 Task: Search one way flight ticket for 4 adults, 2 children, 2 infants in seat and 1 infant on lap in economy from Champaign/urbana/savoy: University Of Illinois - Willard Airport to Raleigh: Raleigh-durham International Airport on 8-5-2023. Choice of flights is Emirates. Number of bags: 1 carry on bag. Price is upto 85000. Outbound departure time preference is 12:45.
Action: Mouse moved to (374, 350)
Screenshot: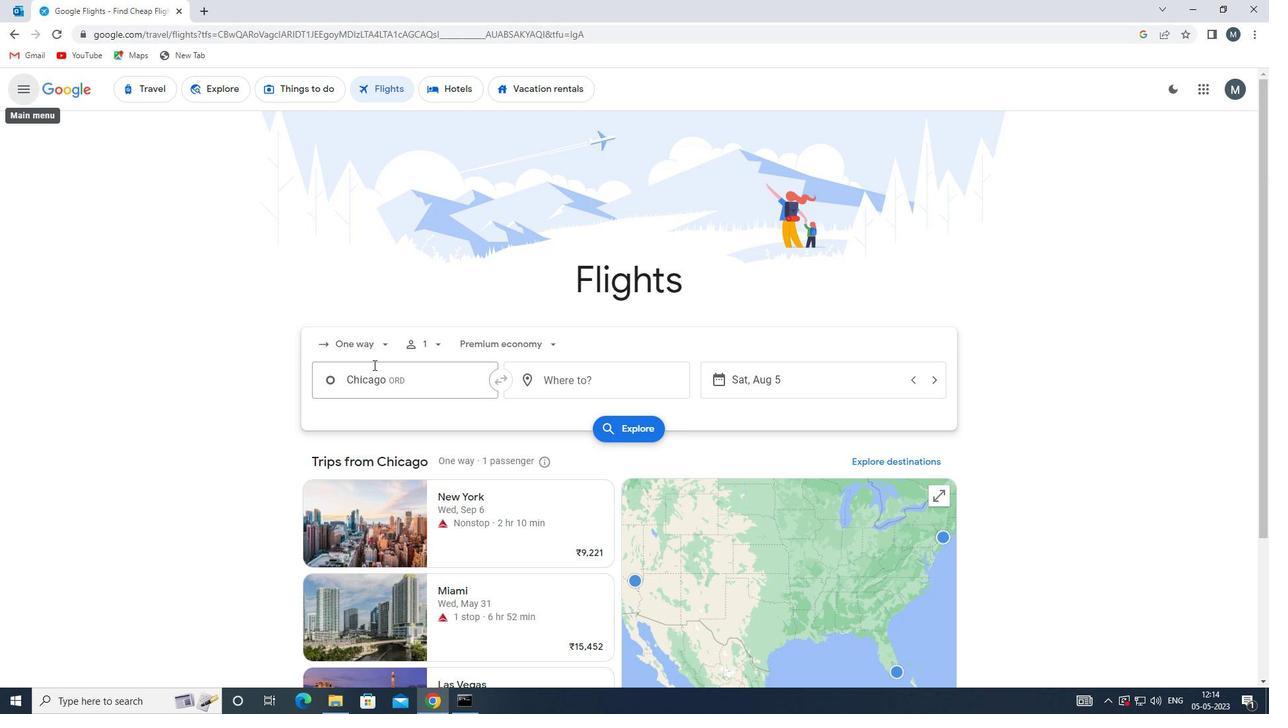 
Action: Mouse pressed left at (374, 350)
Screenshot: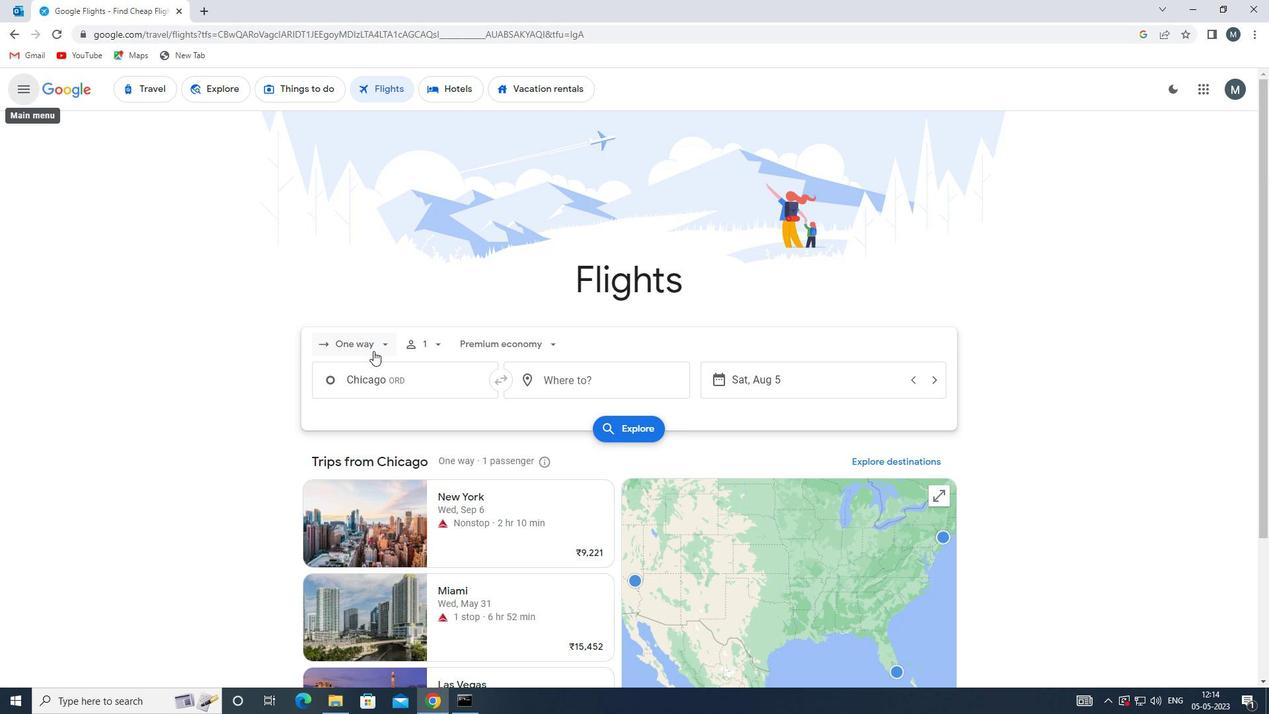 
Action: Mouse moved to (378, 409)
Screenshot: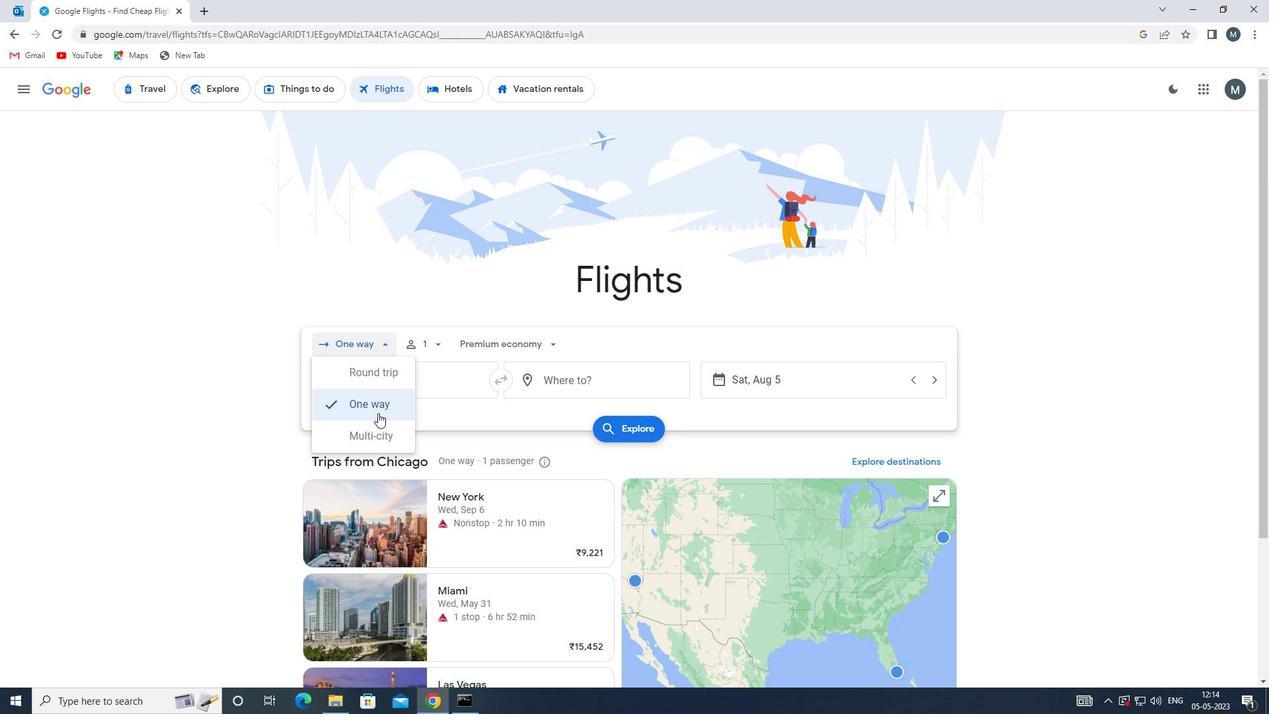 
Action: Mouse pressed left at (378, 409)
Screenshot: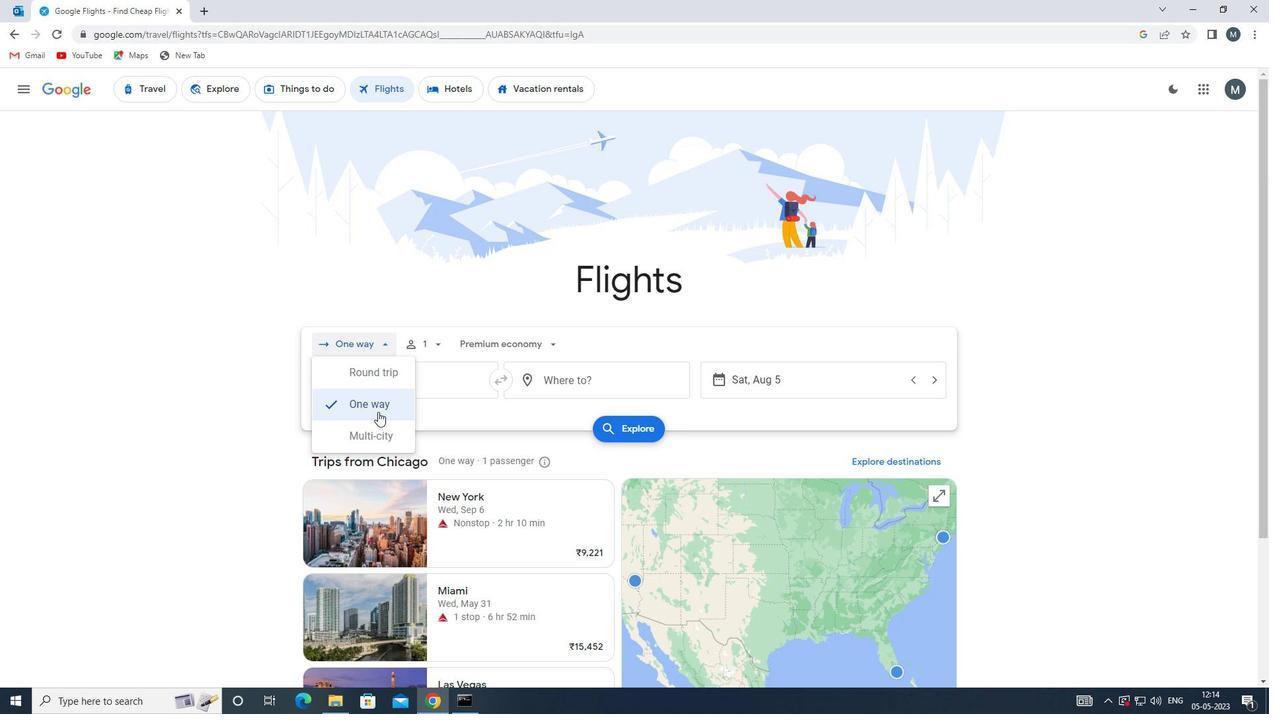 
Action: Mouse moved to (437, 339)
Screenshot: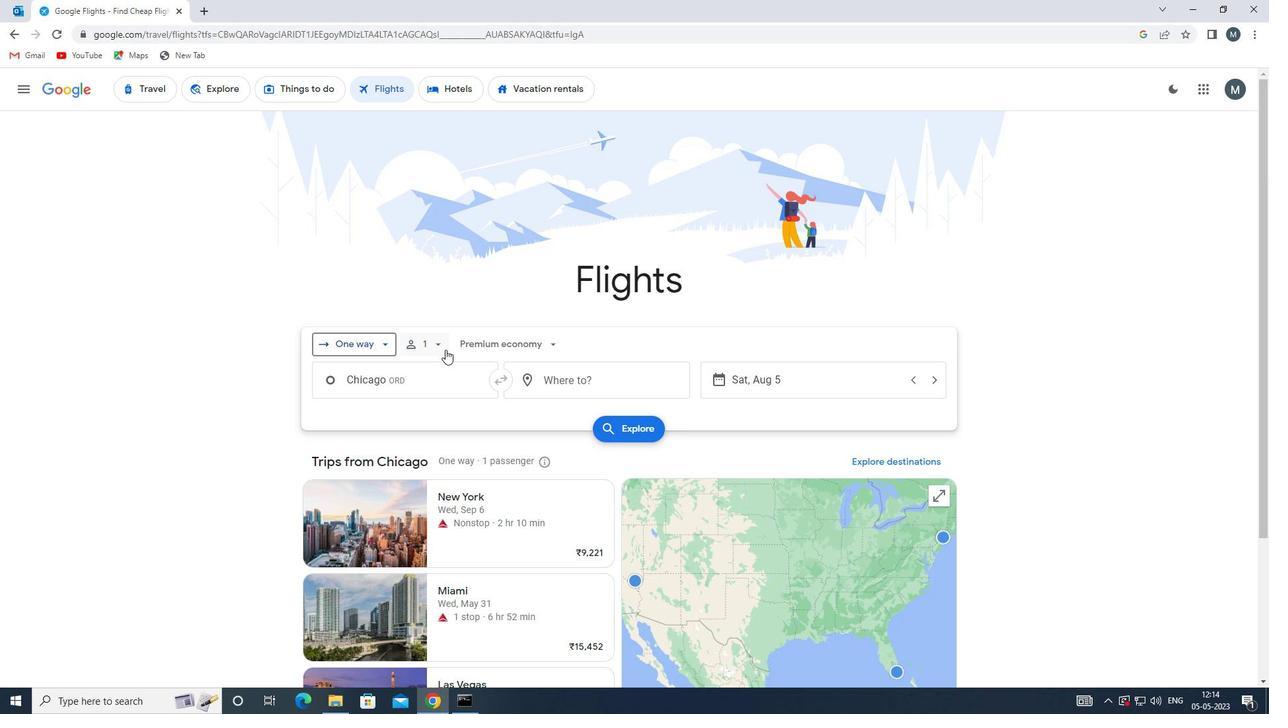 
Action: Mouse pressed left at (437, 339)
Screenshot: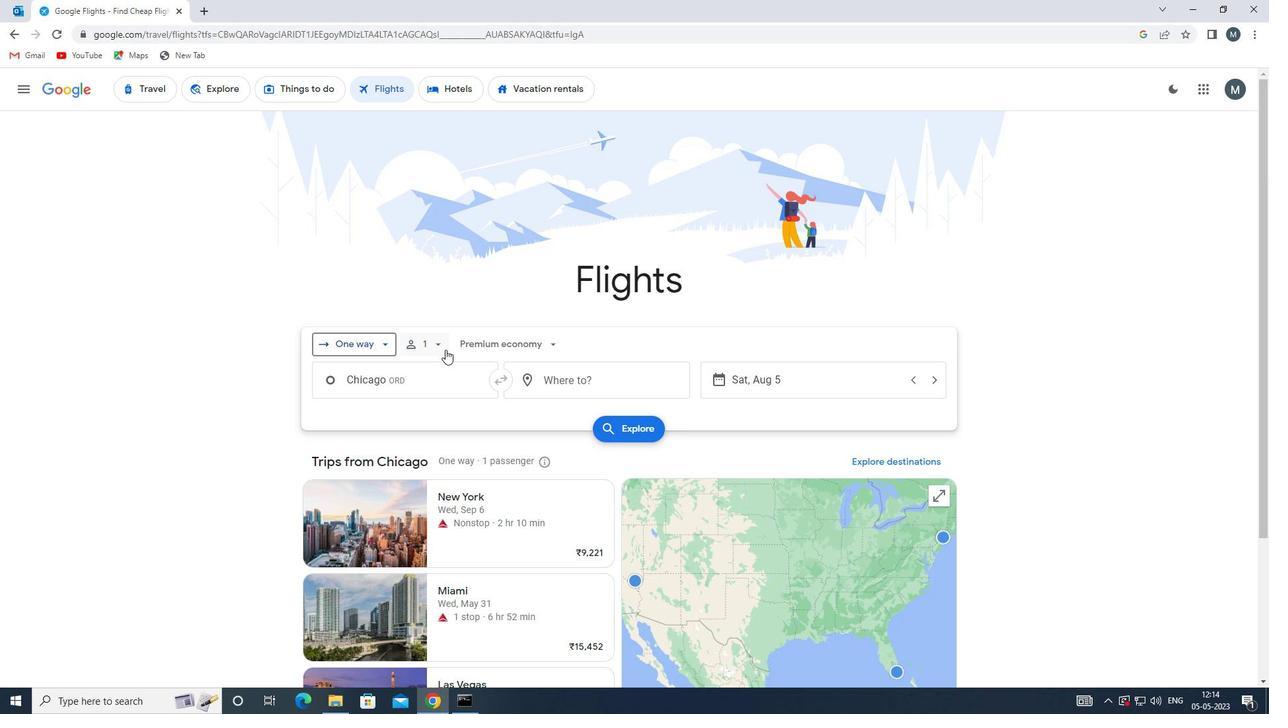 
Action: Mouse moved to (542, 378)
Screenshot: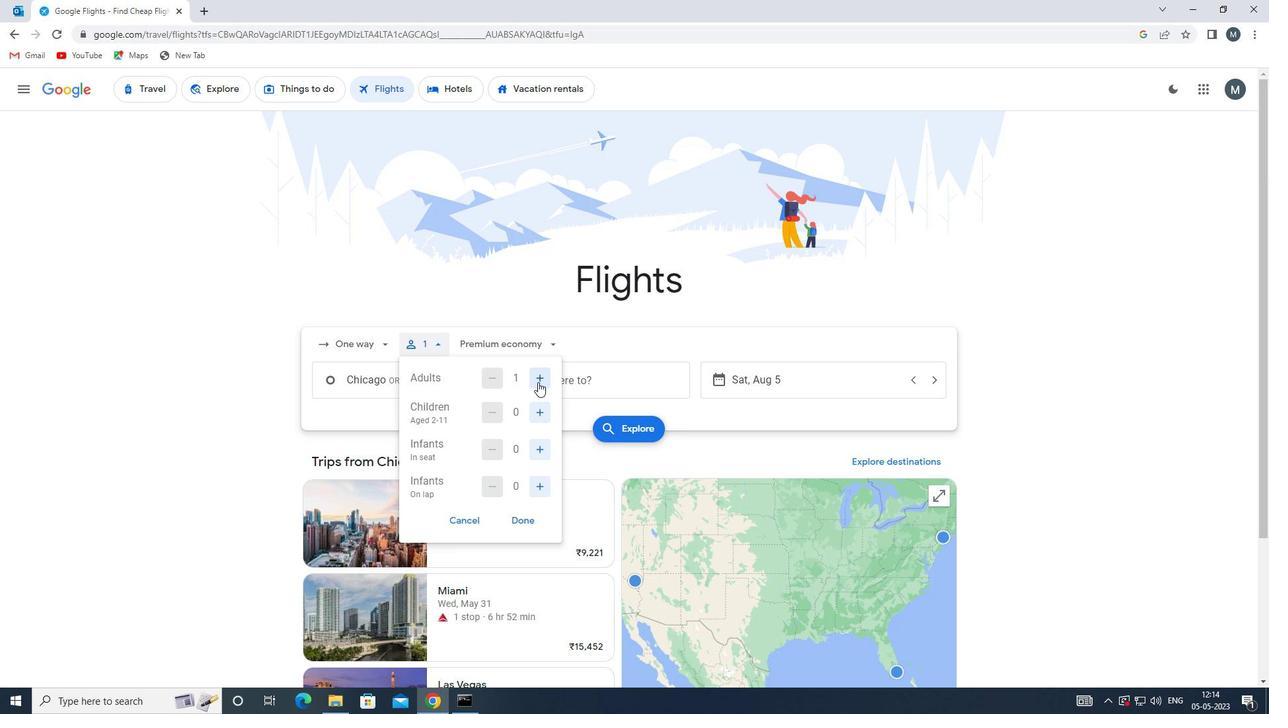 
Action: Mouse pressed left at (542, 378)
Screenshot: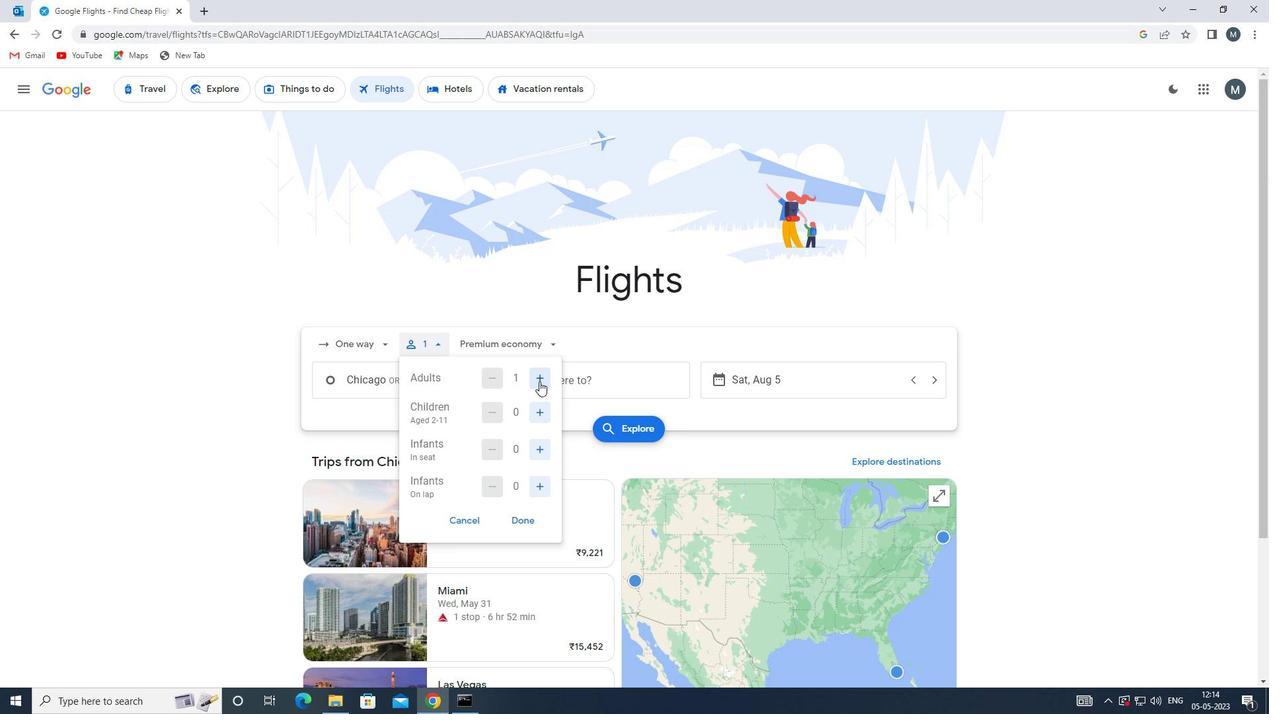 
Action: Mouse pressed left at (542, 378)
Screenshot: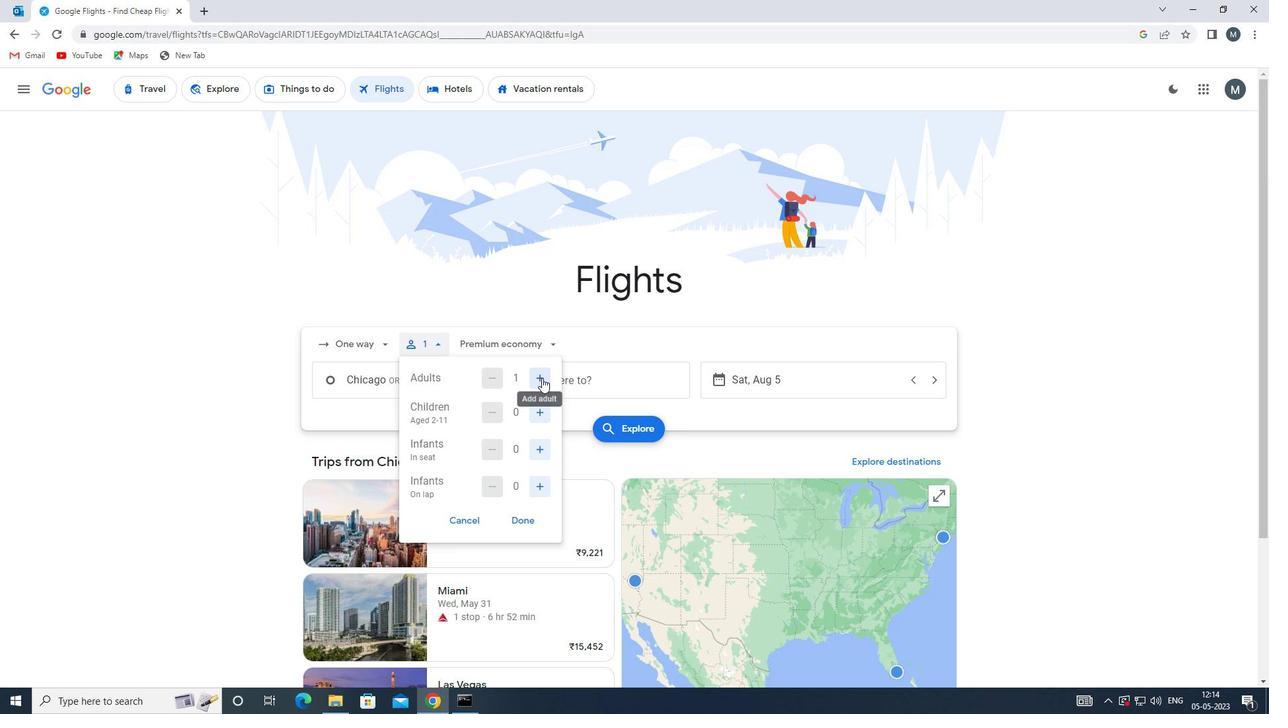 
Action: Mouse pressed left at (542, 378)
Screenshot: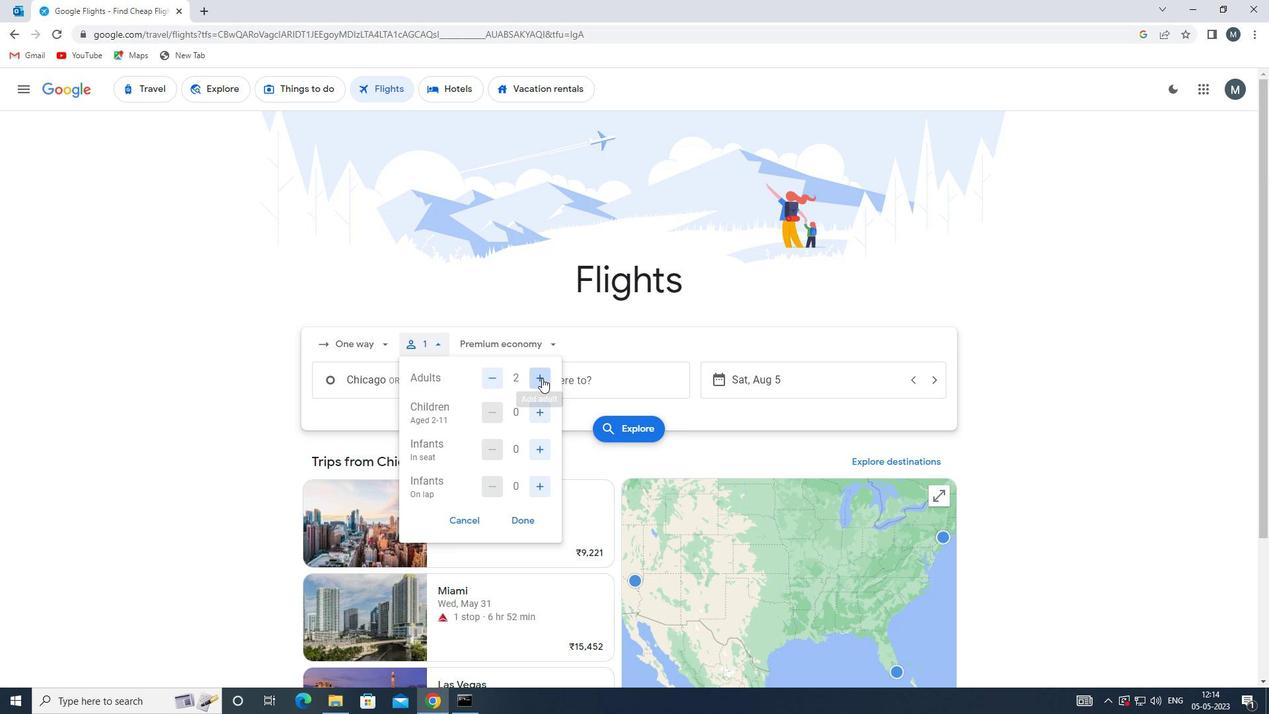 
Action: Mouse moved to (537, 404)
Screenshot: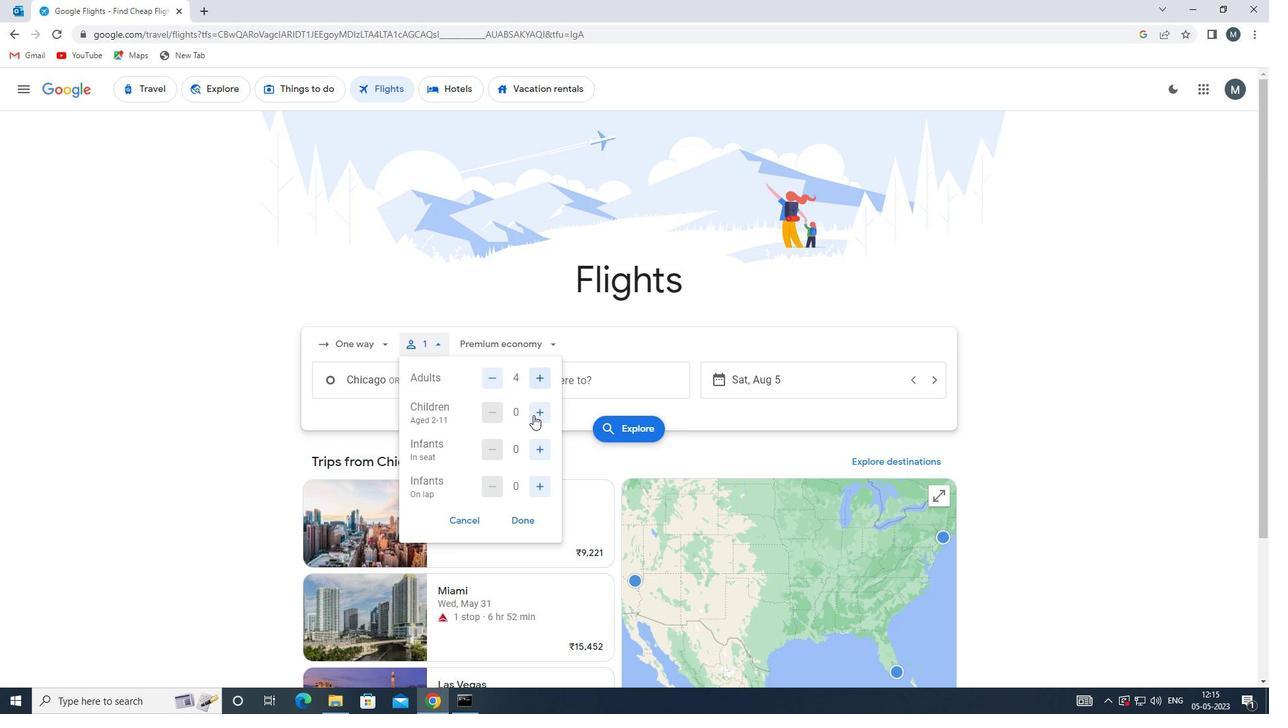 
Action: Mouse pressed left at (537, 404)
Screenshot: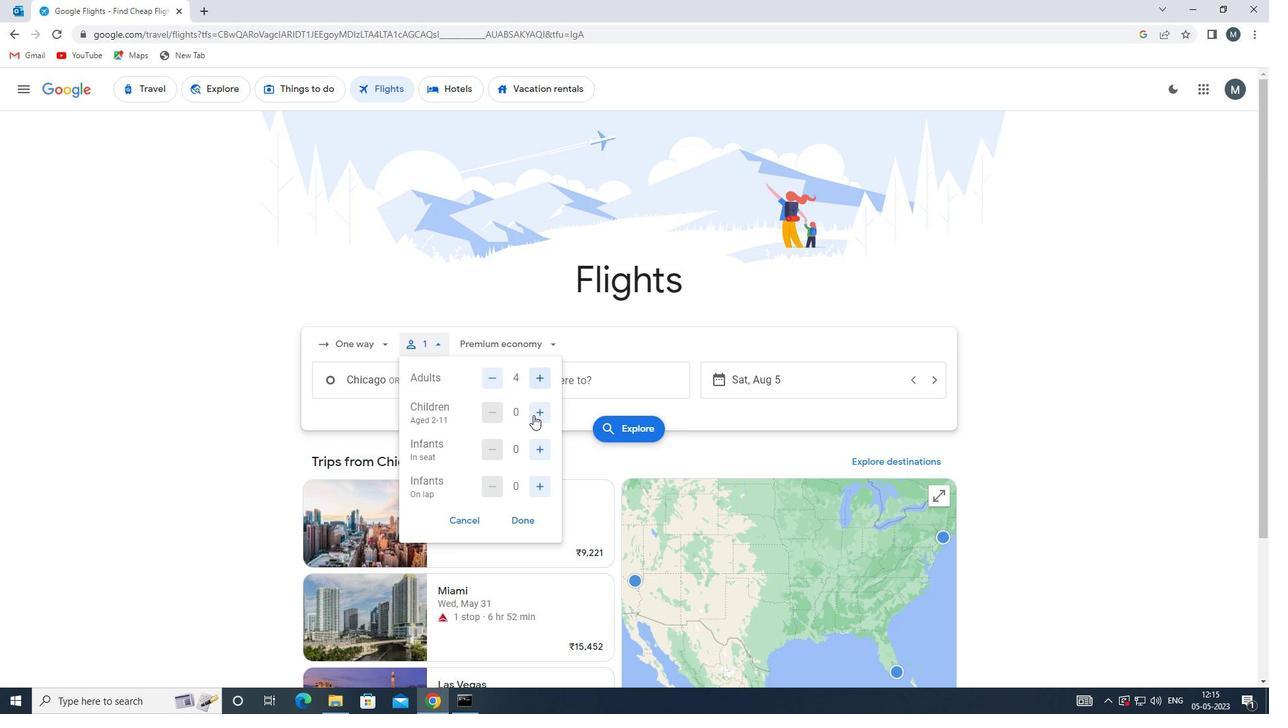 
Action: Mouse moved to (541, 407)
Screenshot: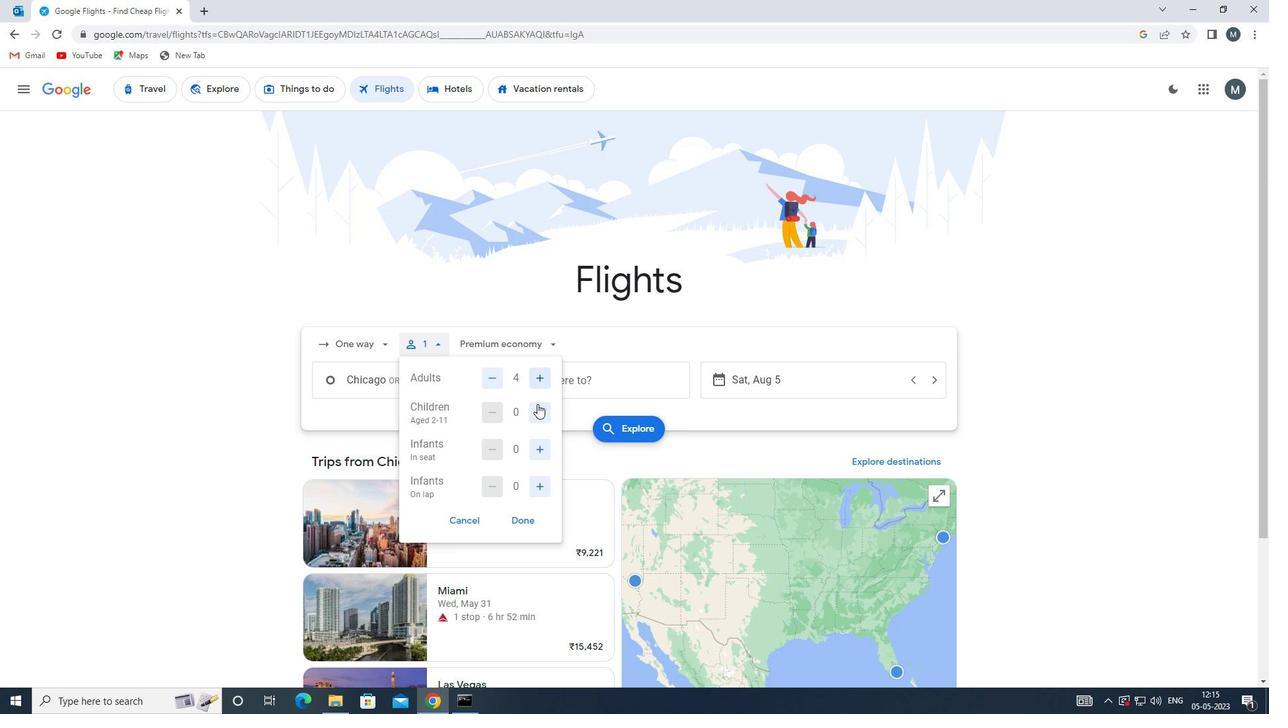 
Action: Mouse pressed left at (541, 407)
Screenshot: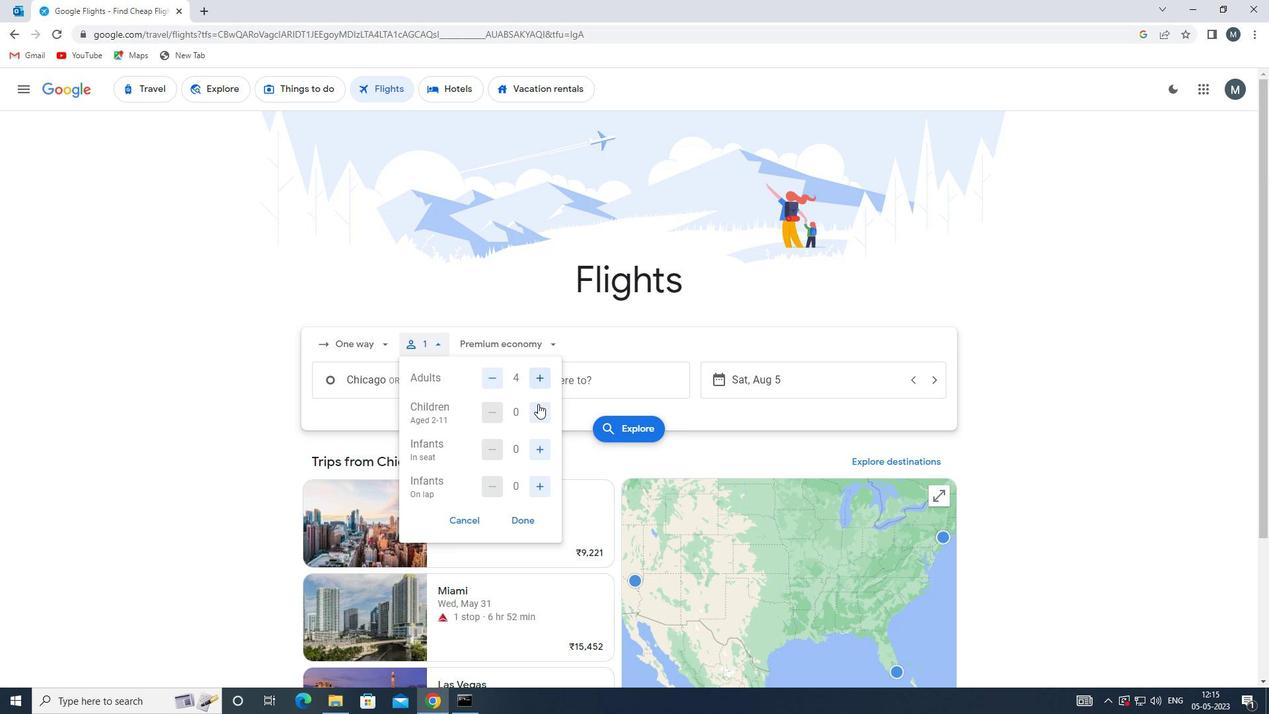 
Action: Mouse moved to (539, 443)
Screenshot: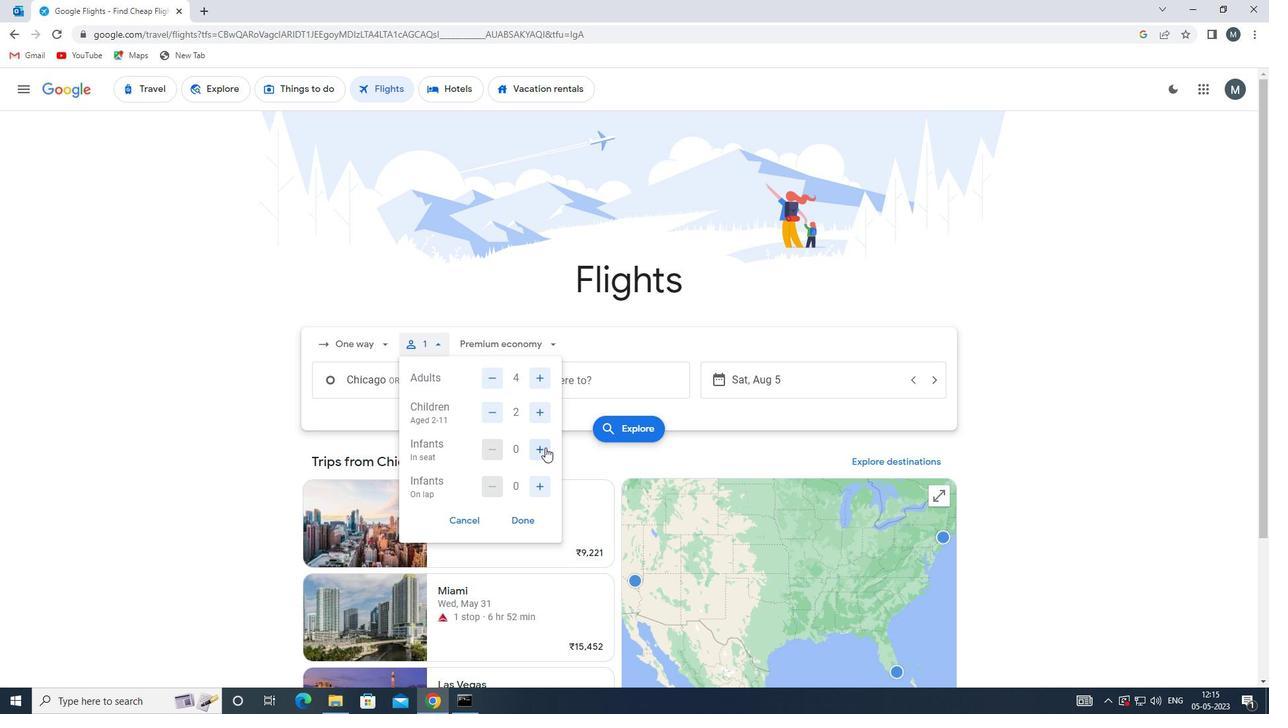 
Action: Mouse pressed left at (539, 443)
Screenshot: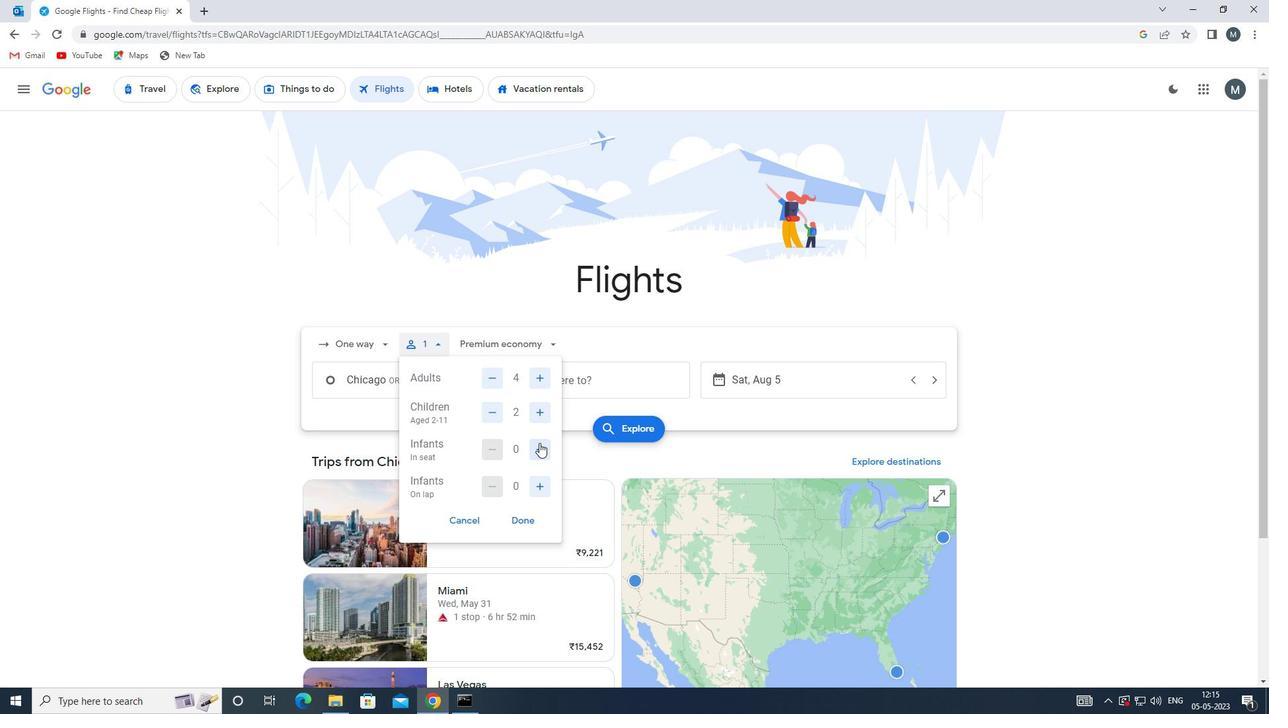
Action: Mouse moved to (539, 443)
Screenshot: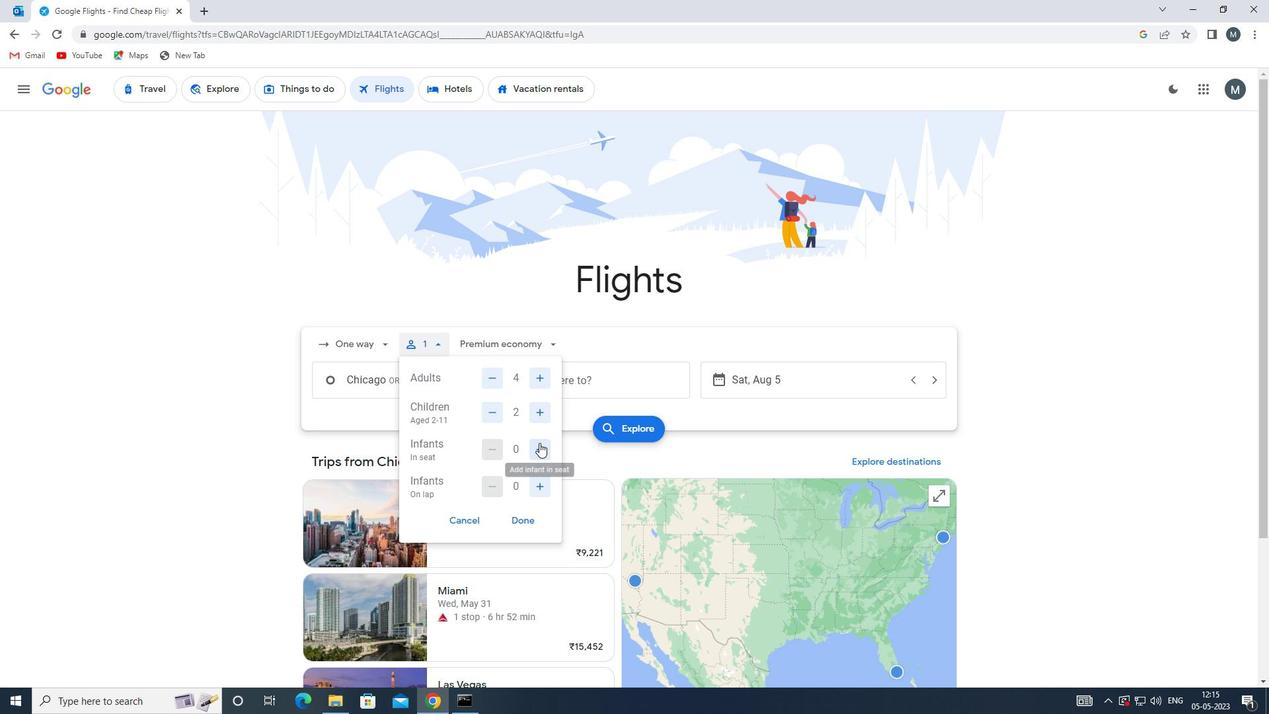 
Action: Mouse pressed left at (539, 443)
Screenshot: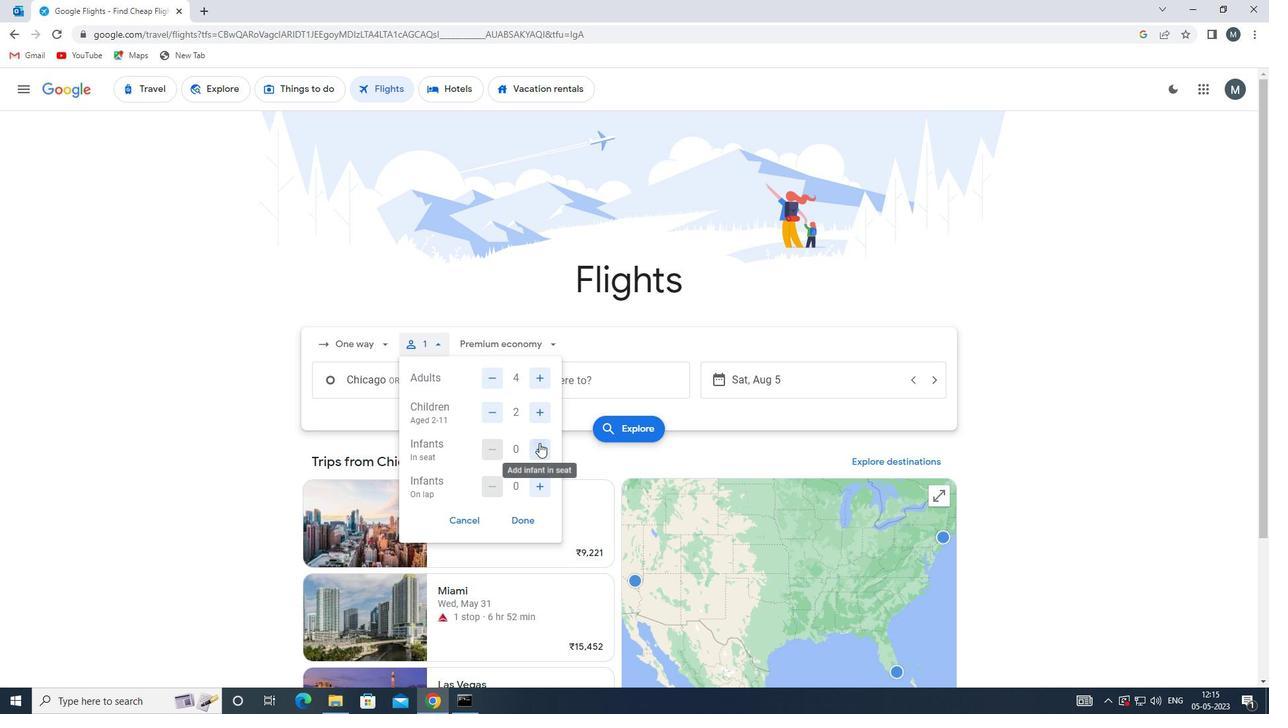 
Action: Mouse moved to (535, 482)
Screenshot: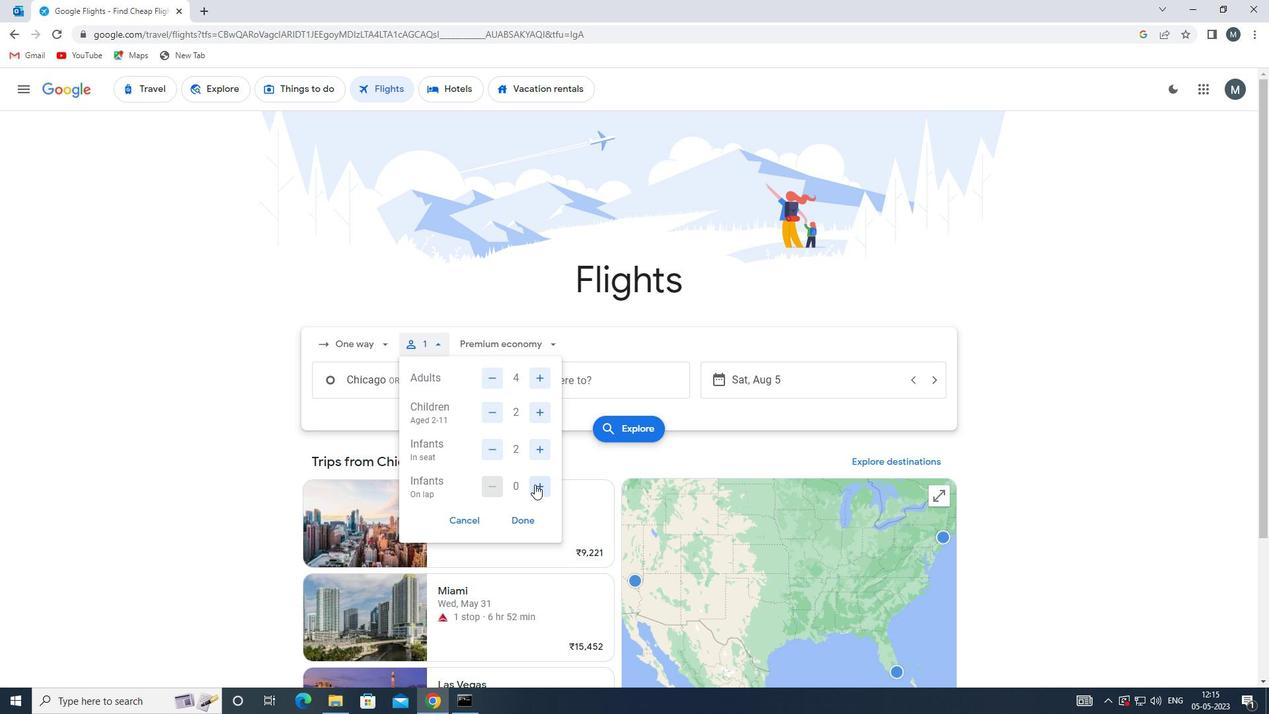 
Action: Mouse pressed left at (535, 482)
Screenshot: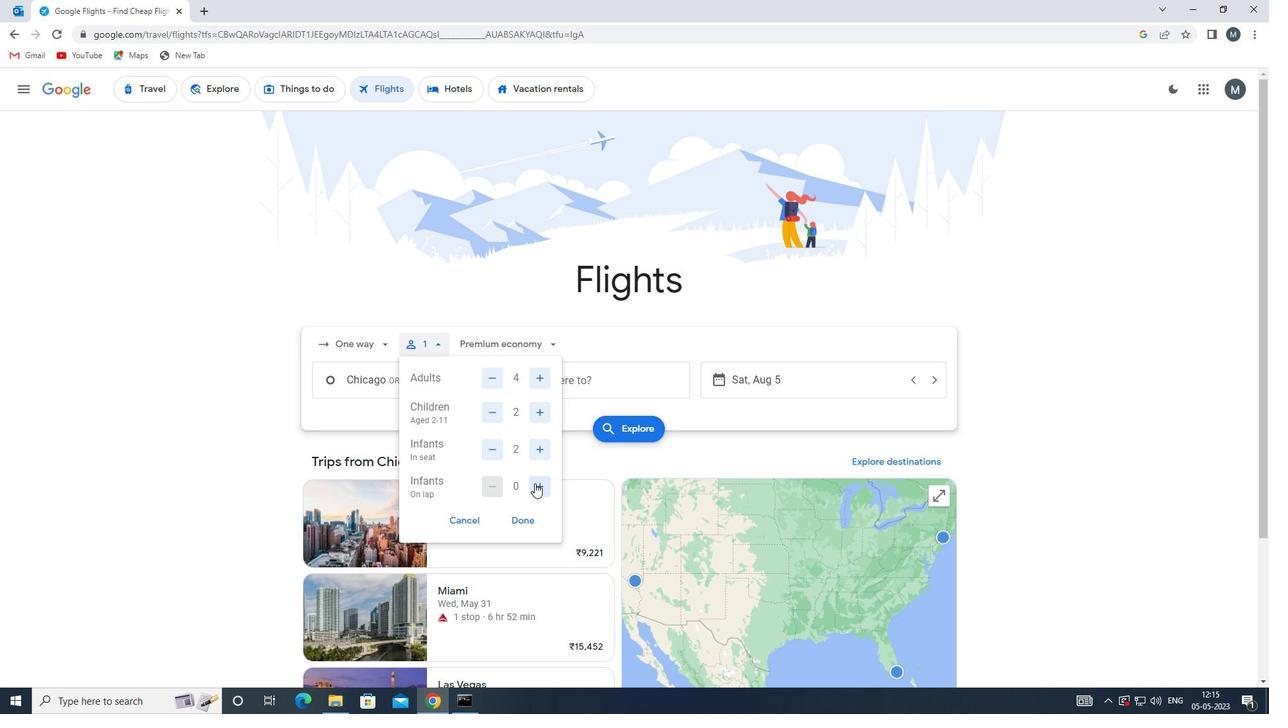 
Action: Mouse moved to (532, 521)
Screenshot: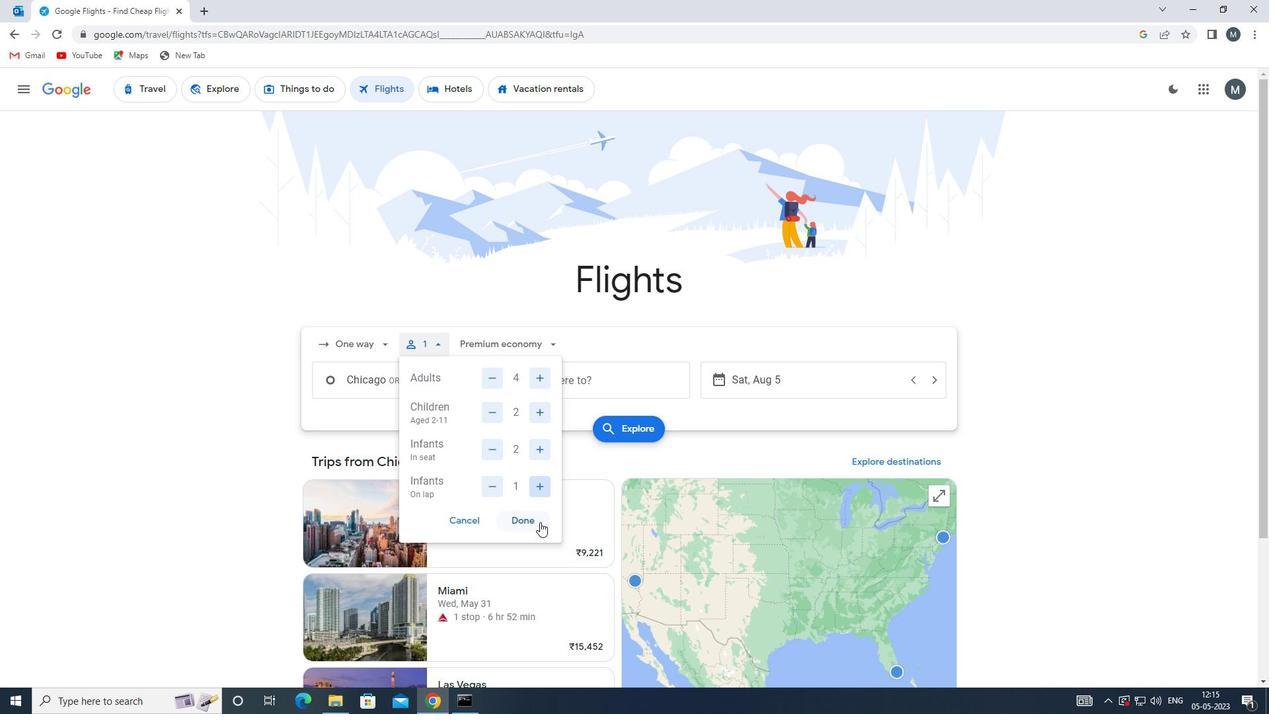 
Action: Mouse pressed left at (532, 521)
Screenshot: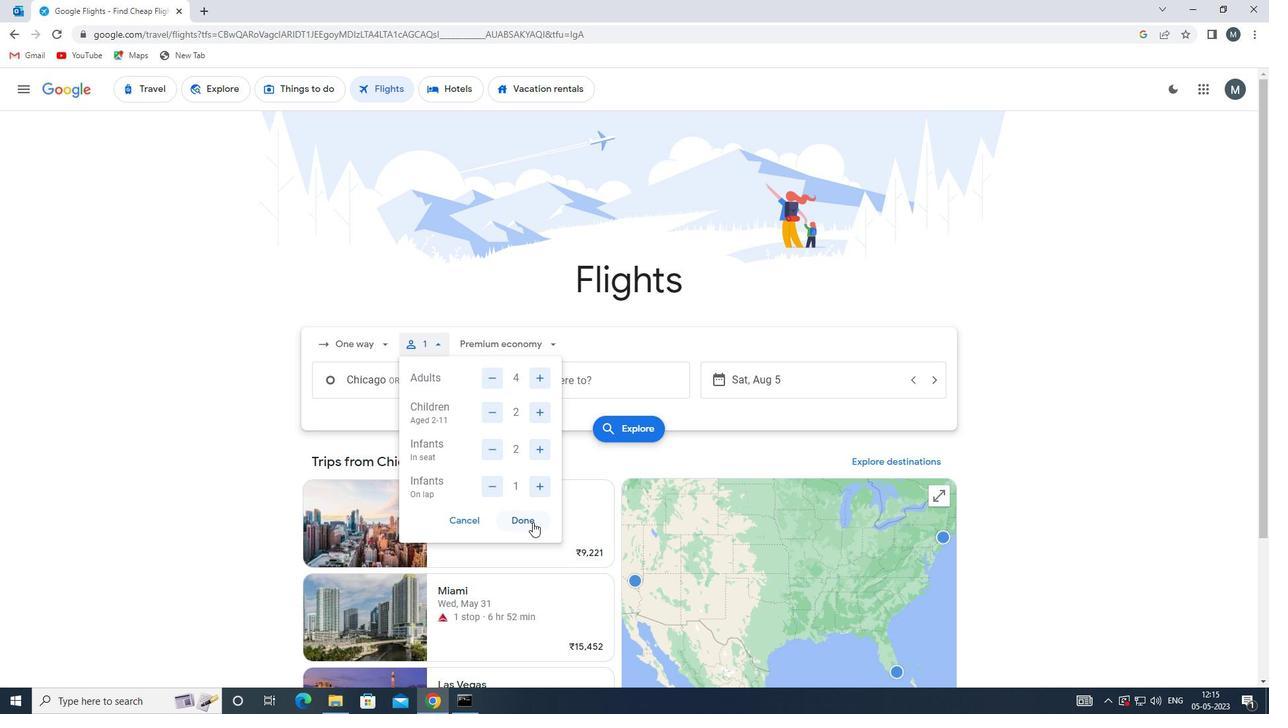 
Action: Mouse moved to (521, 345)
Screenshot: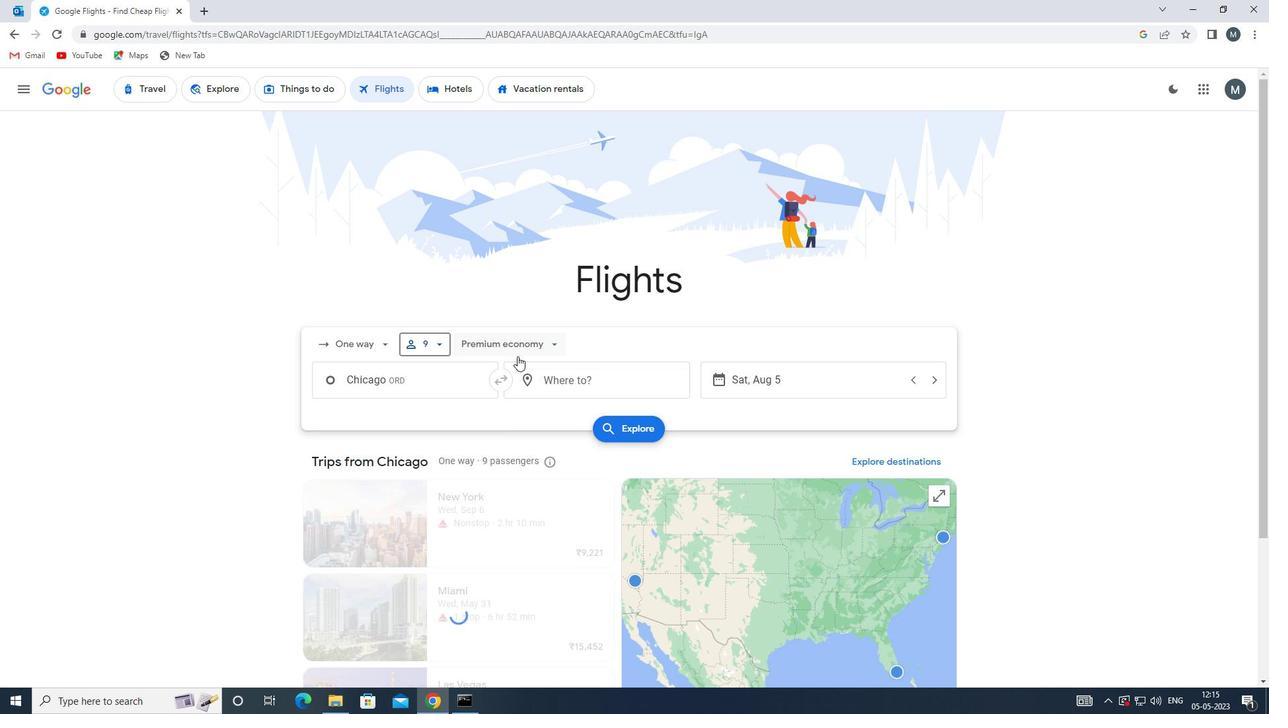 
Action: Mouse pressed left at (521, 345)
Screenshot: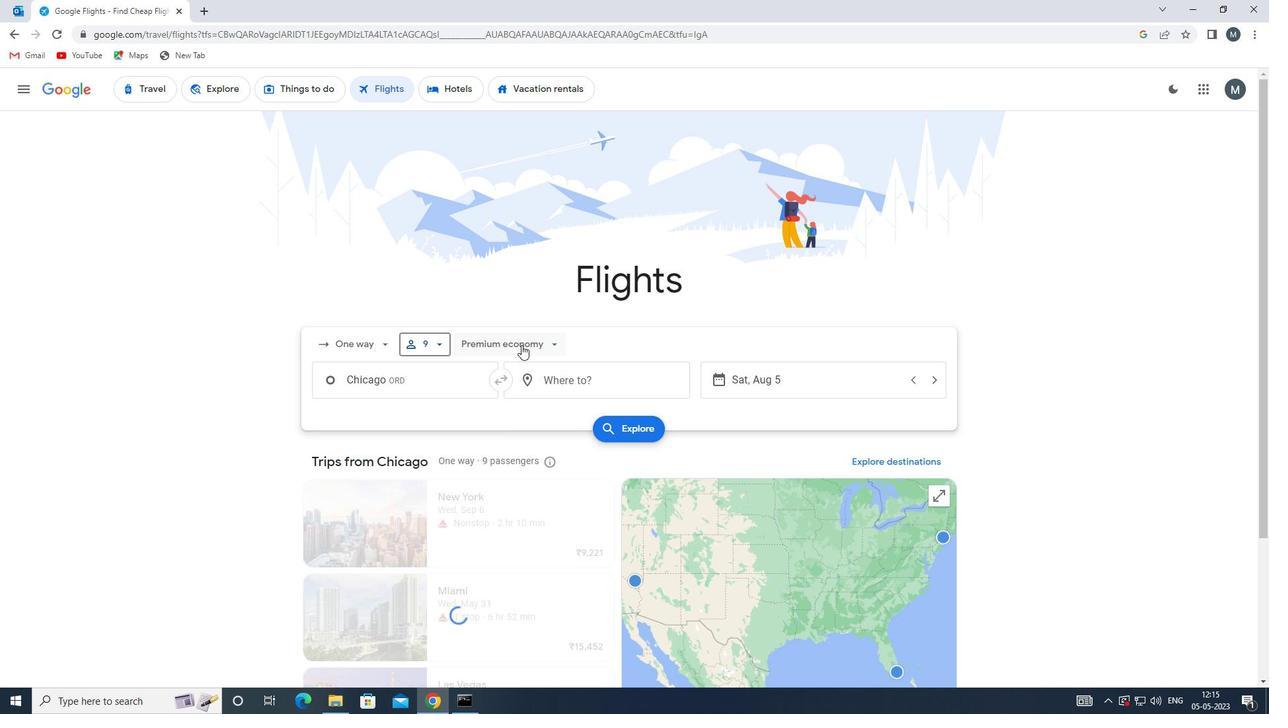 
Action: Mouse moved to (523, 372)
Screenshot: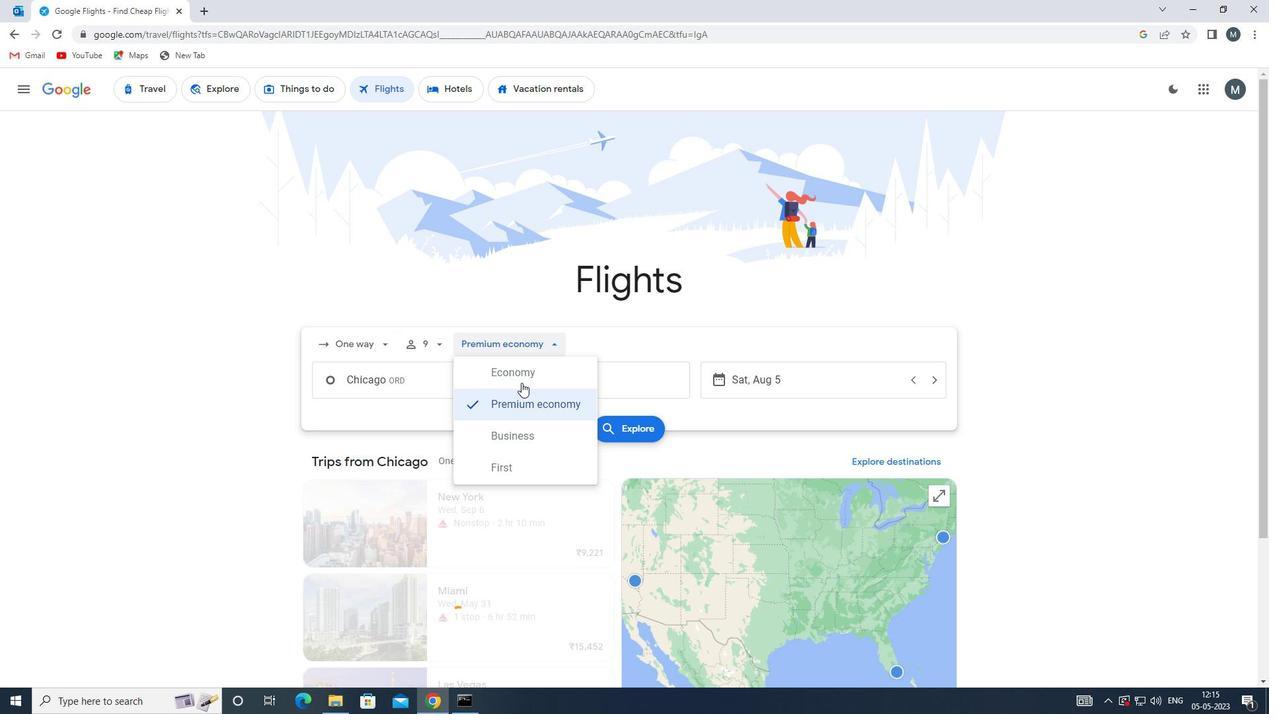 
Action: Mouse pressed left at (523, 372)
Screenshot: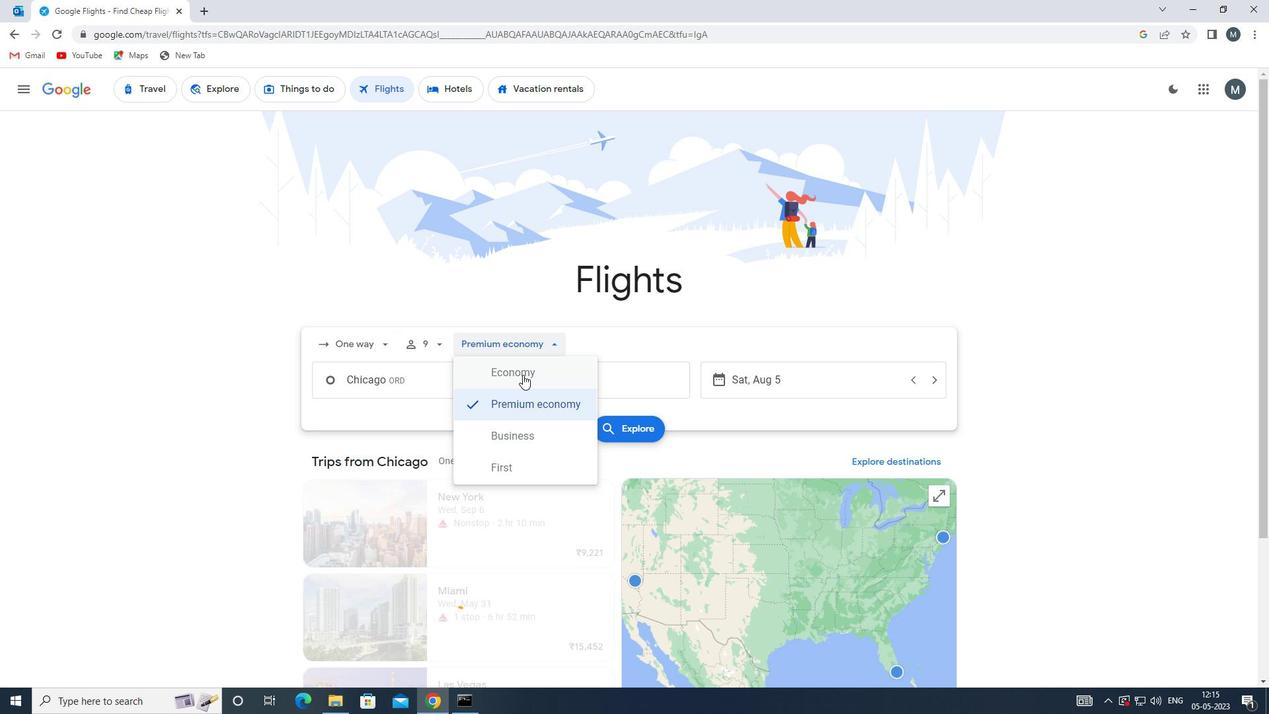 
Action: Mouse moved to (433, 390)
Screenshot: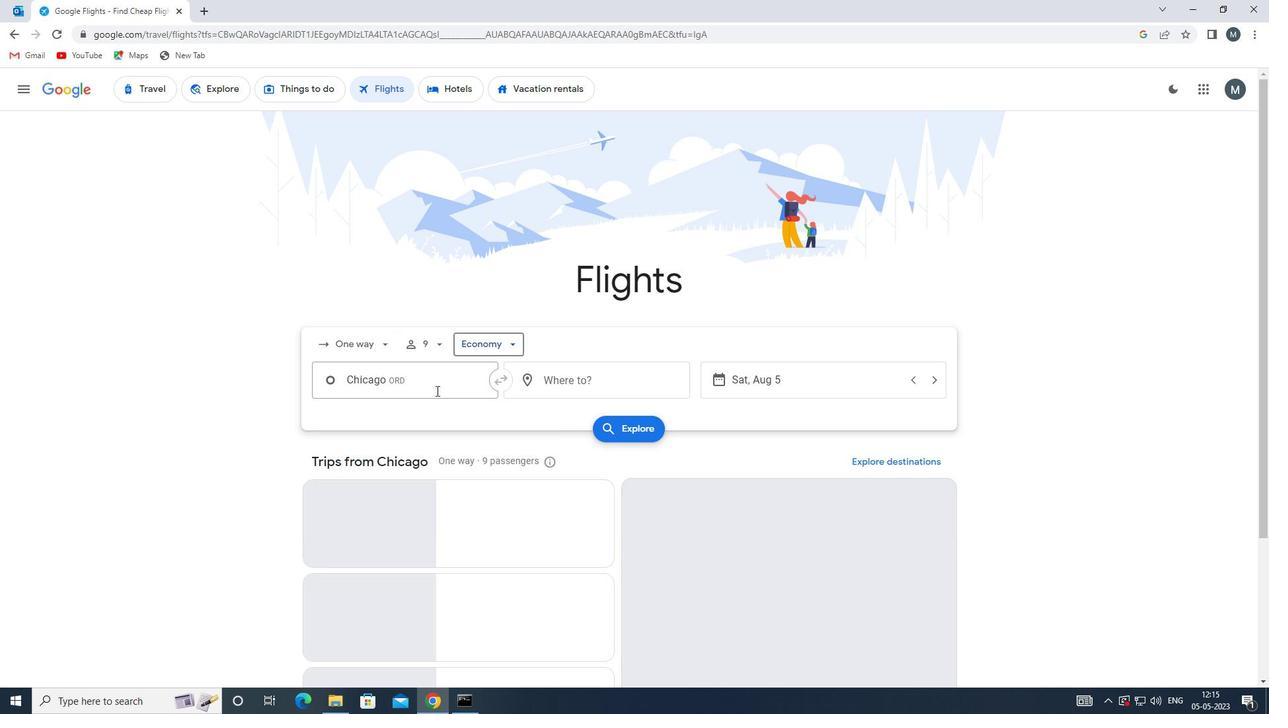 
Action: Mouse pressed left at (433, 390)
Screenshot: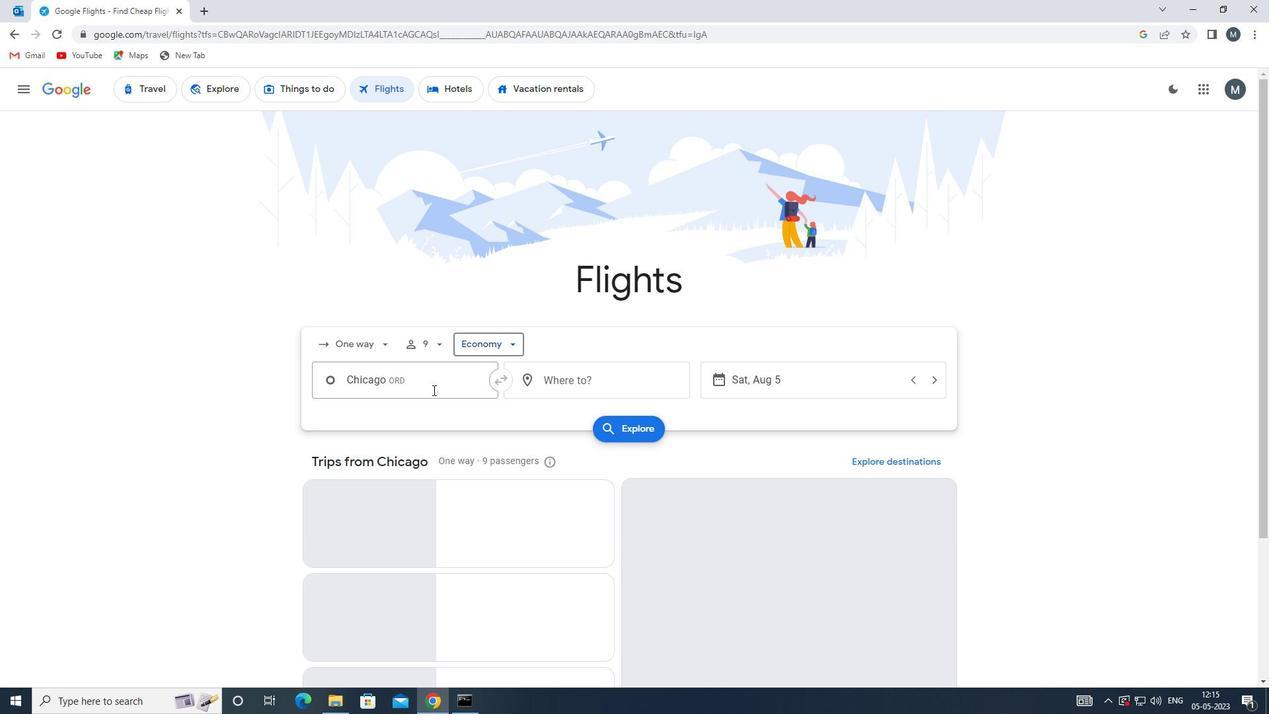 
Action: Mouse moved to (437, 449)
Screenshot: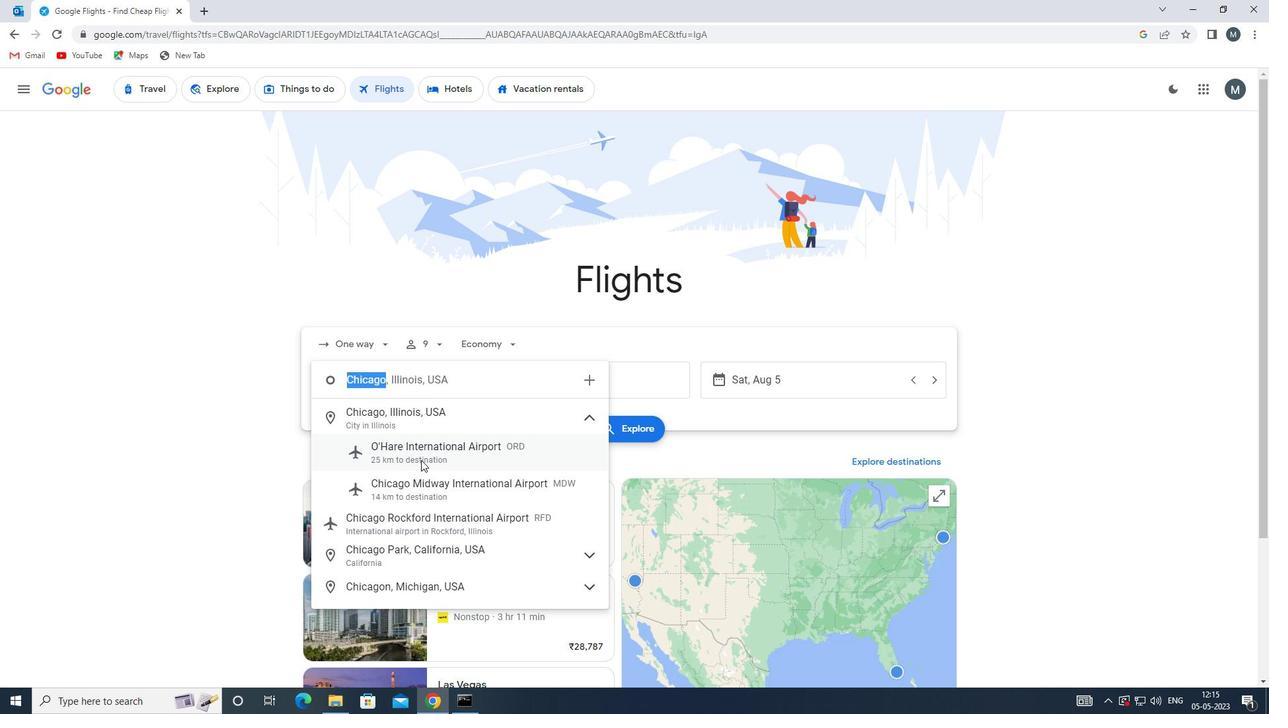 
Action: Mouse pressed left at (437, 449)
Screenshot: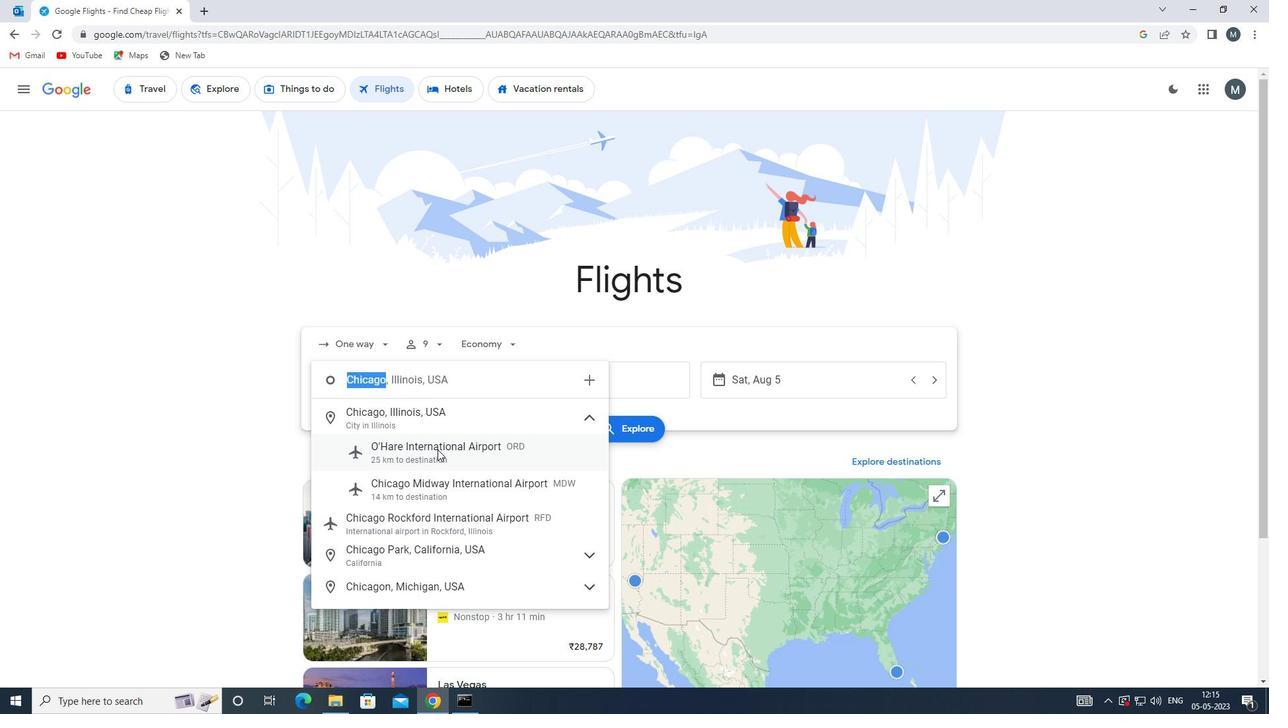 
Action: Mouse moved to (630, 392)
Screenshot: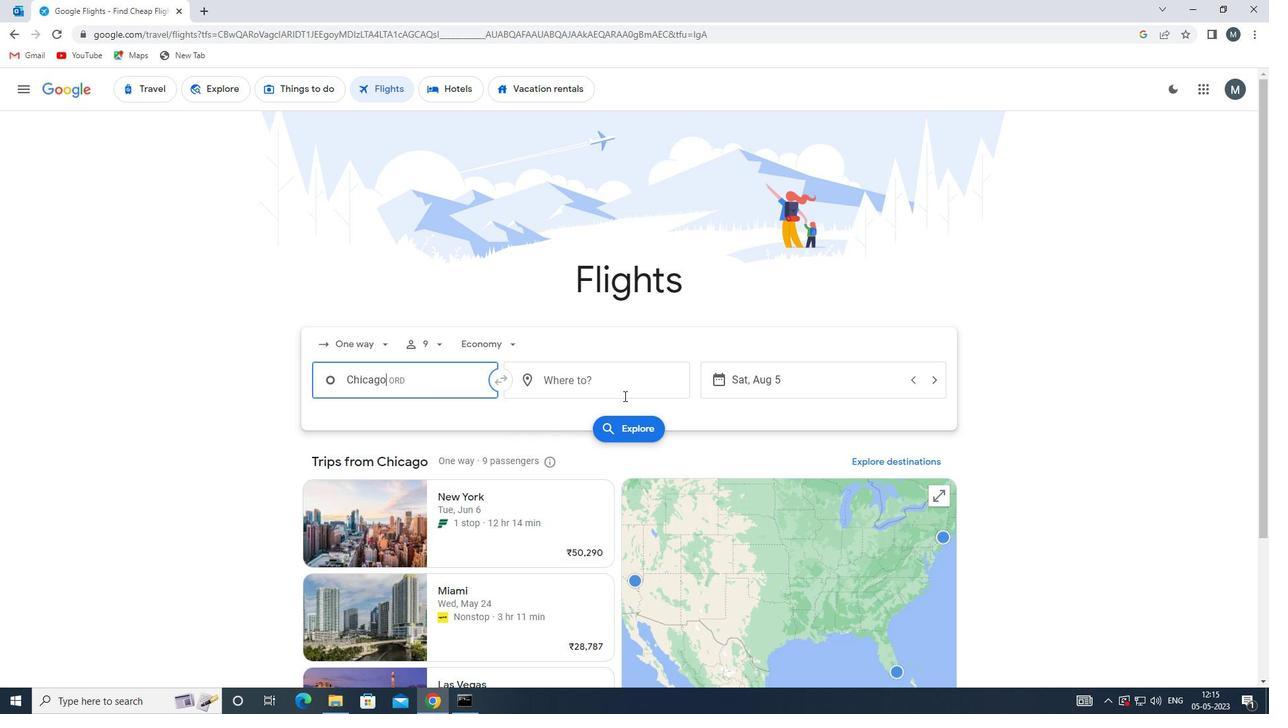 
Action: Mouse pressed left at (630, 392)
Screenshot: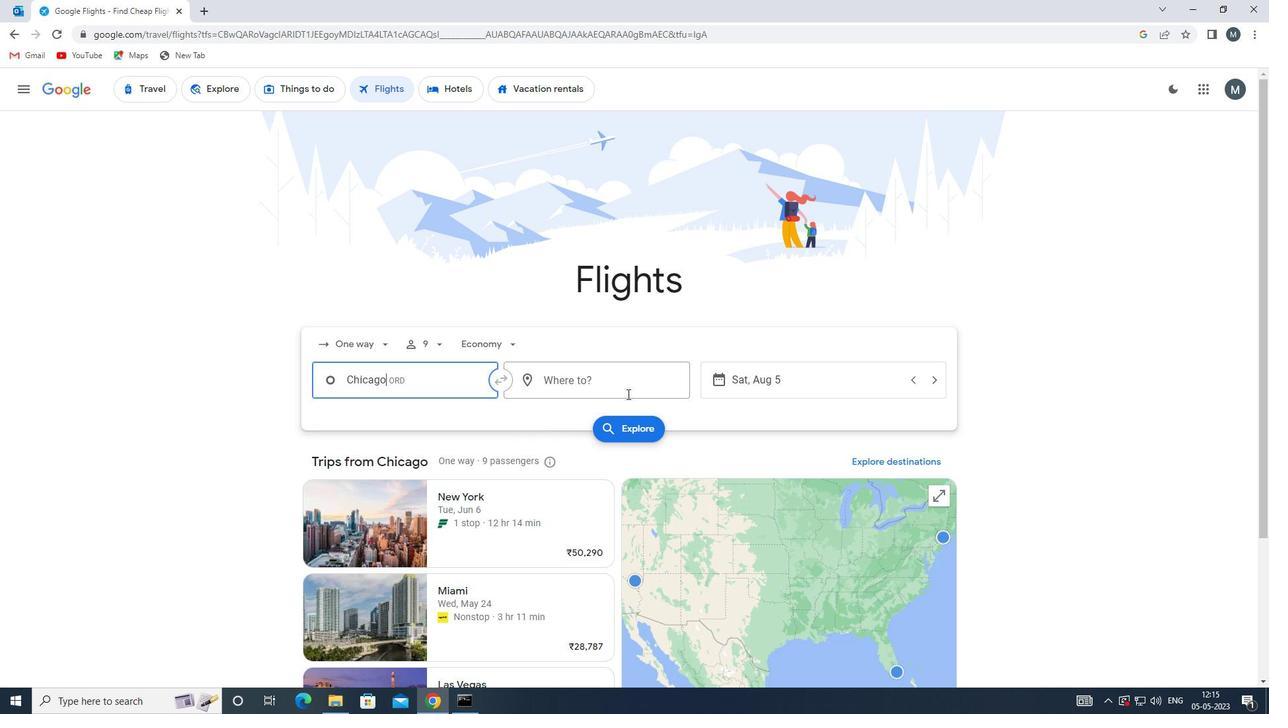 
Action: Key pressed rdu
Screenshot: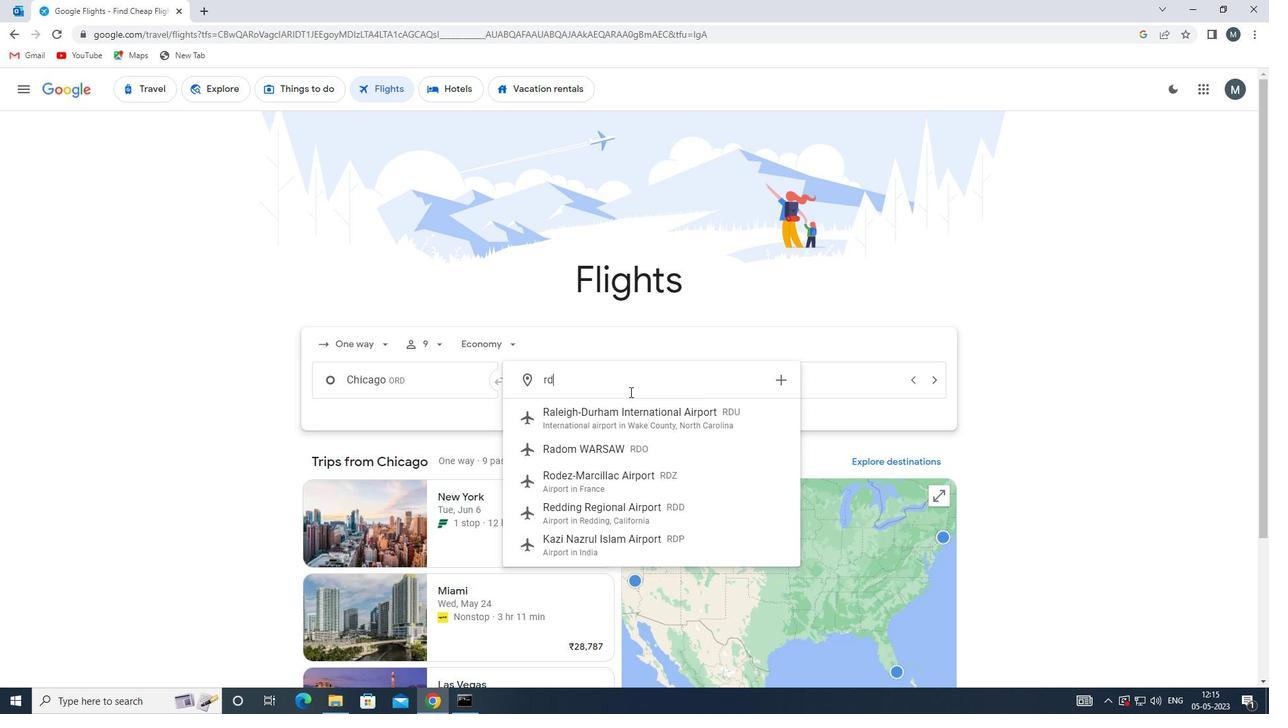
Action: Mouse moved to (606, 410)
Screenshot: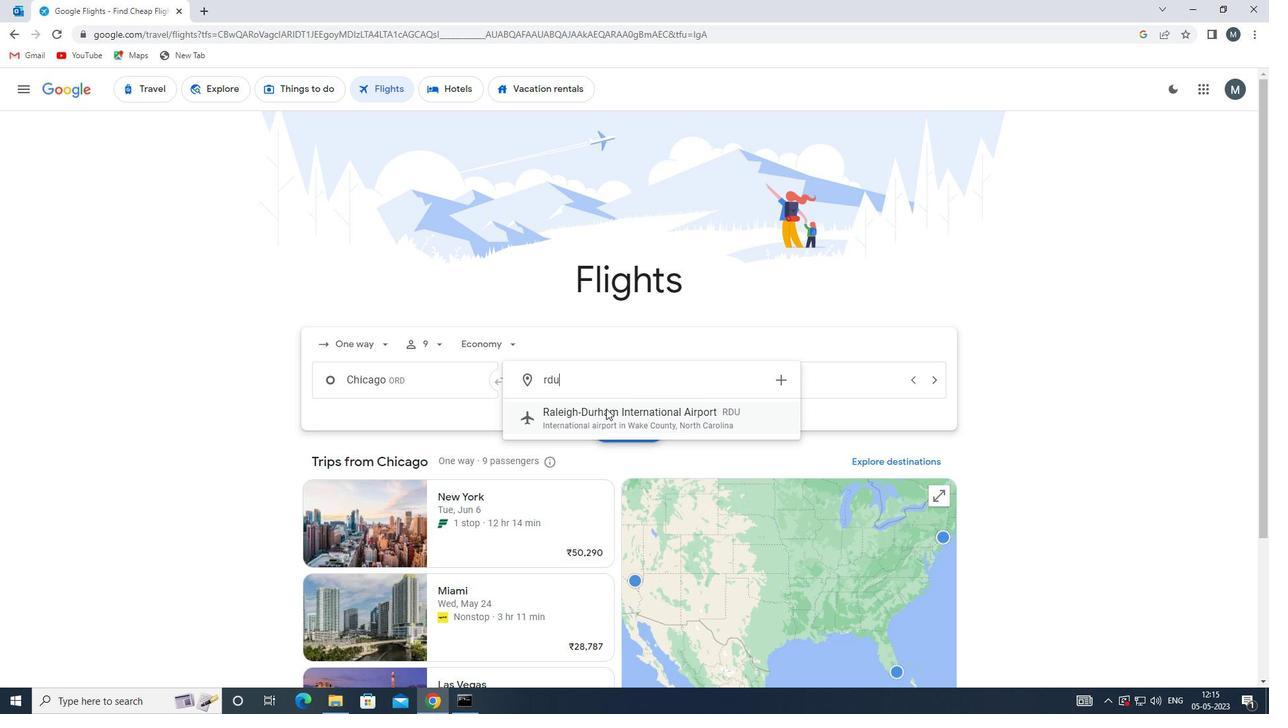 
Action: Mouse pressed left at (606, 410)
Screenshot: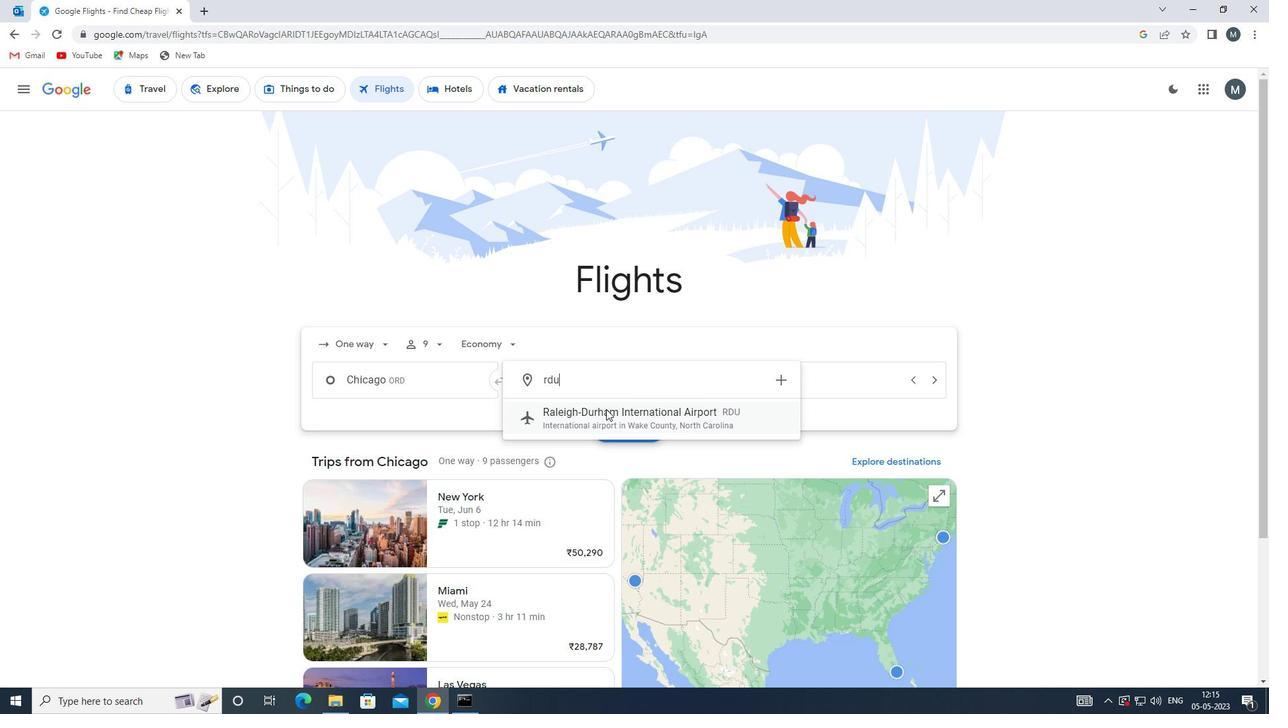 
Action: Mouse moved to (746, 381)
Screenshot: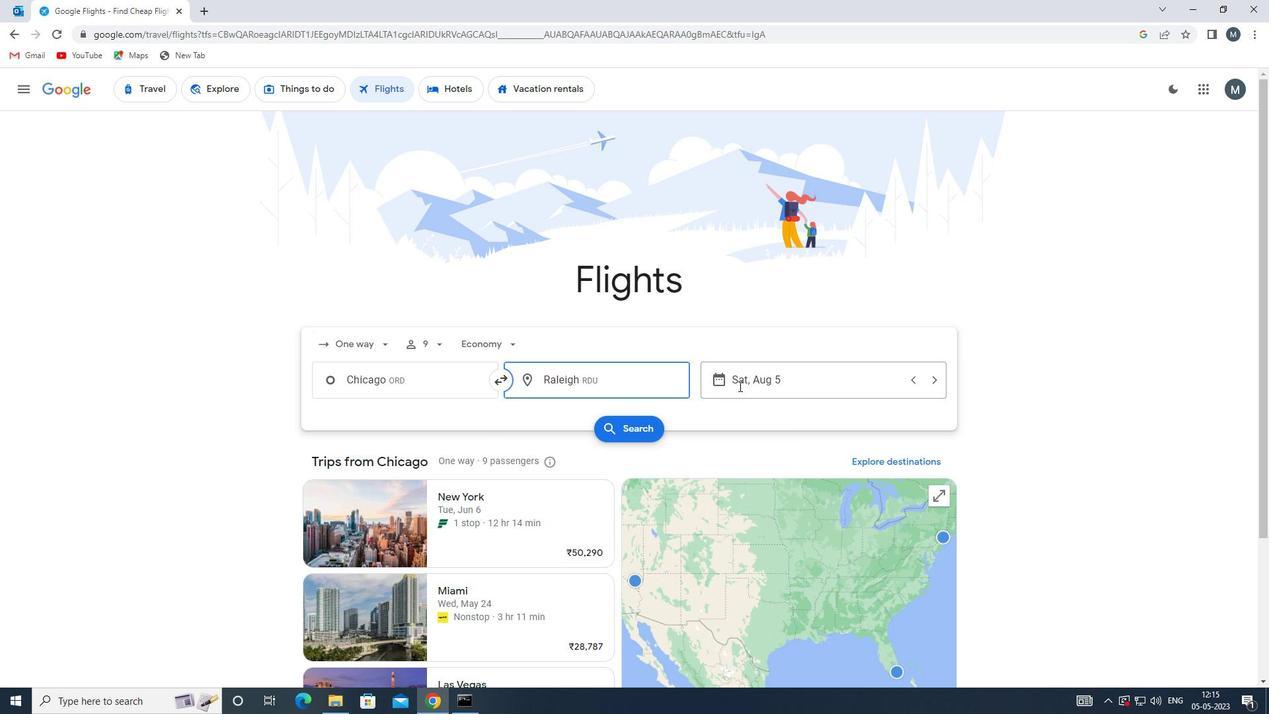 
Action: Mouse pressed left at (746, 381)
Screenshot: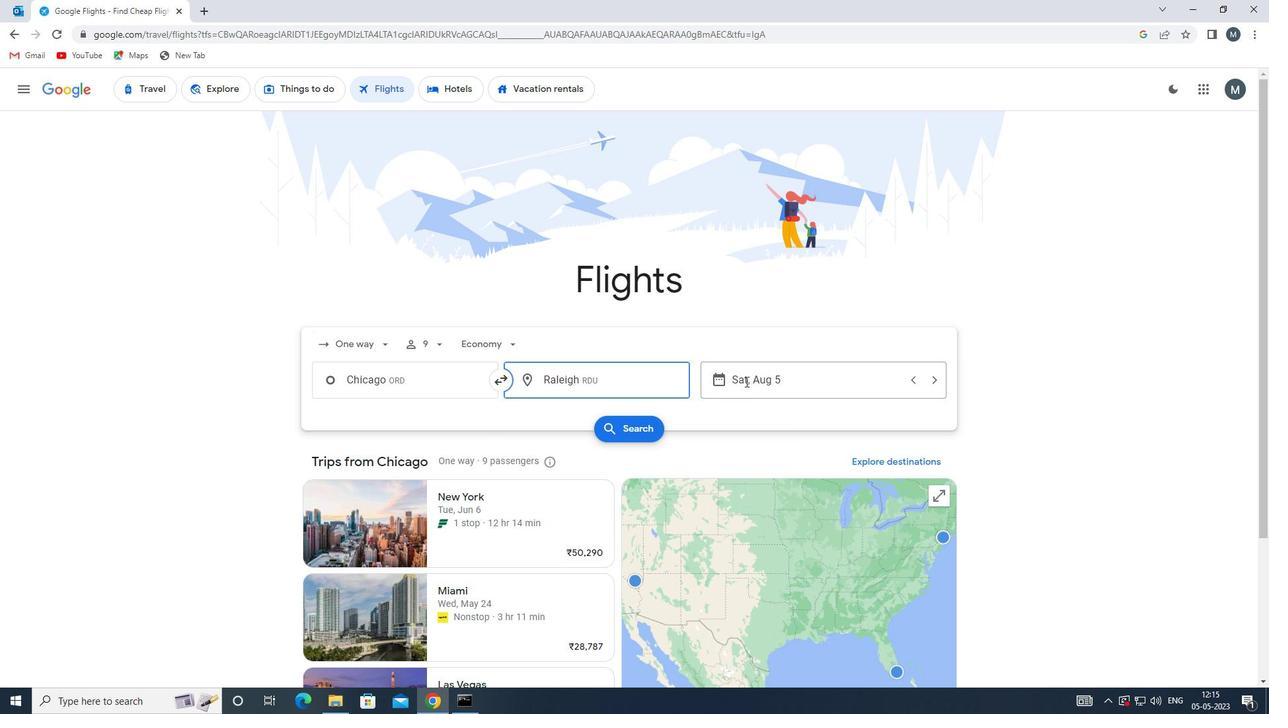 
Action: Mouse moved to (664, 447)
Screenshot: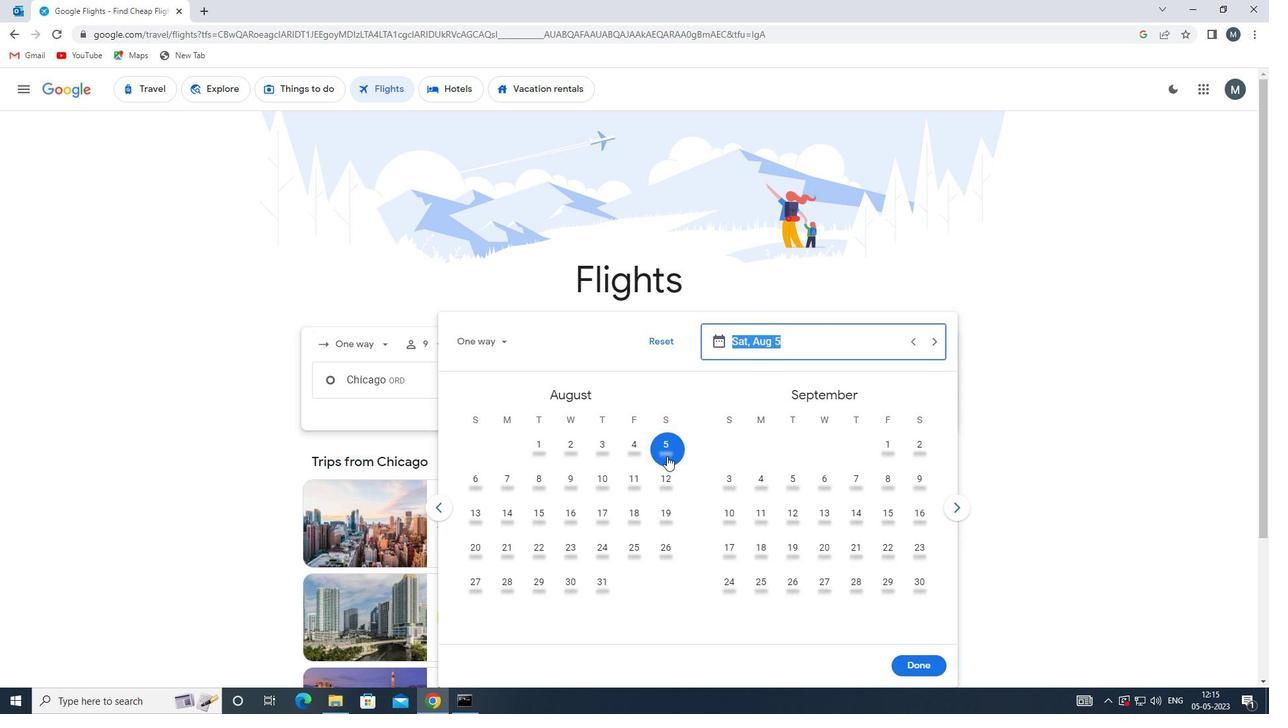 
Action: Mouse pressed left at (664, 447)
Screenshot: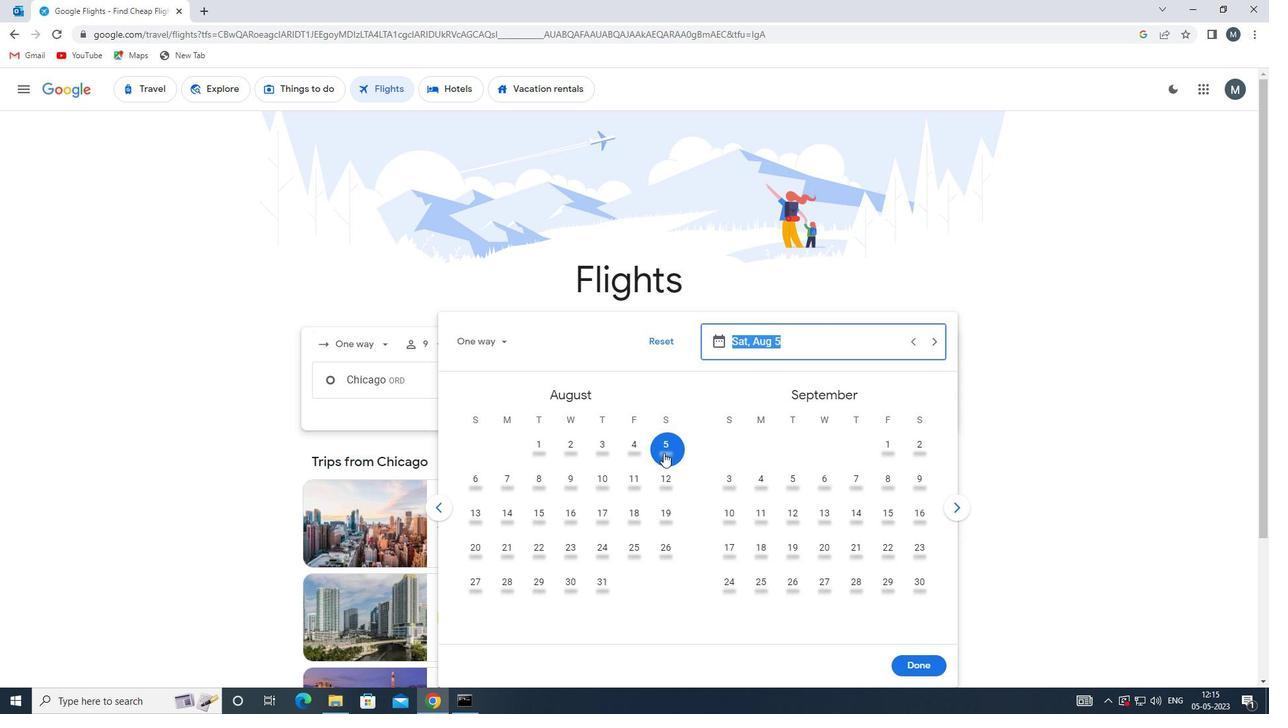 
Action: Mouse moved to (907, 656)
Screenshot: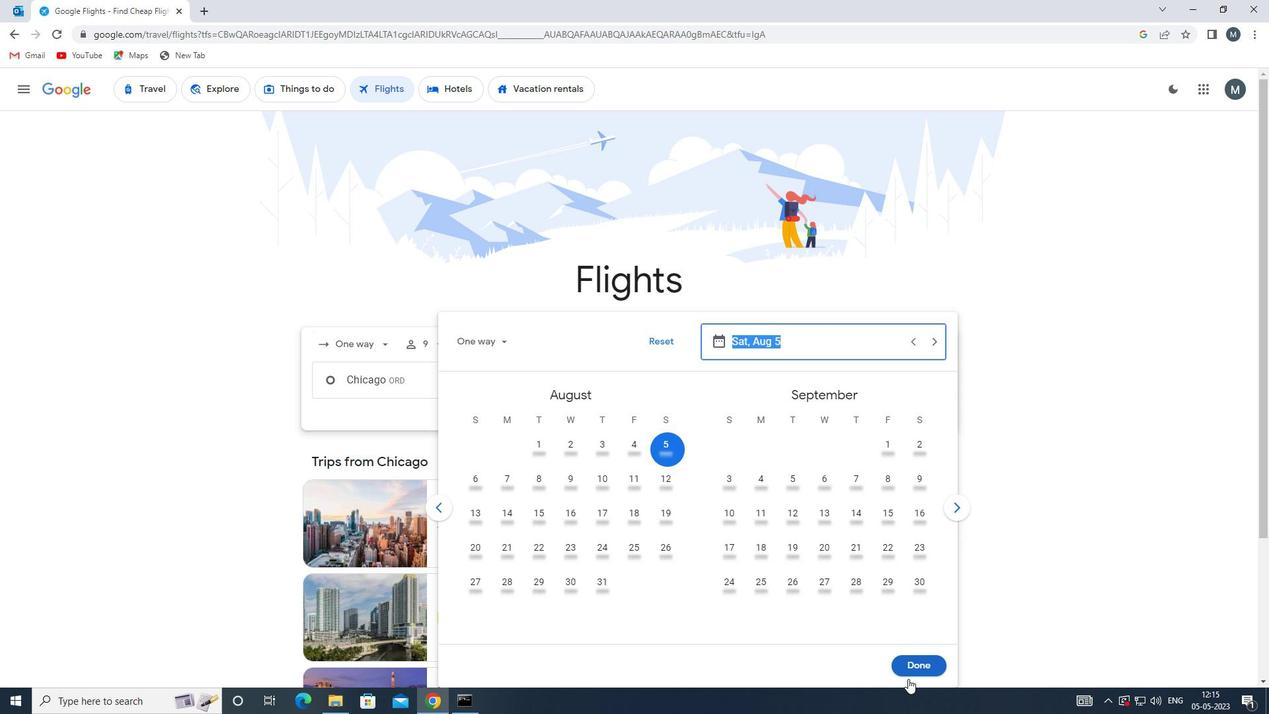 
Action: Mouse pressed left at (907, 656)
Screenshot: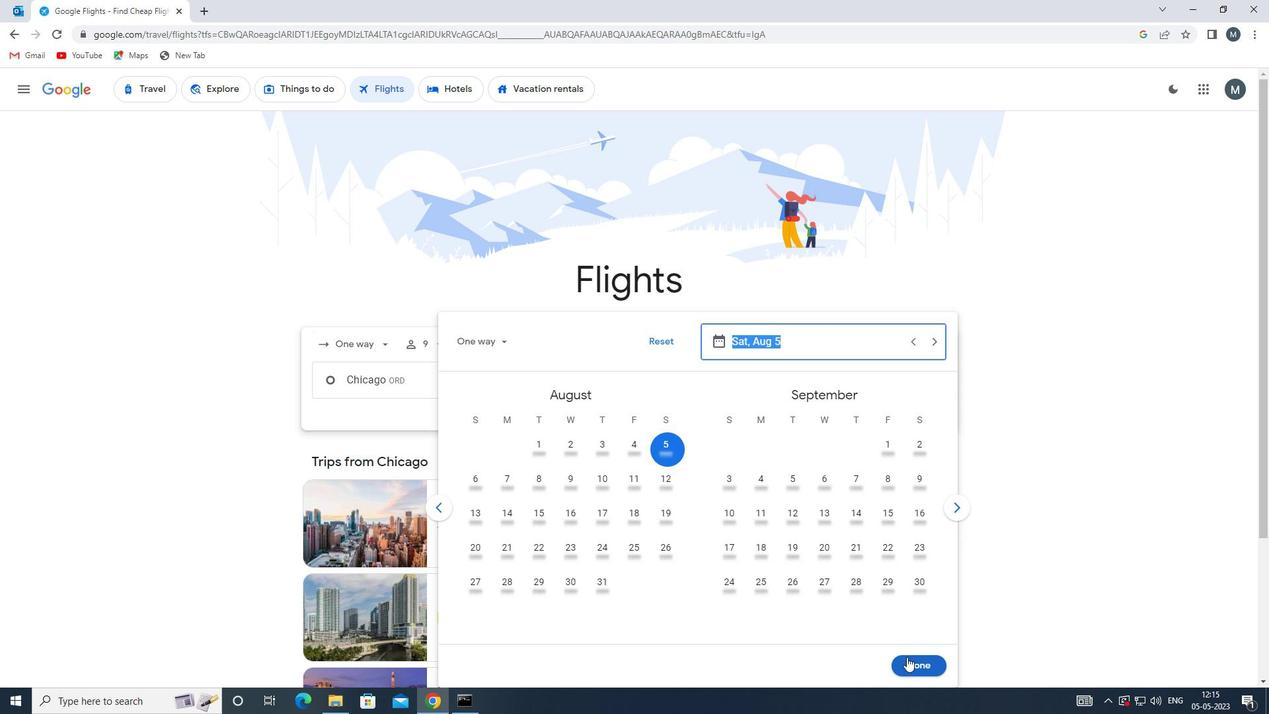 
Action: Mouse moved to (630, 429)
Screenshot: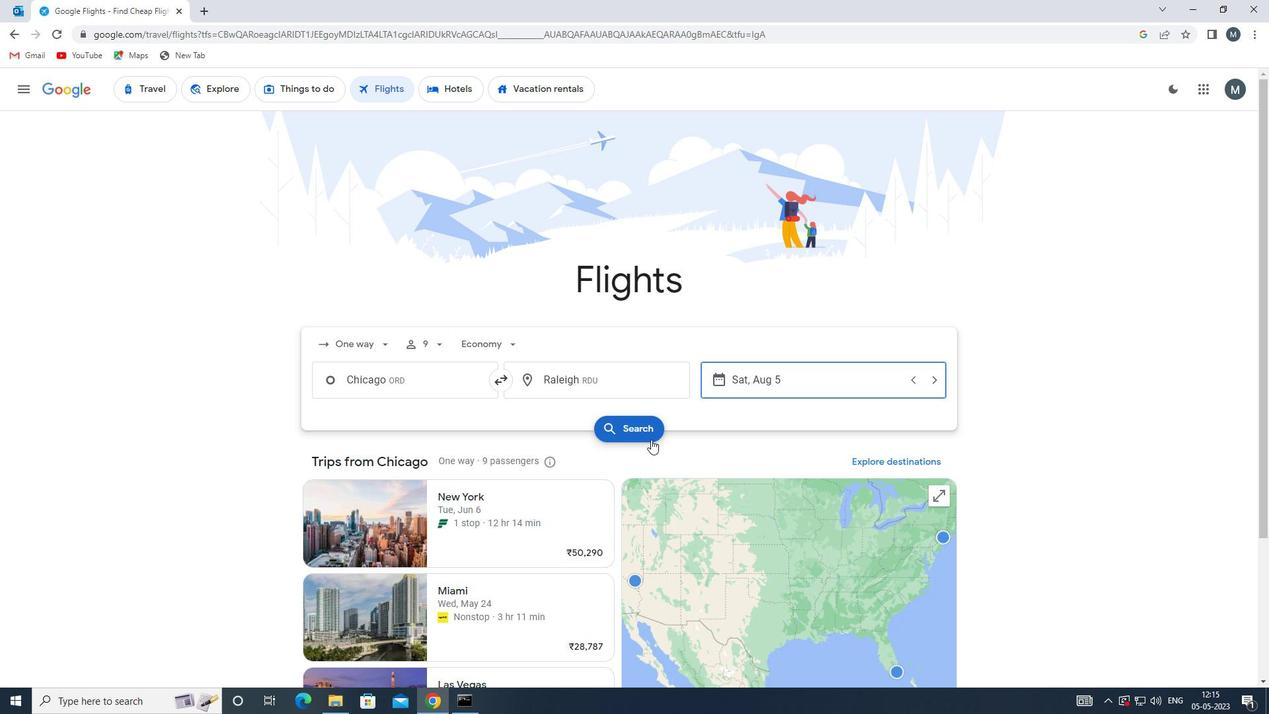 
Action: Mouse pressed left at (630, 429)
Screenshot: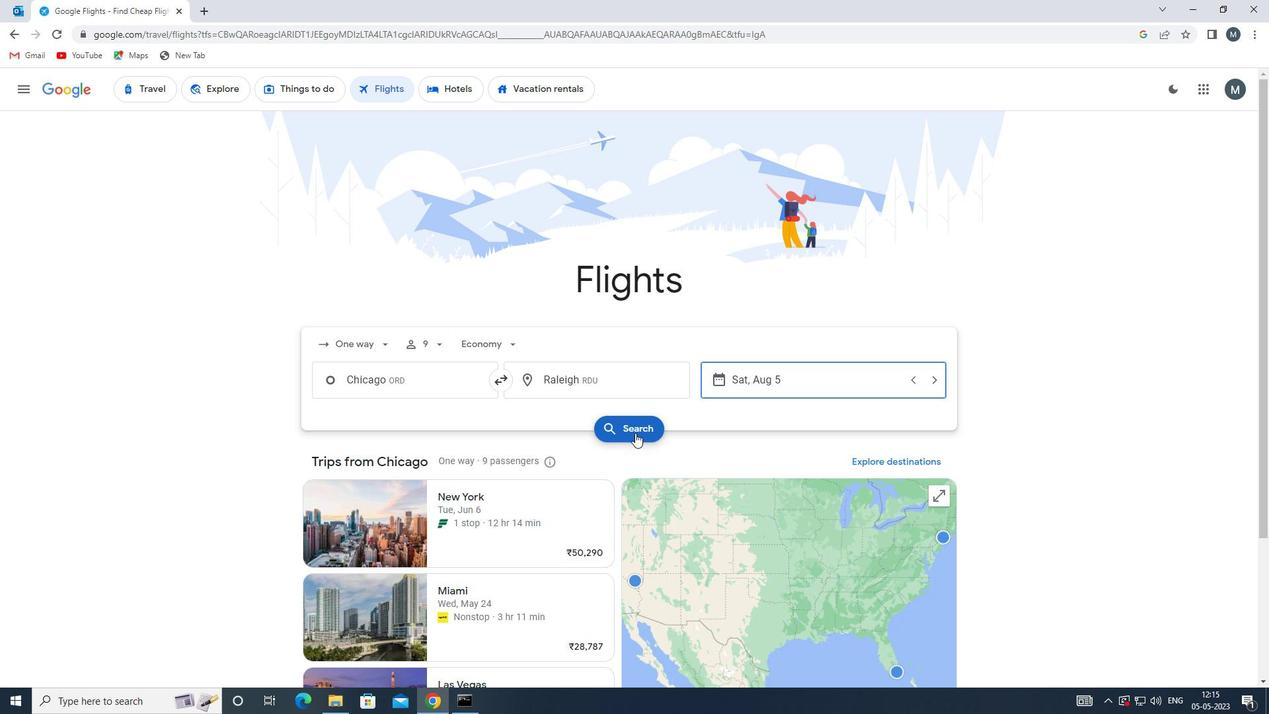 
Action: Mouse moved to (314, 203)
Screenshot: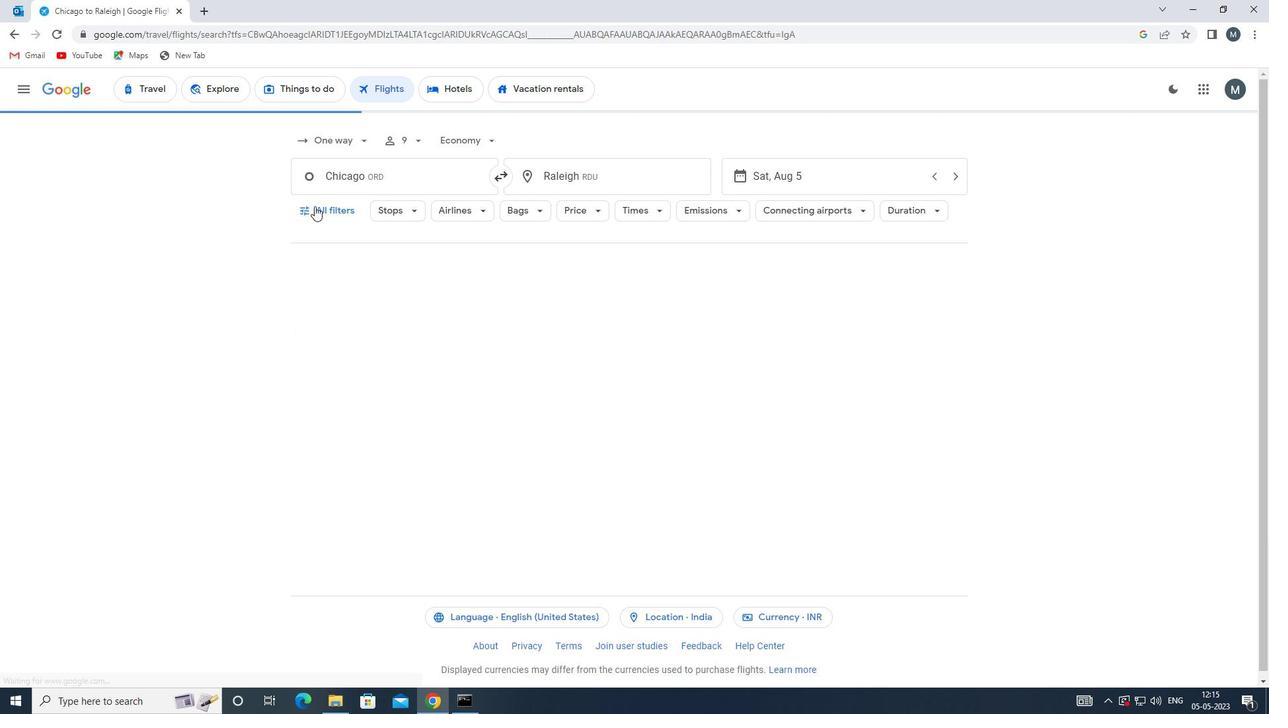
Action: Mouse pressed left at (314, 203)
Screenshot: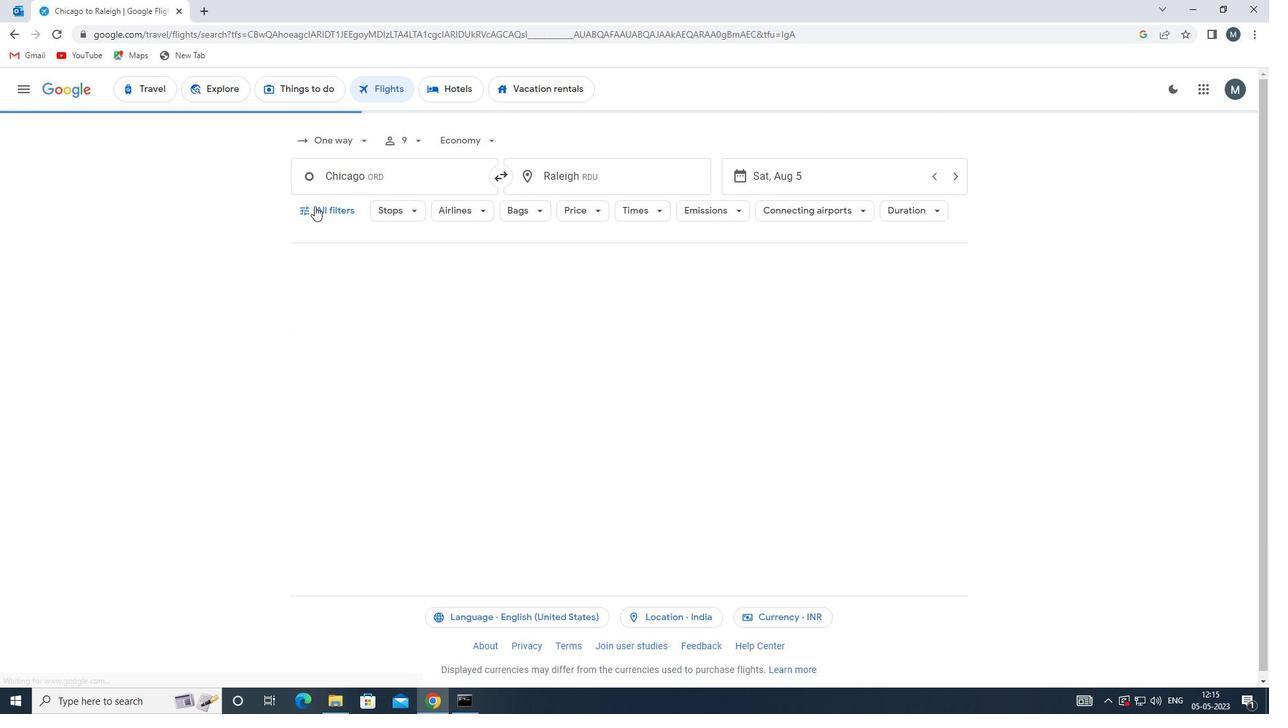 
Action: Mouse moved to (354, 323)
Screenshot: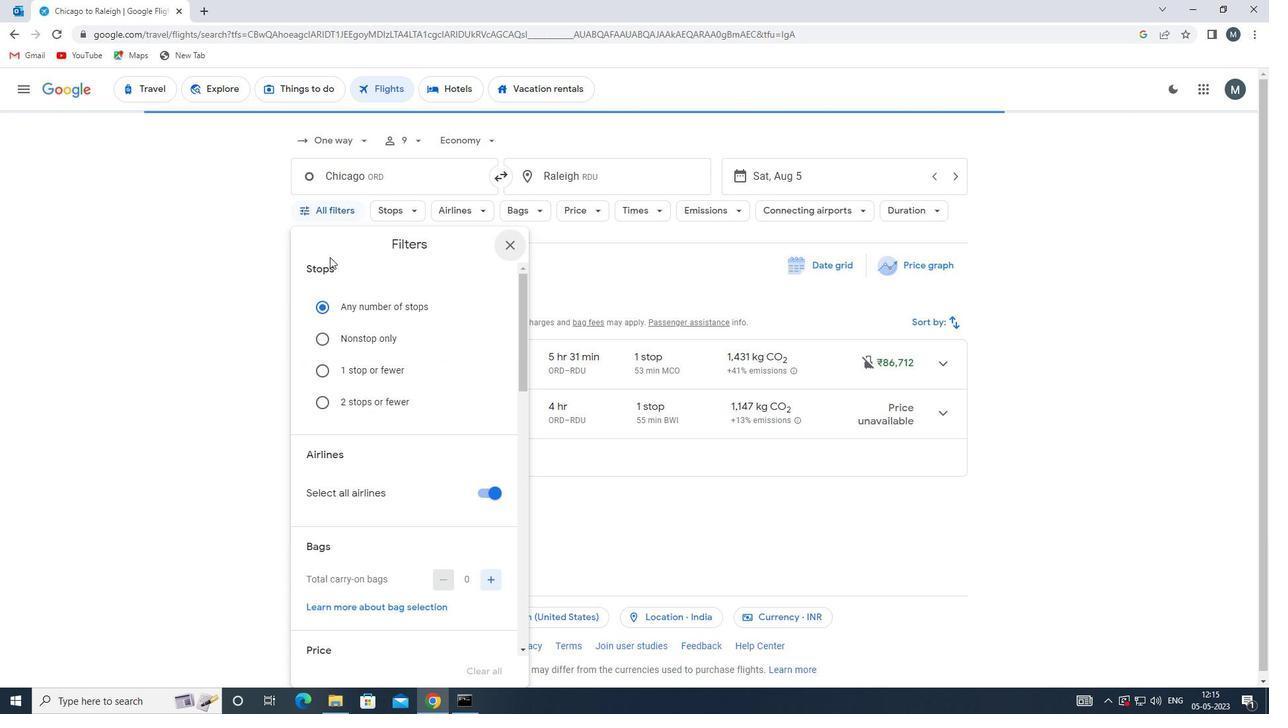 
Action: Mouse scrolled (354, 322) with delta (0, 0)
Screenshot: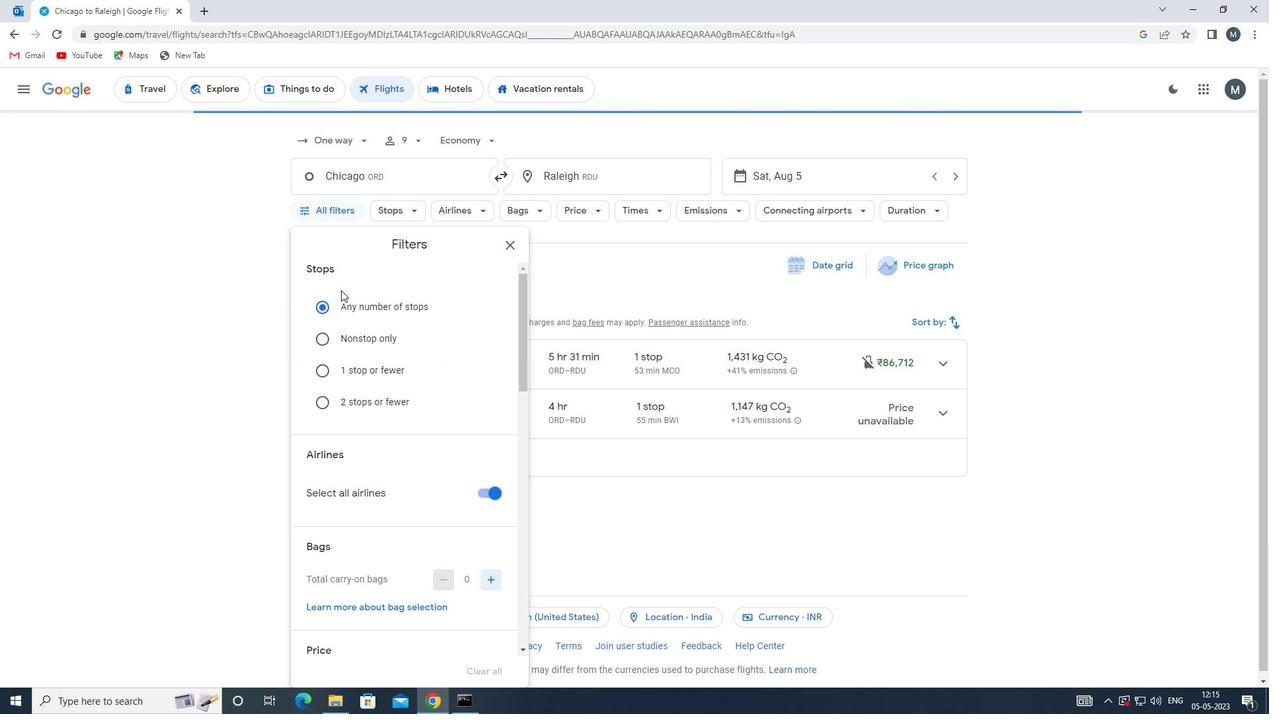 
Action: Mouse moved to (354, 324)
Screenshot: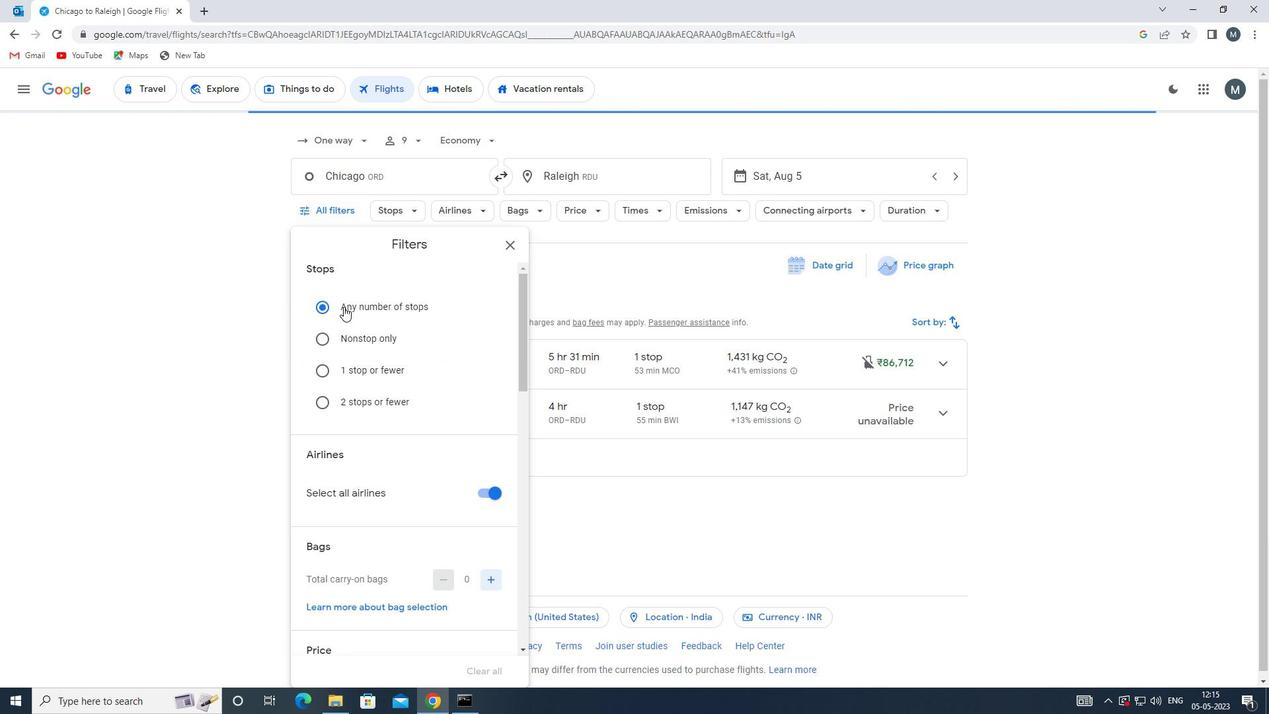 
Action: Mouse scrolled (354, 324) with delta (0, 0)
Screenshot: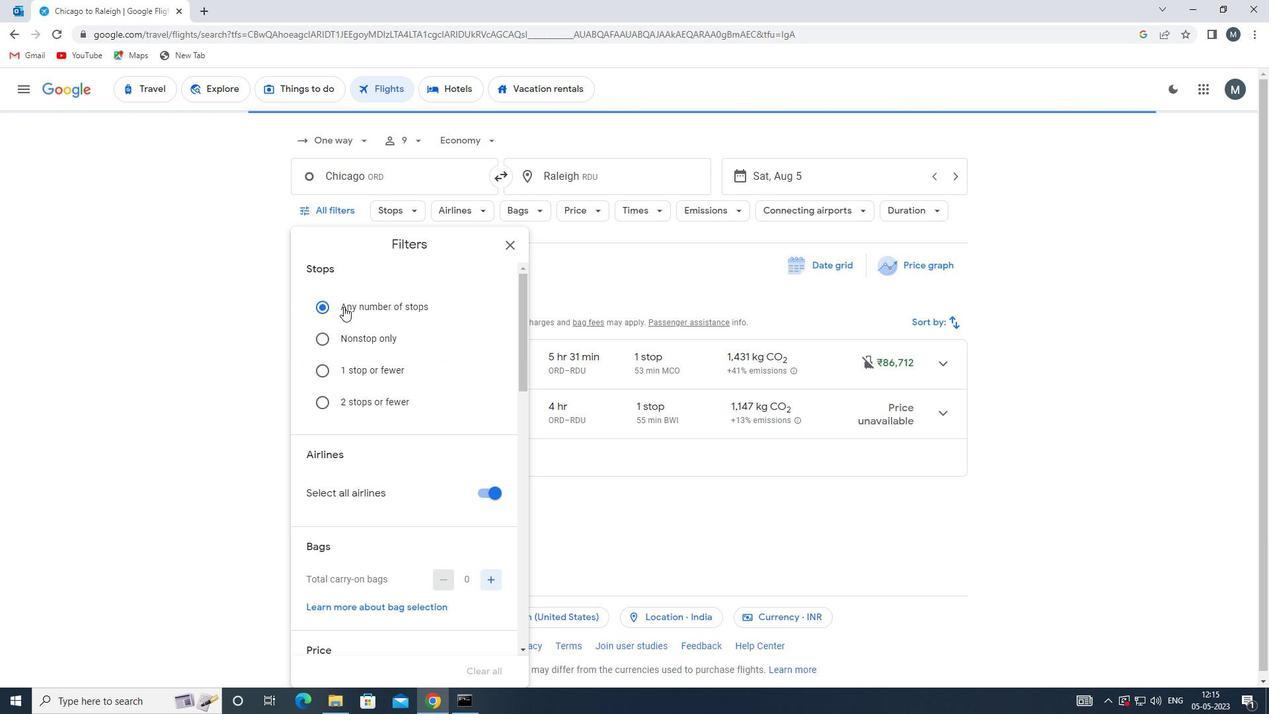 
Action: Mouse moved to (487, 365)
Screenshot: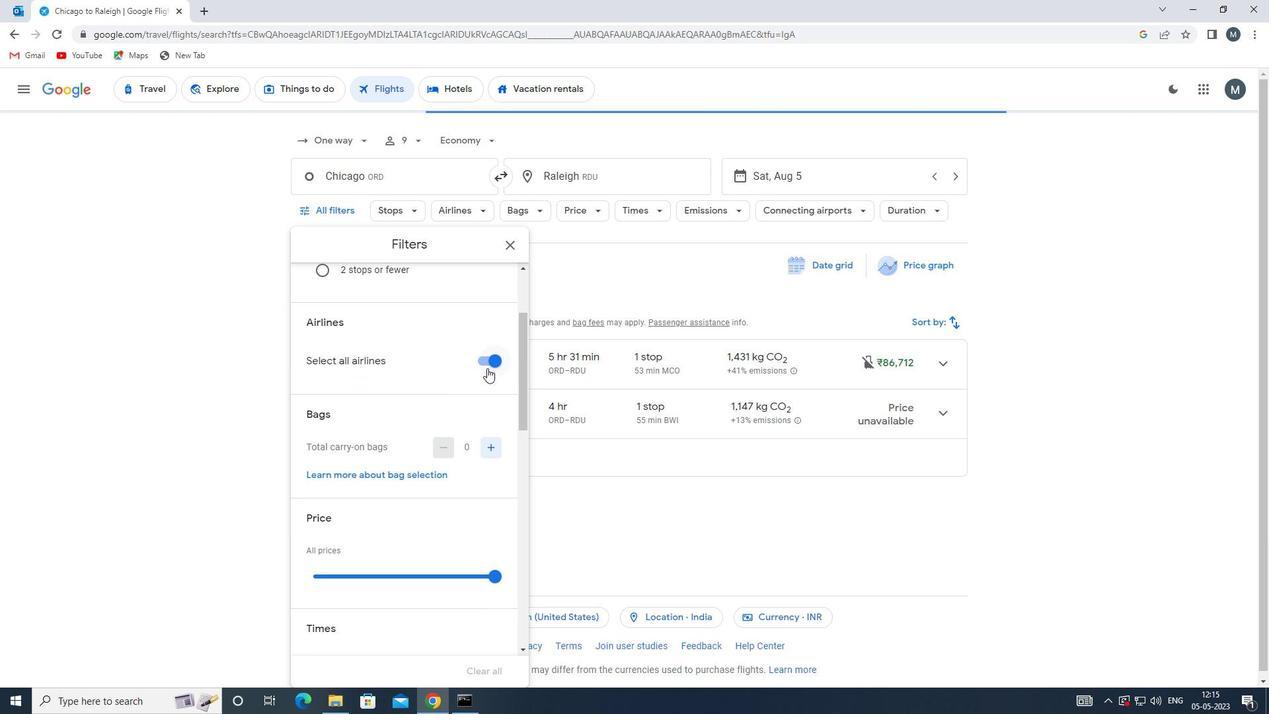 
Action: Mouse pressed left at (487, 365)
Screenshot: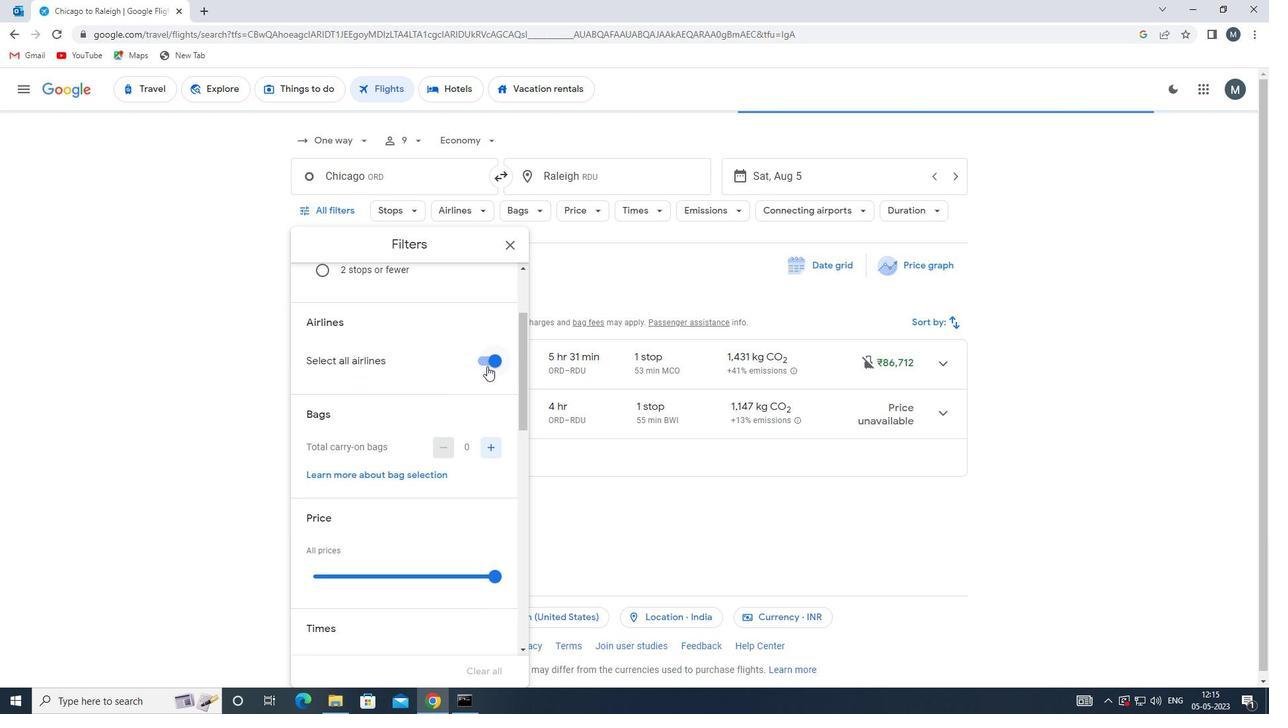 
Action: Mouse moved to (371, 408)
Screenshot: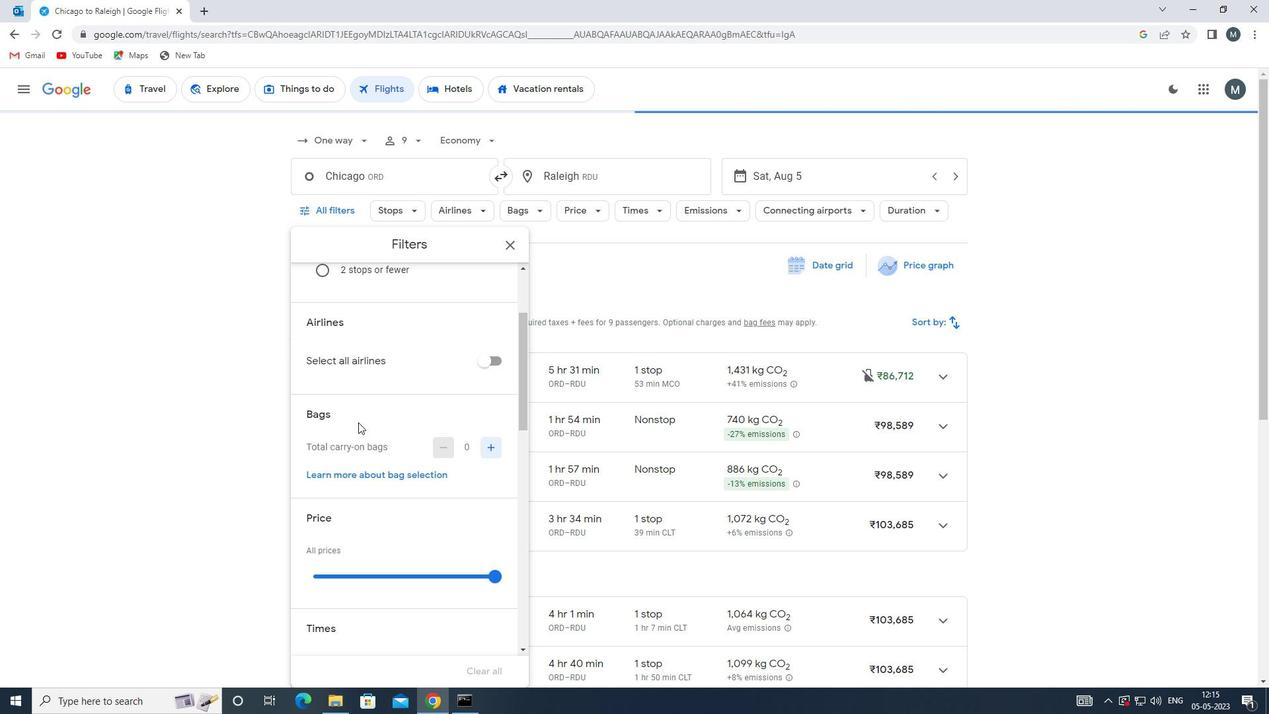 
Action: Mouse scrolled (371, 408) with delta (0, 0)
Screenshot: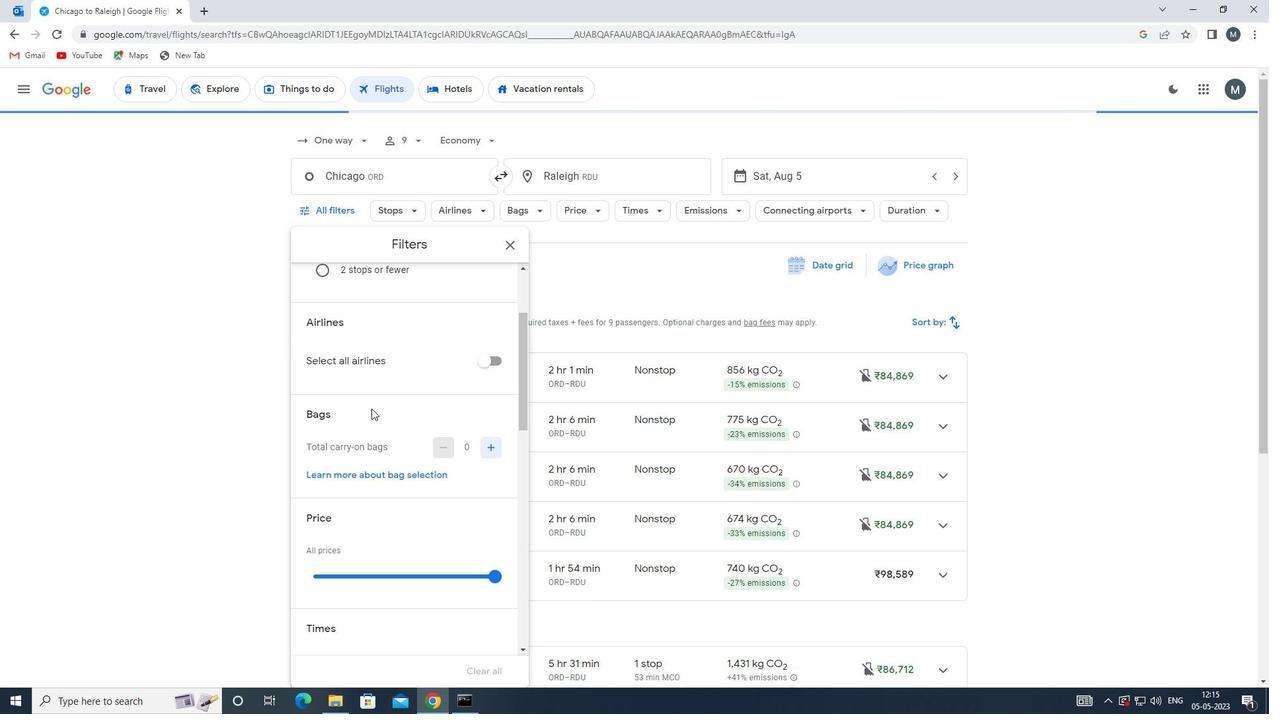 
Action: Mouse moved to (376, 404)
Screenshot: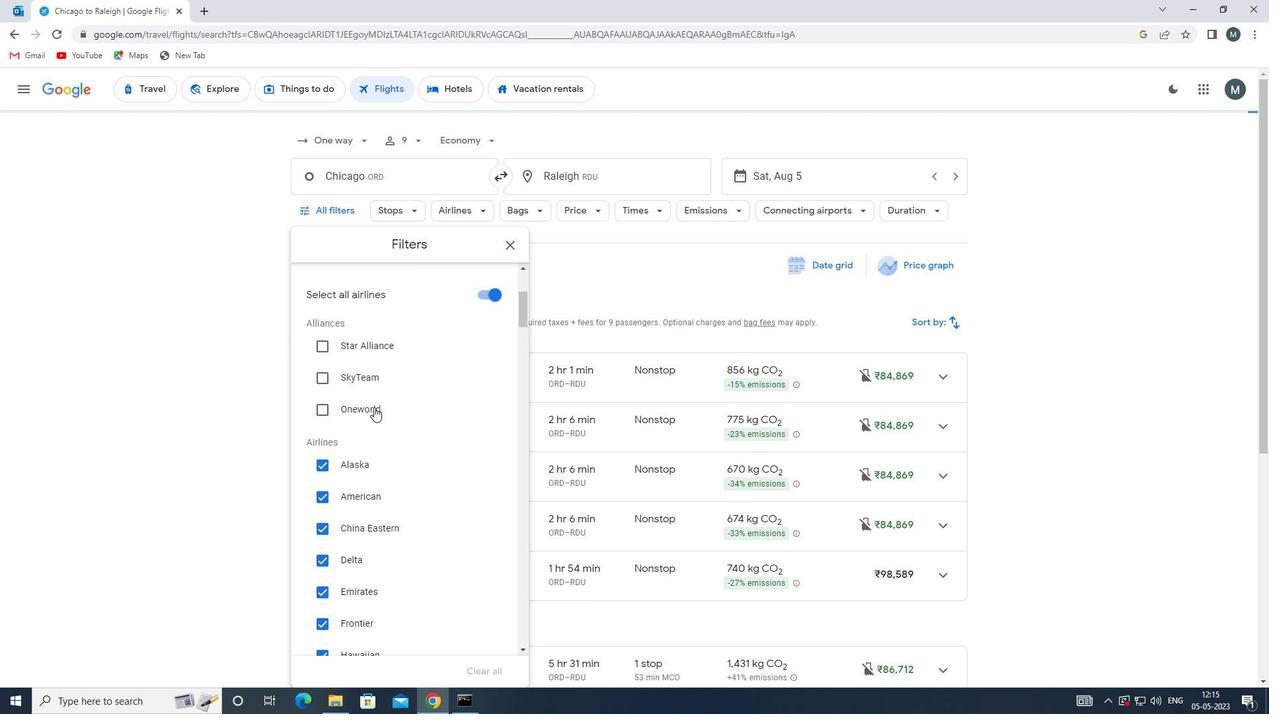 
Action: Mouse scrolled (376, 403) with delta (0, 0)
Screenshot: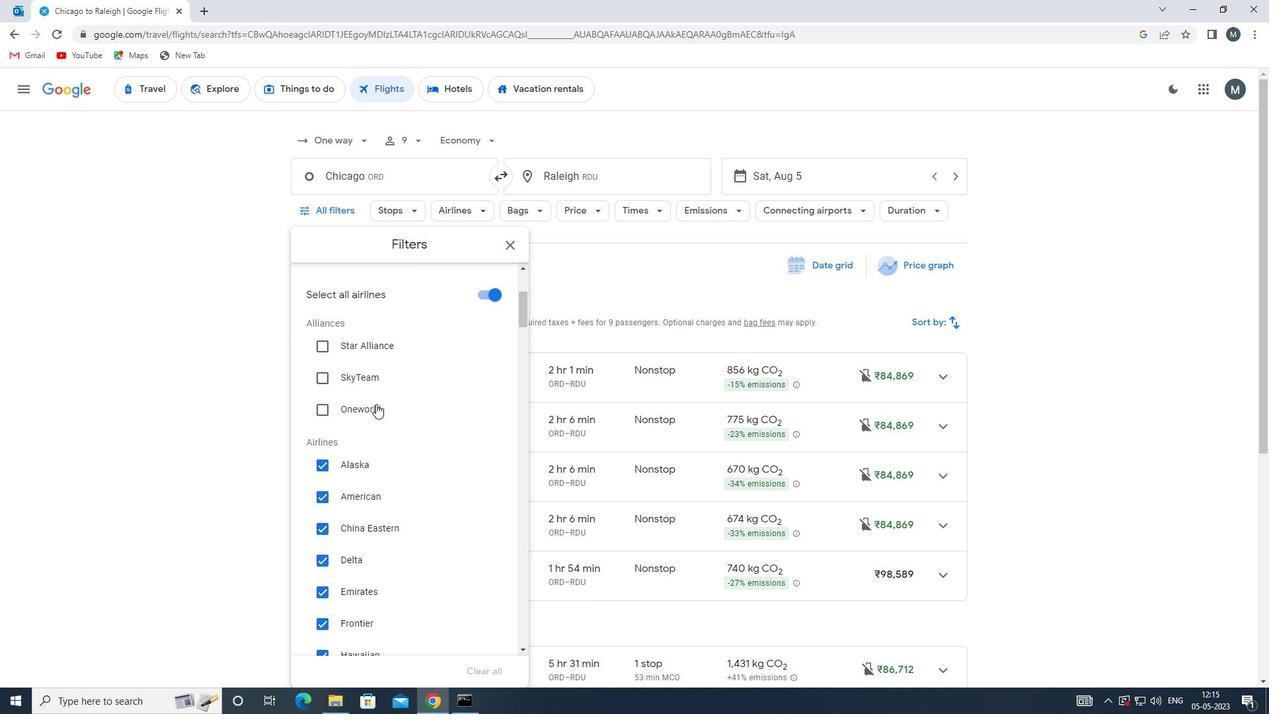 
Action: Mouse scrolled (376, 404) with delta (0, 0)
Screenshot: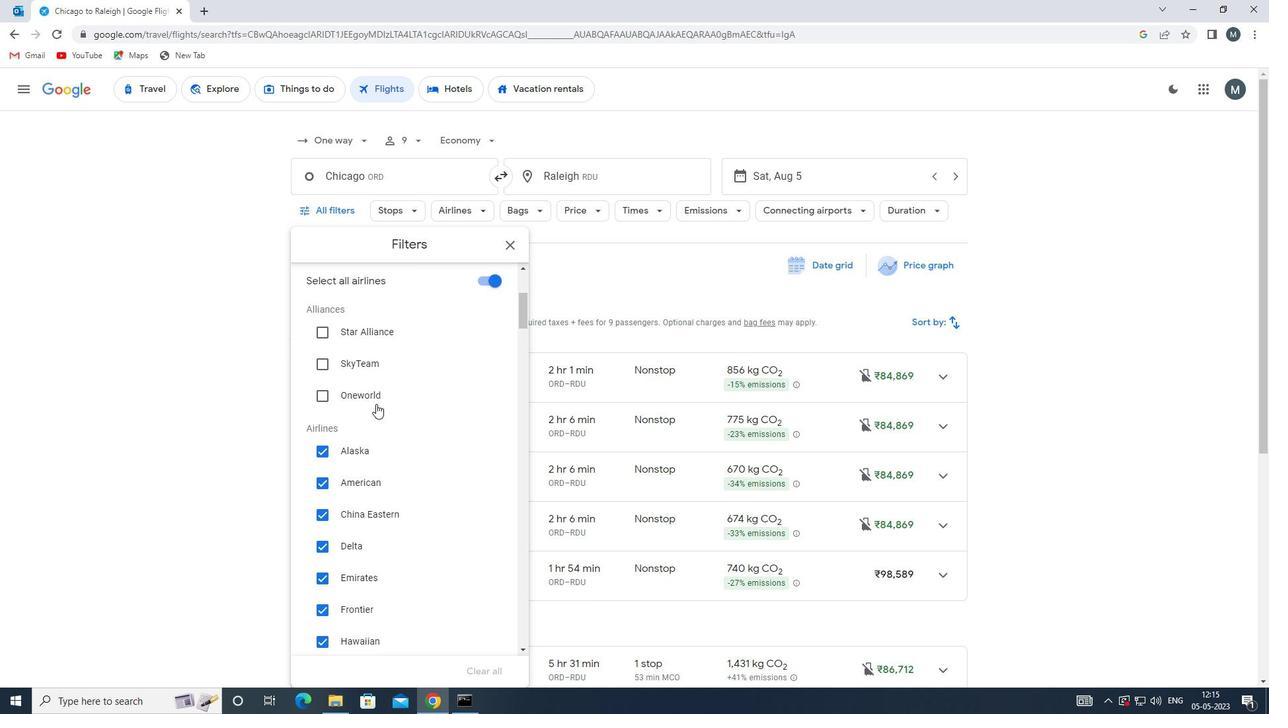 
Action: Mouse moved to (492, 292)
Screenshot: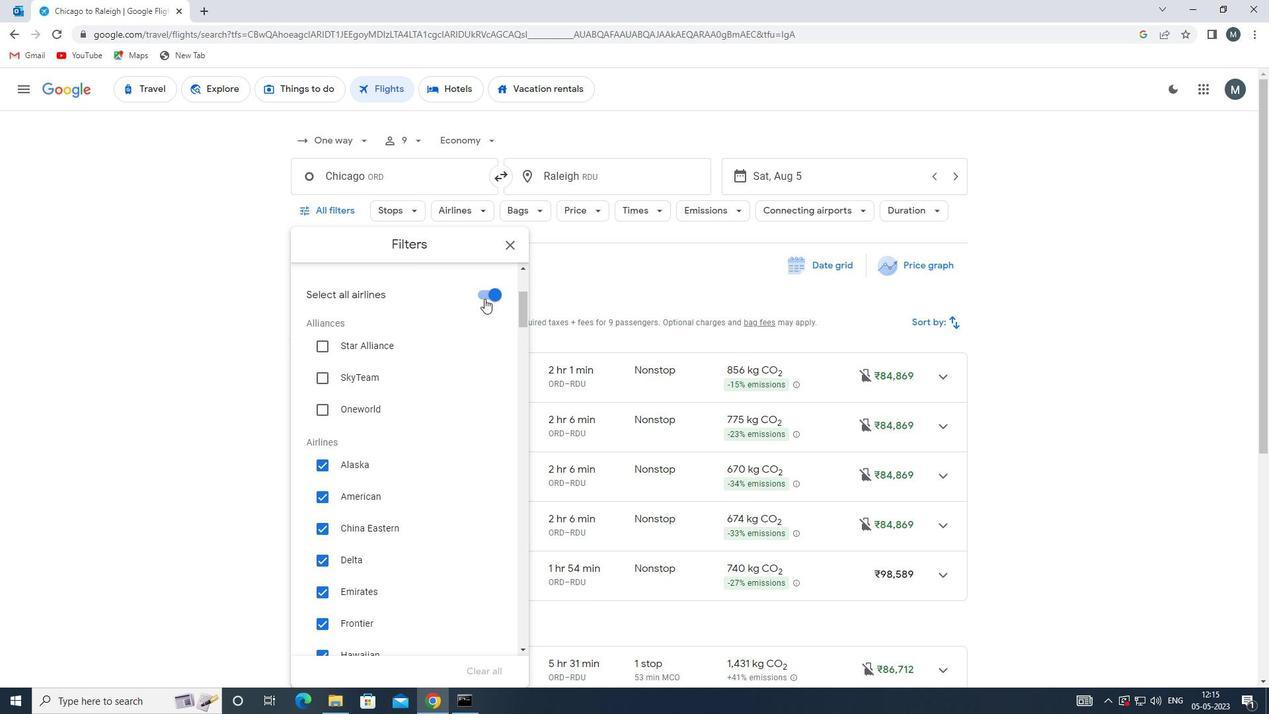 
Action: Mouse pressed left at (492, 292)
Screenshot: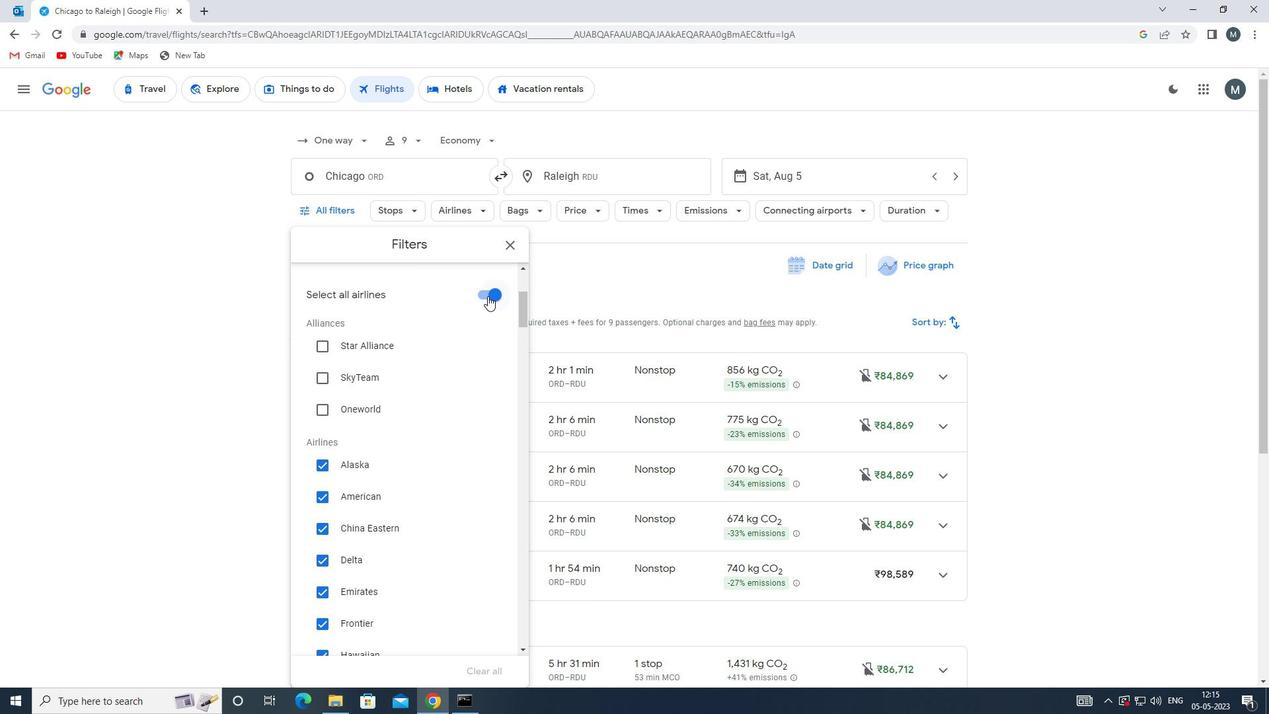 
Action: Mouse moved to (414, 406)
Screenshot: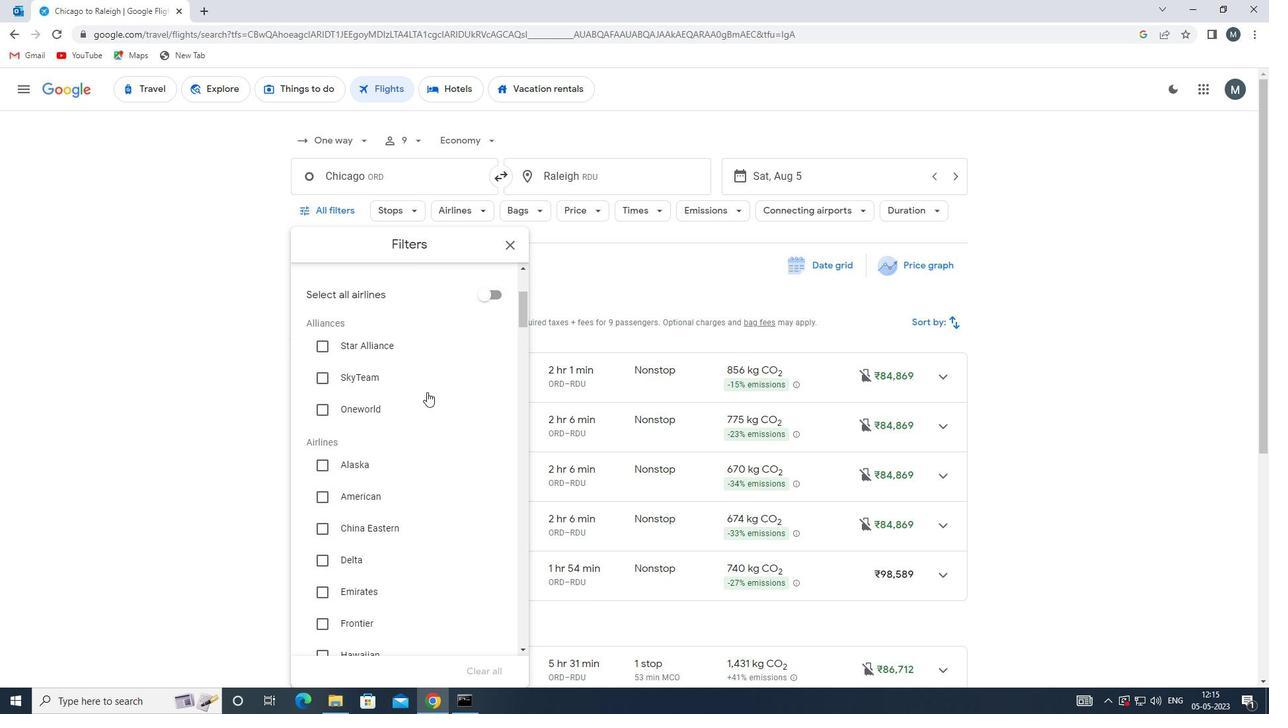 
Action: Mouse scrolled (414, 405) with delta (0, 0)
Screenshot: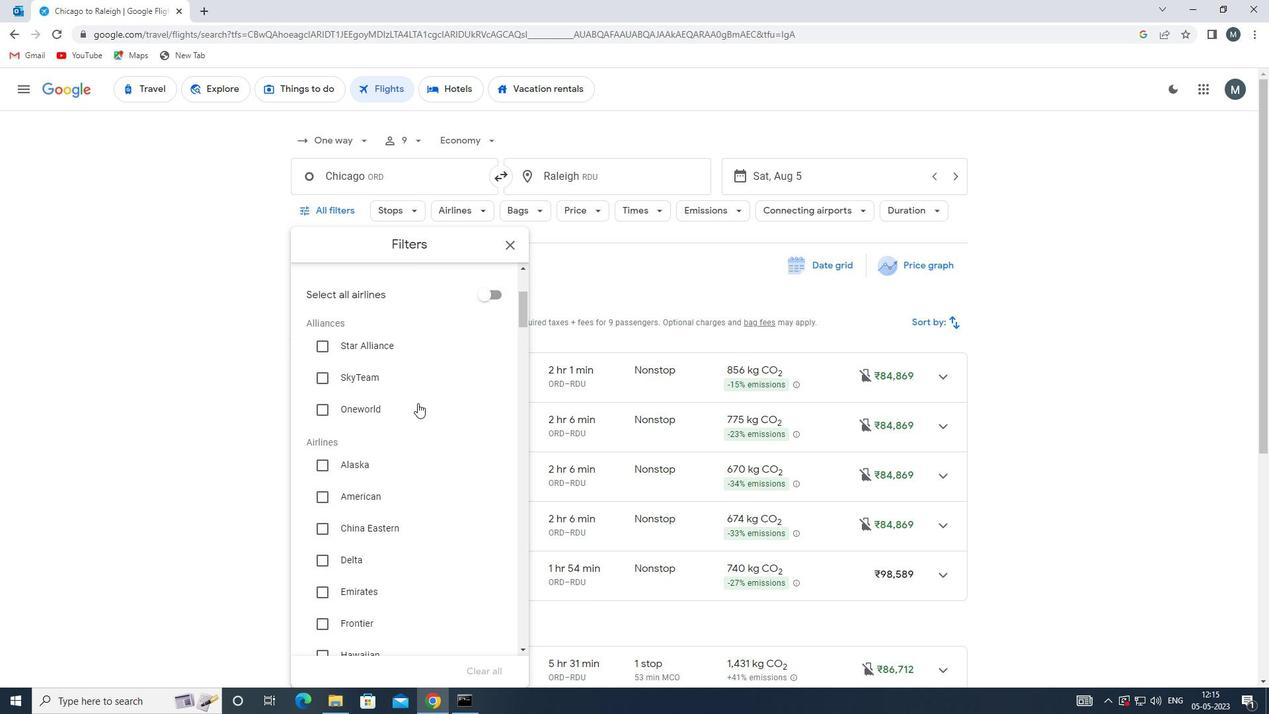 
Action: Mouse moved to (400, 437)
Screenshot: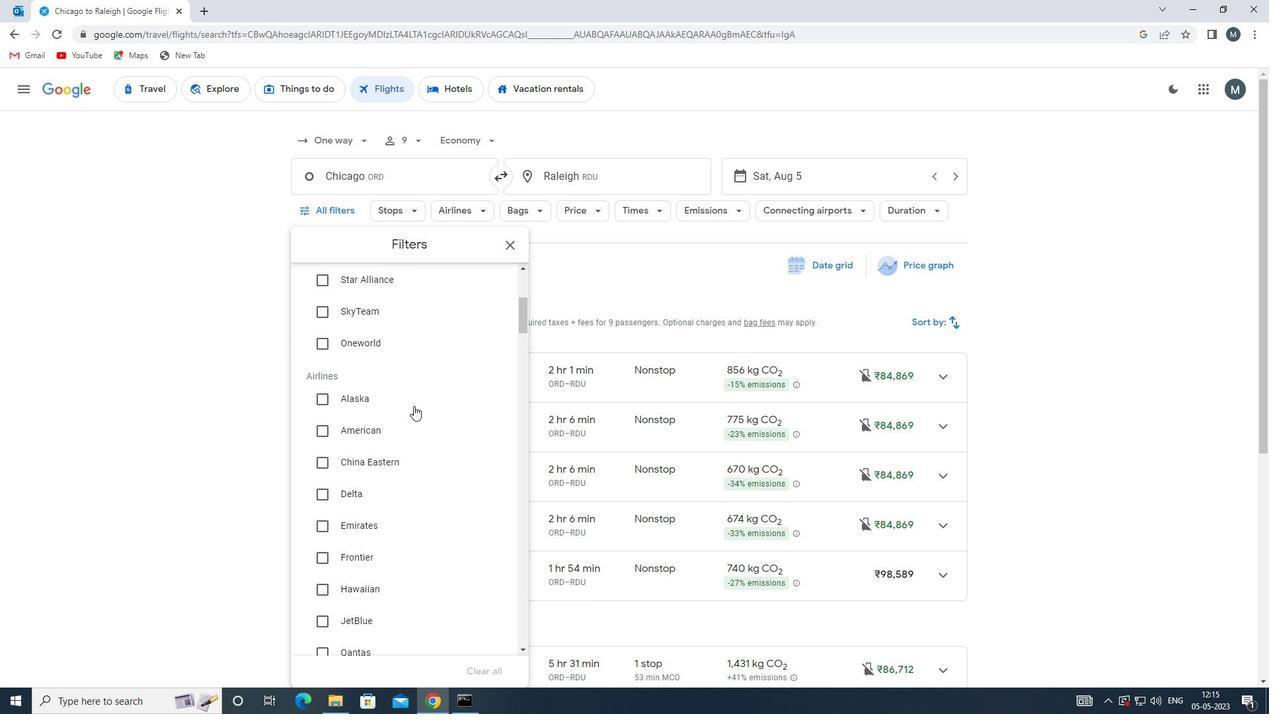 
Action: Mouse scrolled (400, 437) with delta (0, 0)
Screenshot: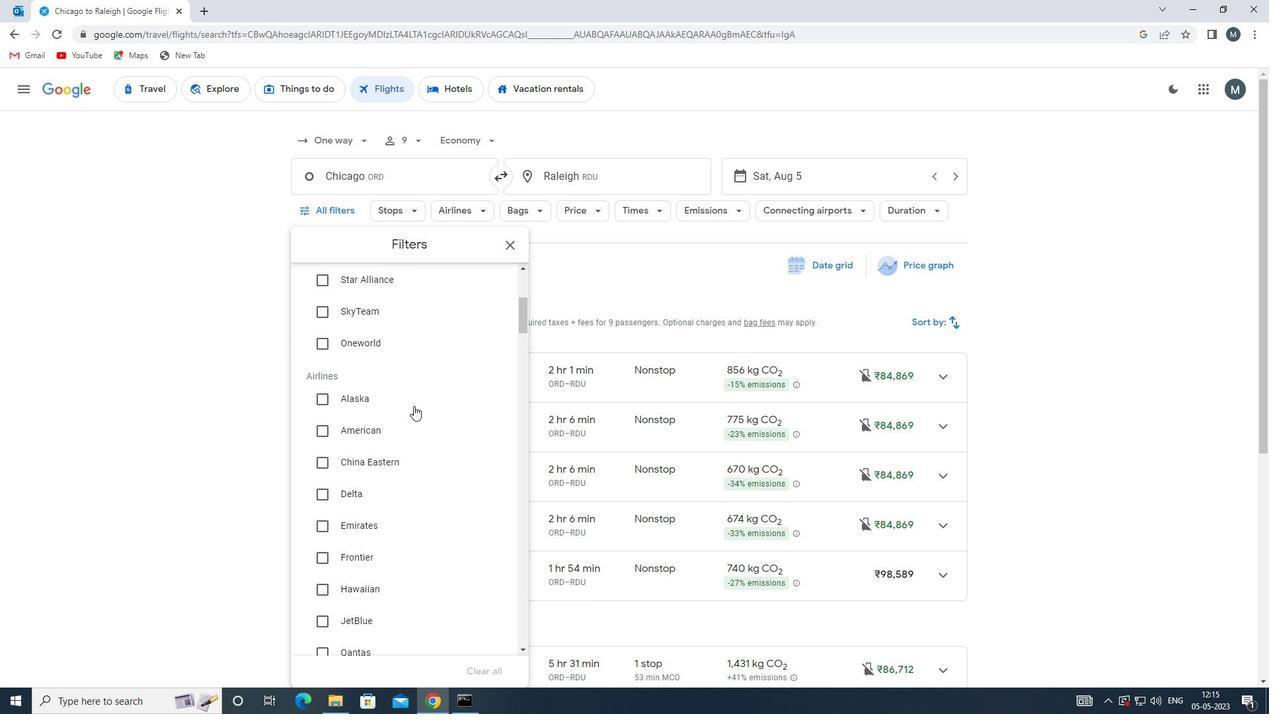 
Action: Mouse moved to (386, 459)
Screenshot: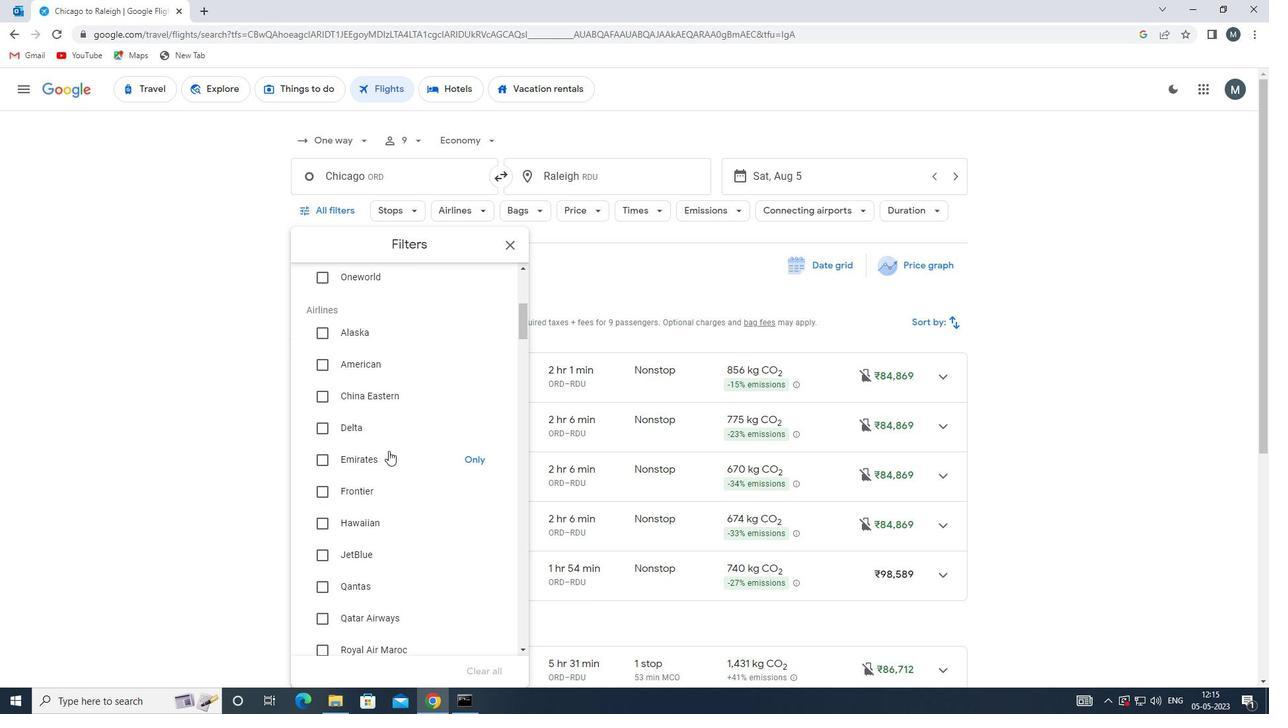 
Action: Mouse pressed left at (386, 459)
Screenshot: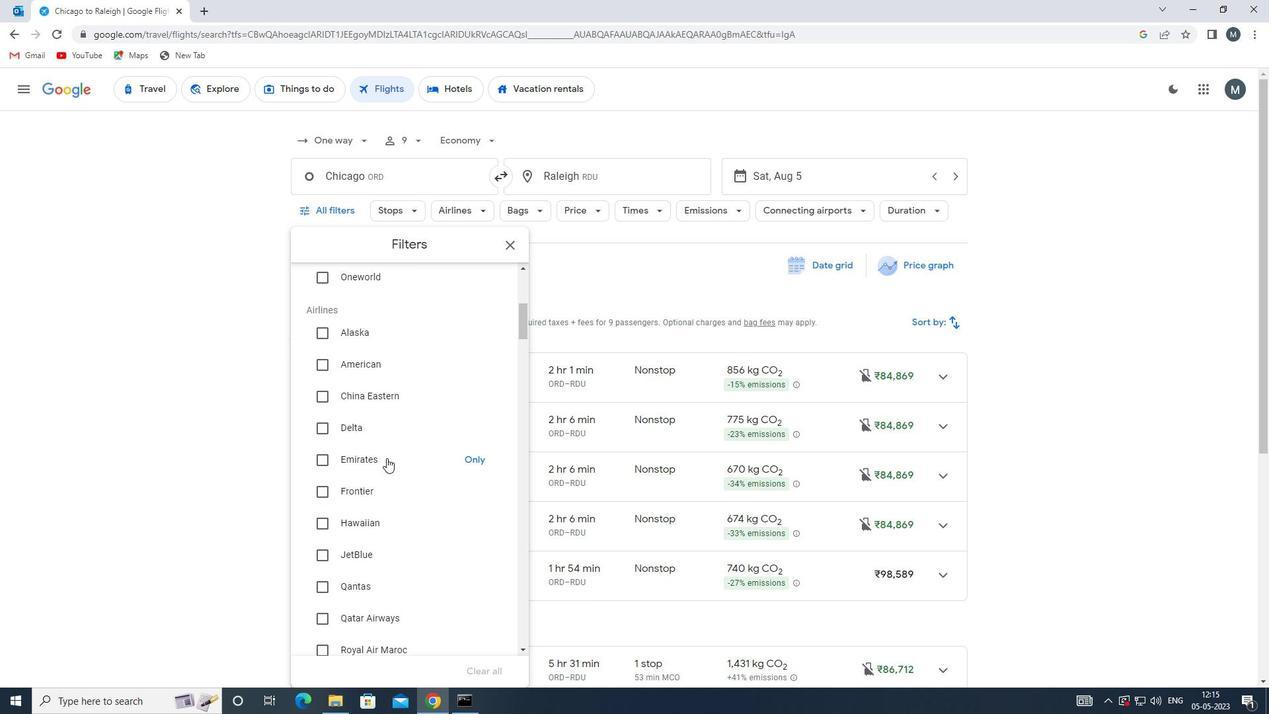 
Action: Mouse moved to (398, 444)
Screenshot: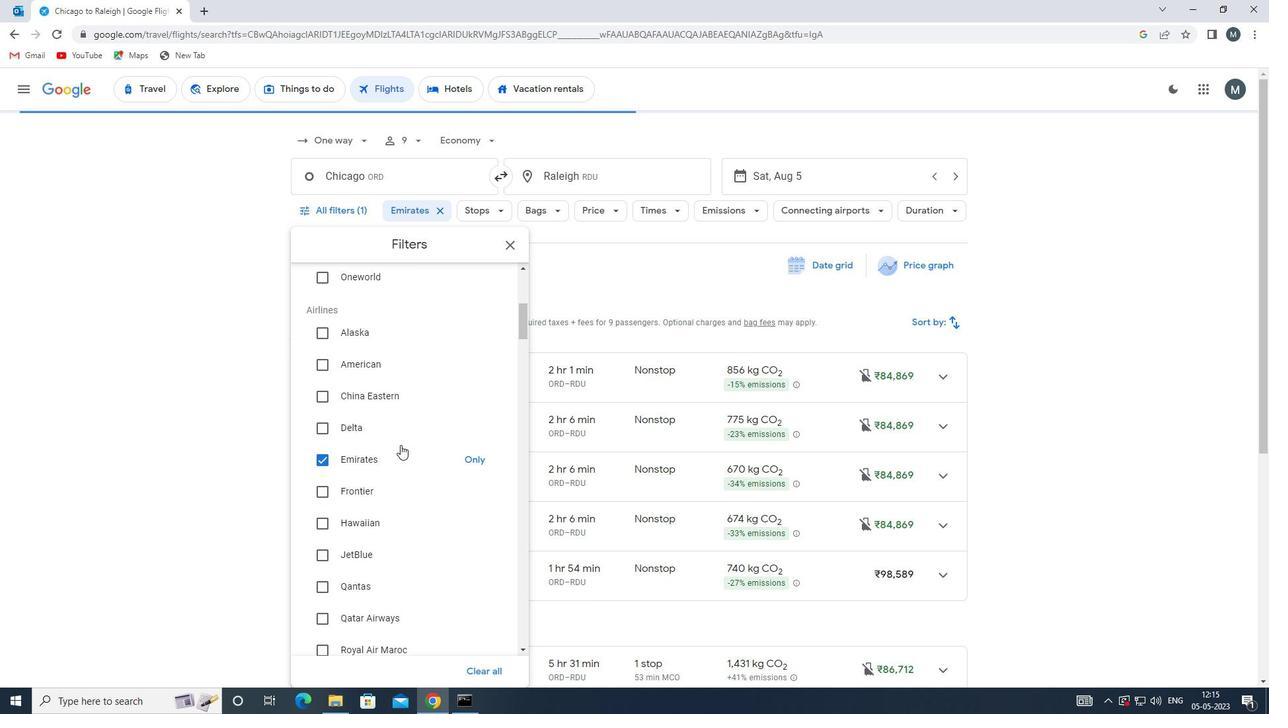 
Action: Mouse scrolled (398, 443) with delta (0, 0)
Screenshot: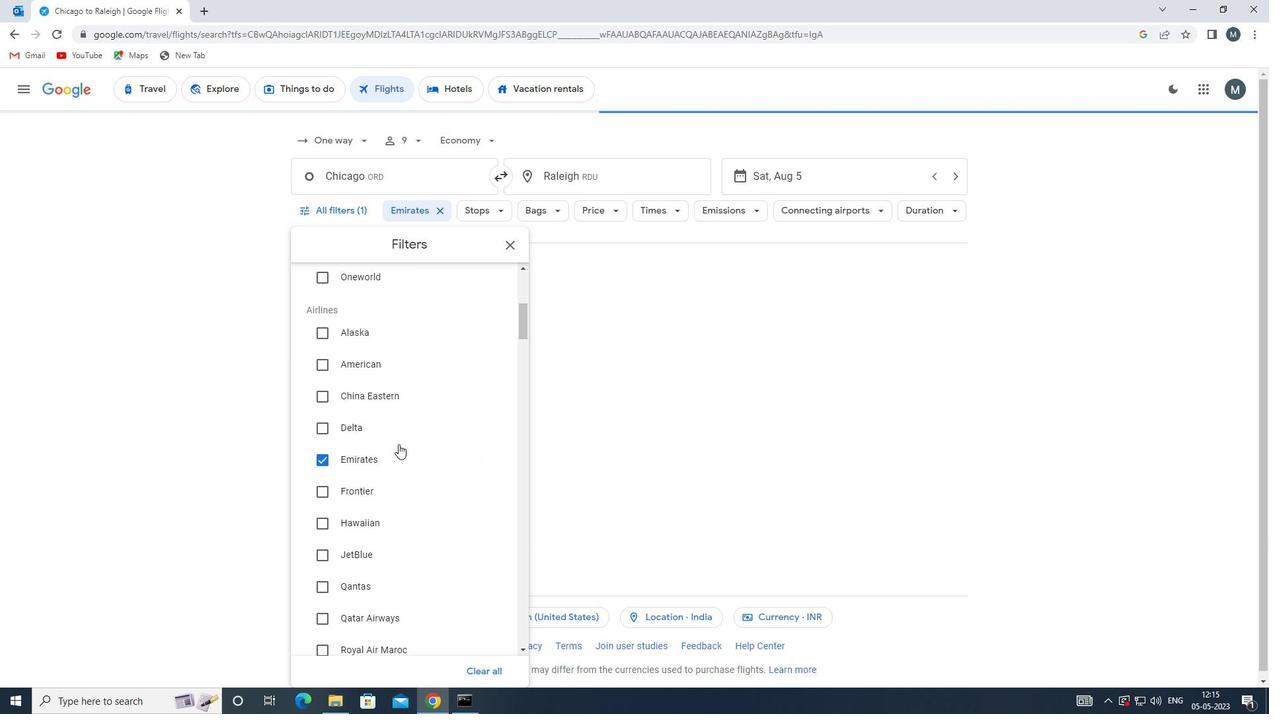 
Action: Mouse moved to (399, 443)
Screenshot: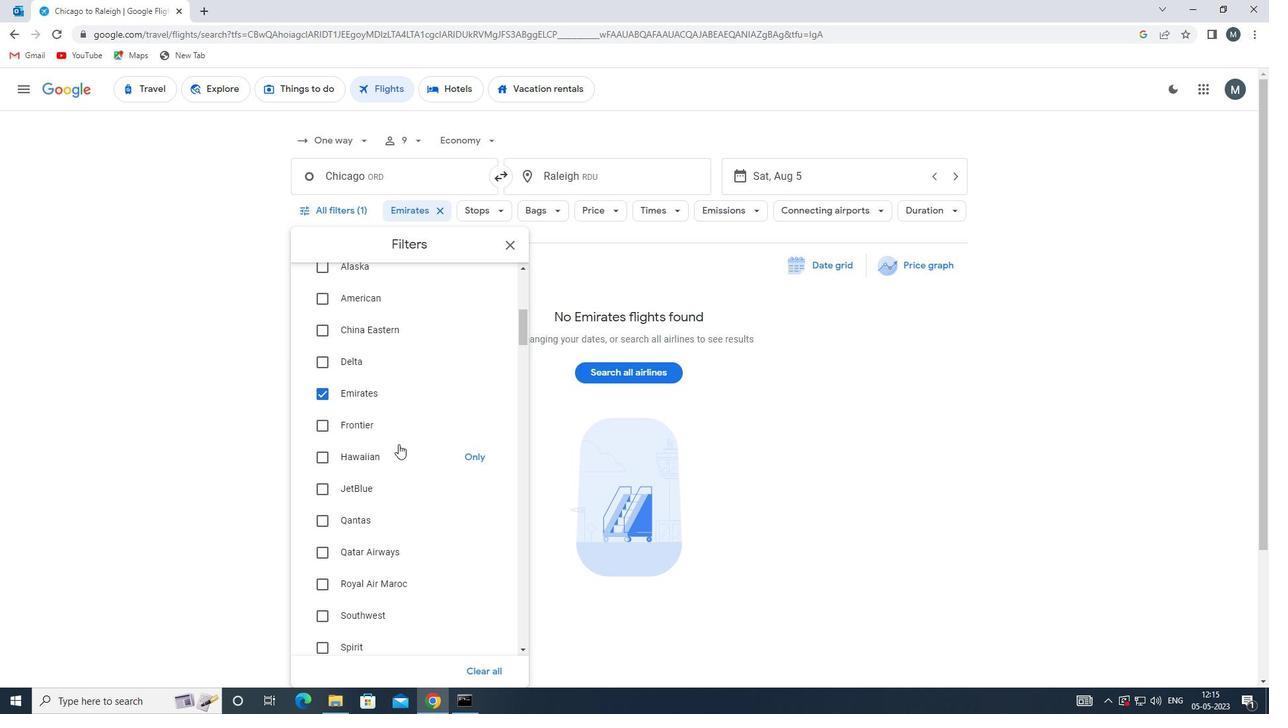 
Action: Mouse scrolled (399, 442) with delta (0, 0)
Screenshot: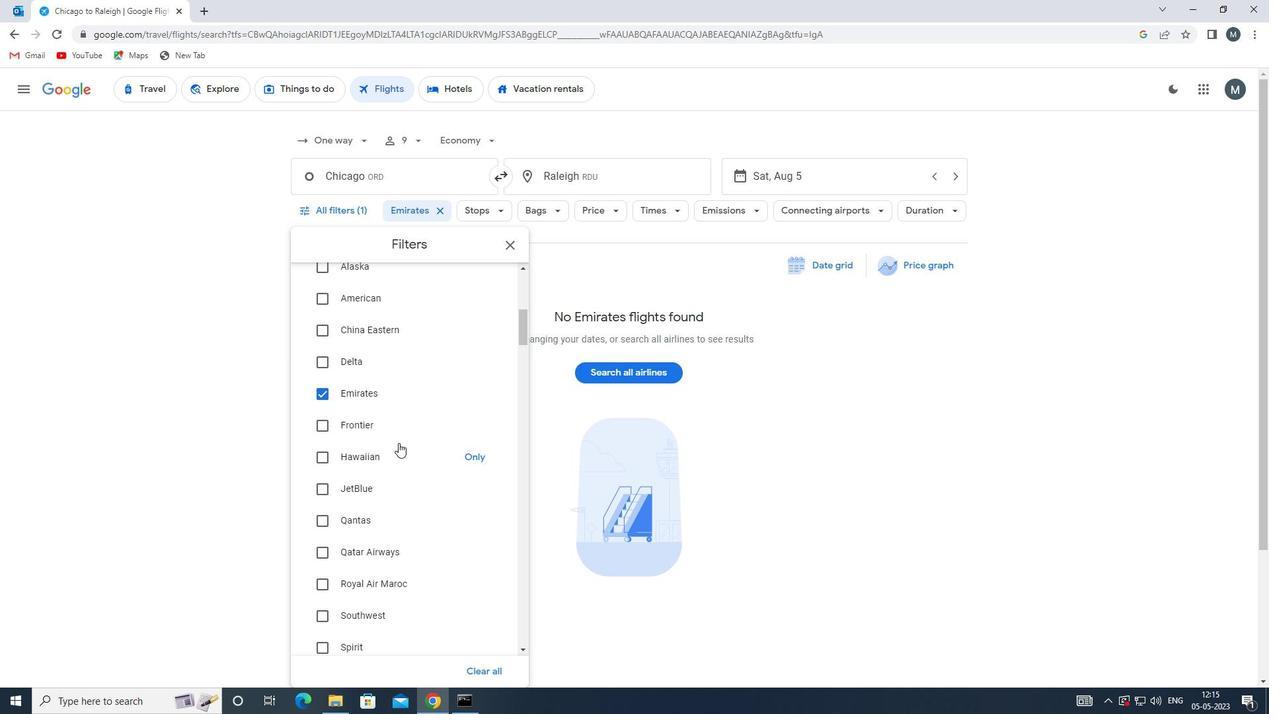 
Action: Mouse scrolled (399, 442) with delta (0, 0)
Screenshot: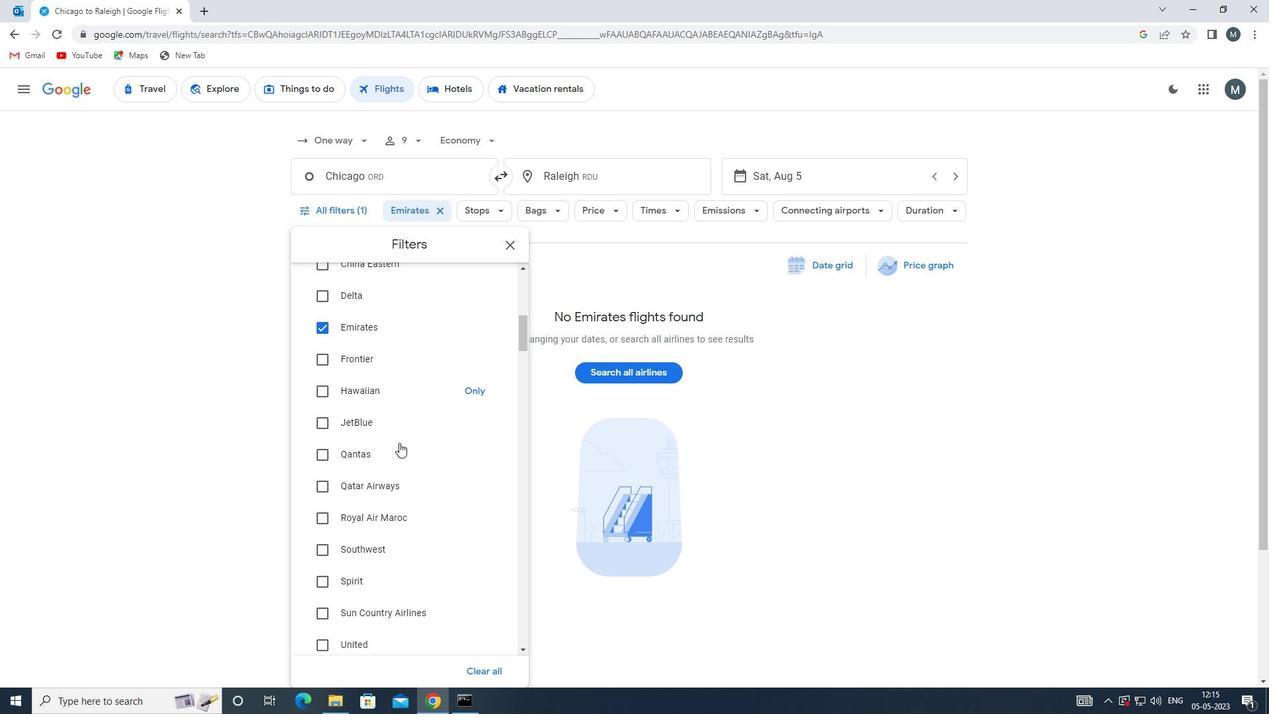 
Action: Mouse scrolled (399, 442) with delta (0, 0)
Screenshot: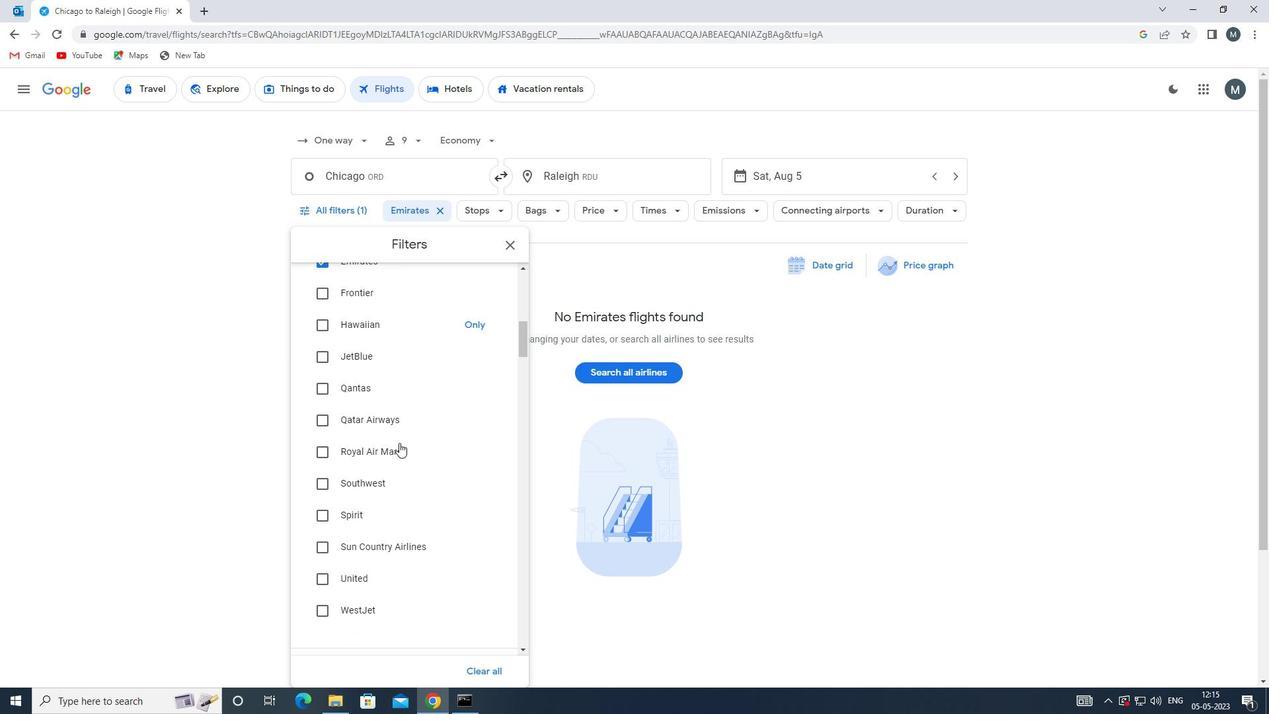 
Action: Mouse scrolled (399, 442) with delta (0, 0)
Screenshot: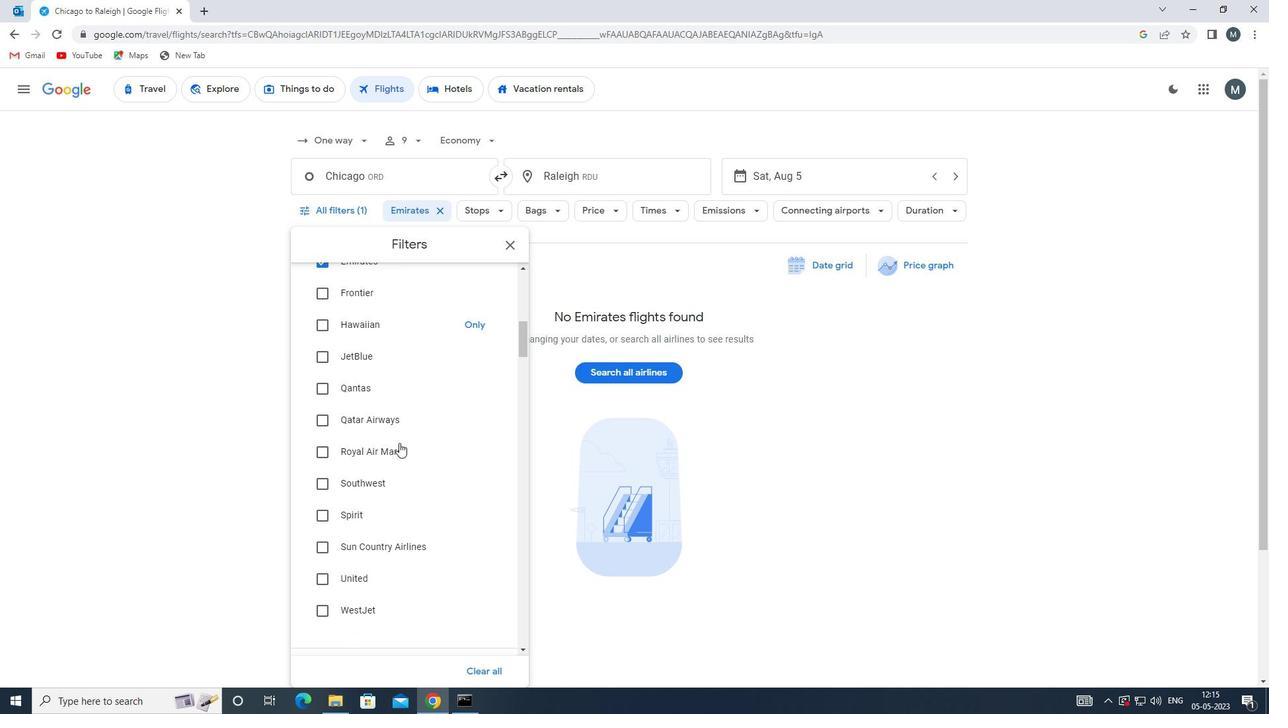 
Action: Mouse scrolled (399, 442) with delta (0, 0)
Screenshot: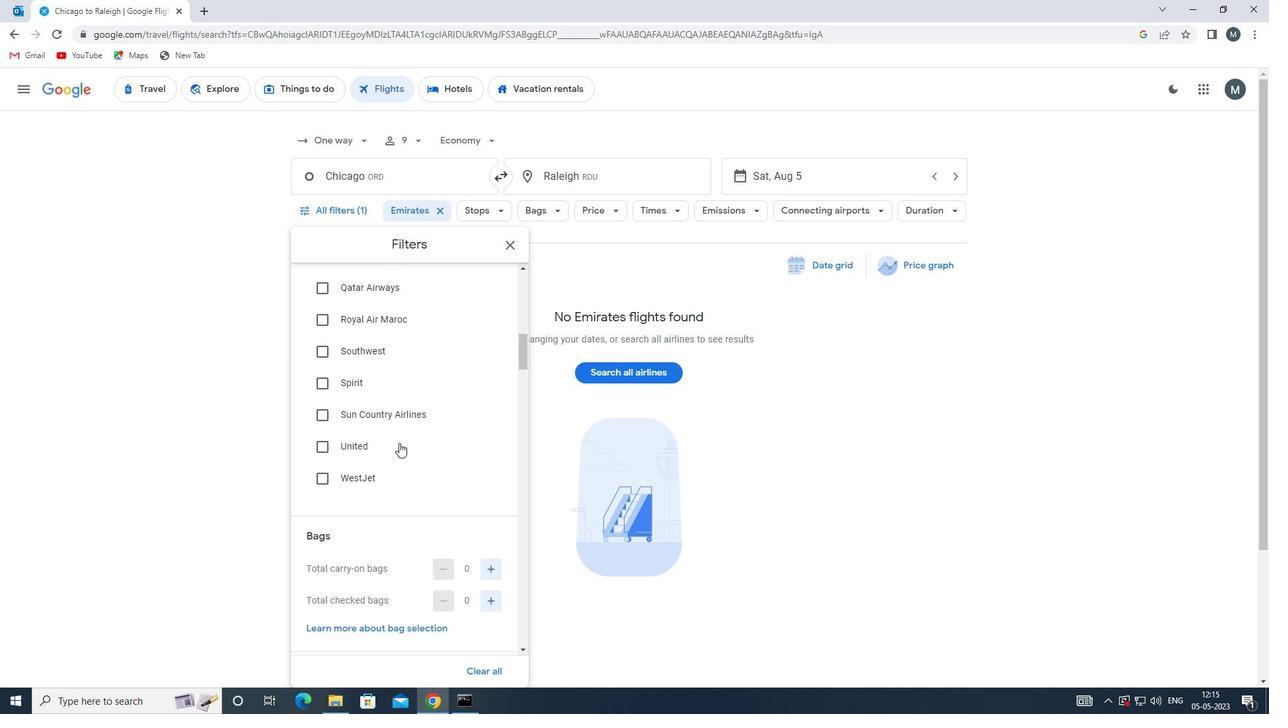 
Action: Mouse moved to (400, 445)
Screenshot: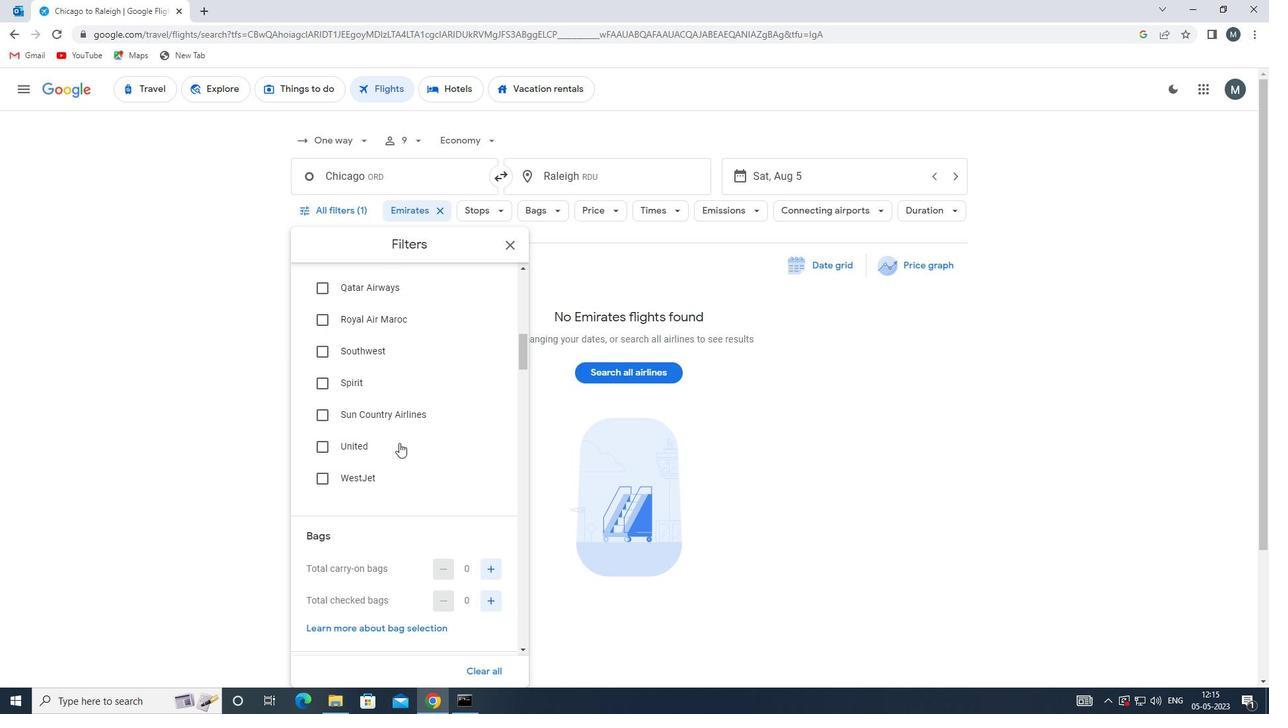 
Action: Mouse scrolled (400, 444) with delta (0, 0)
Screenshot: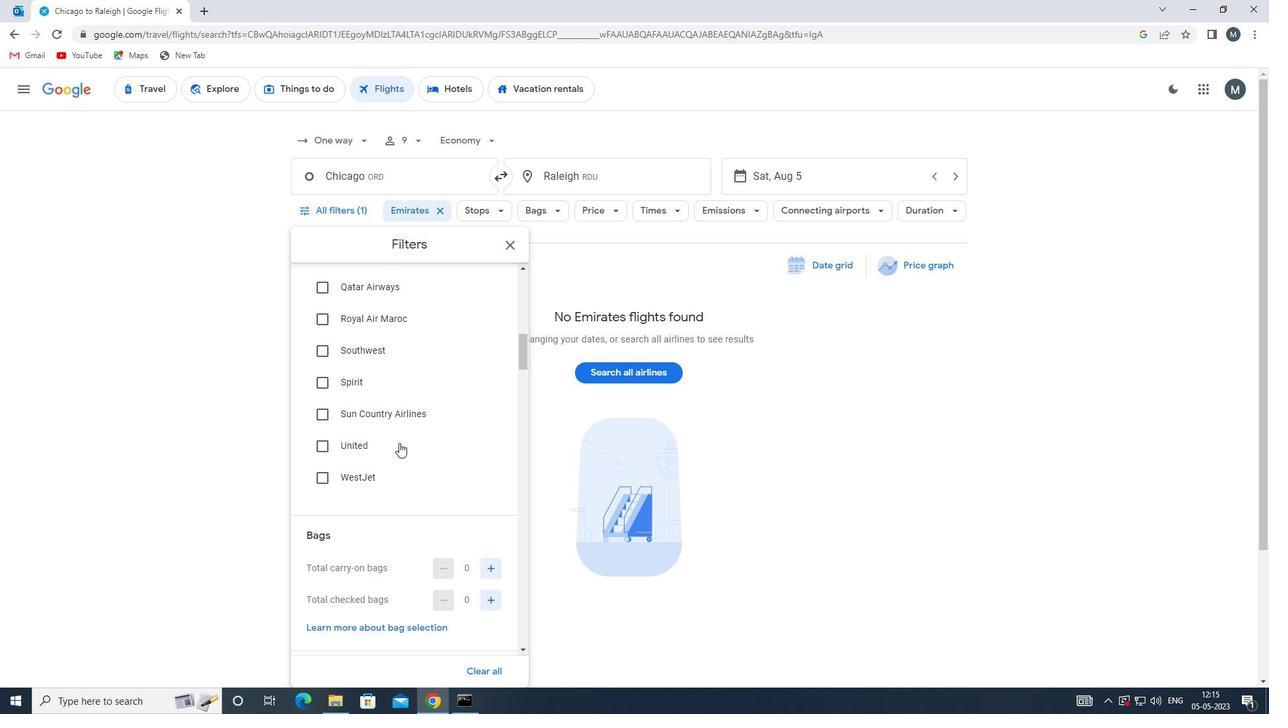 
Action: Mouse moved to (489, 437)
Screenshot: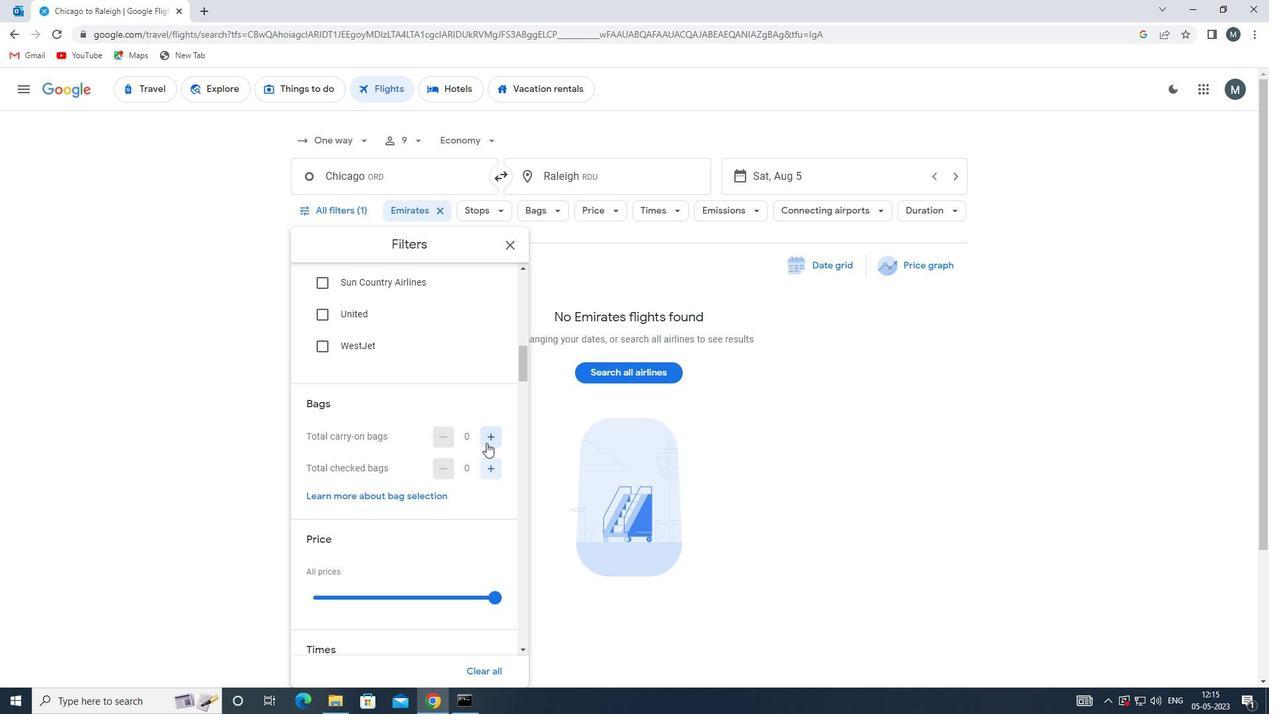 
Action: Mouse pressed left at (489, 437)
Screenshot: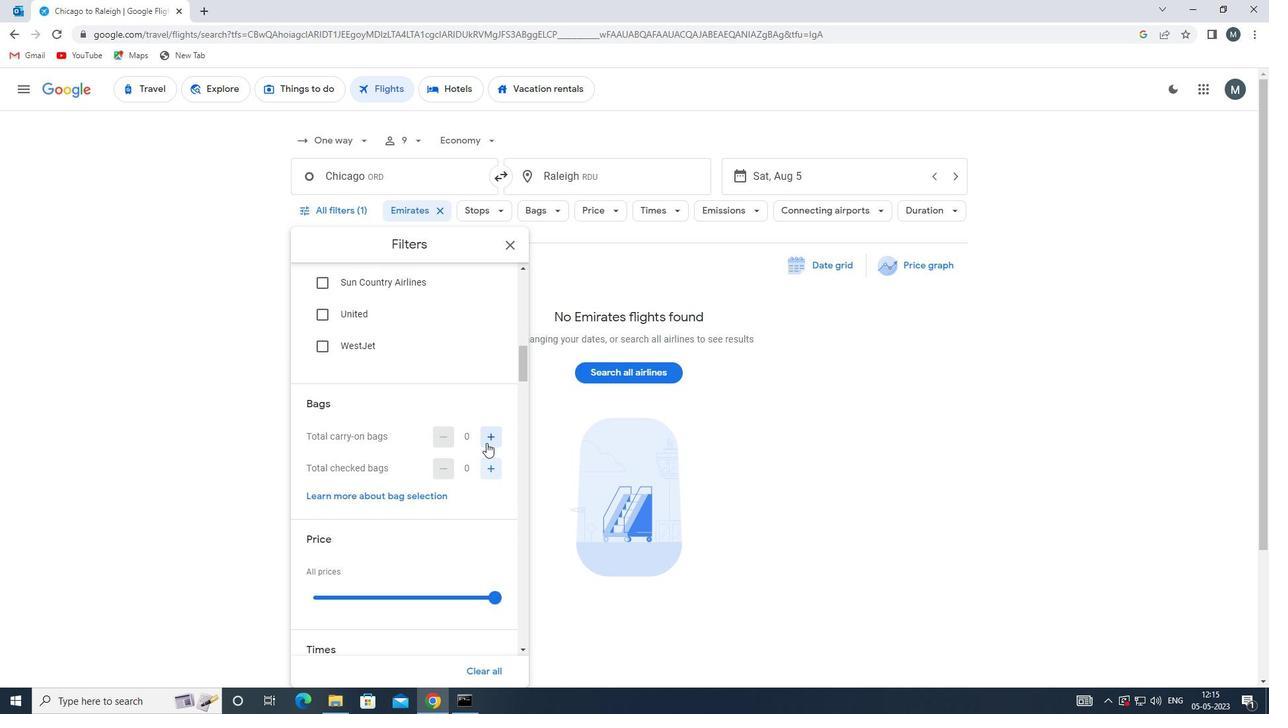 
Action: Mouse moved to (412, 455)
Screenshot: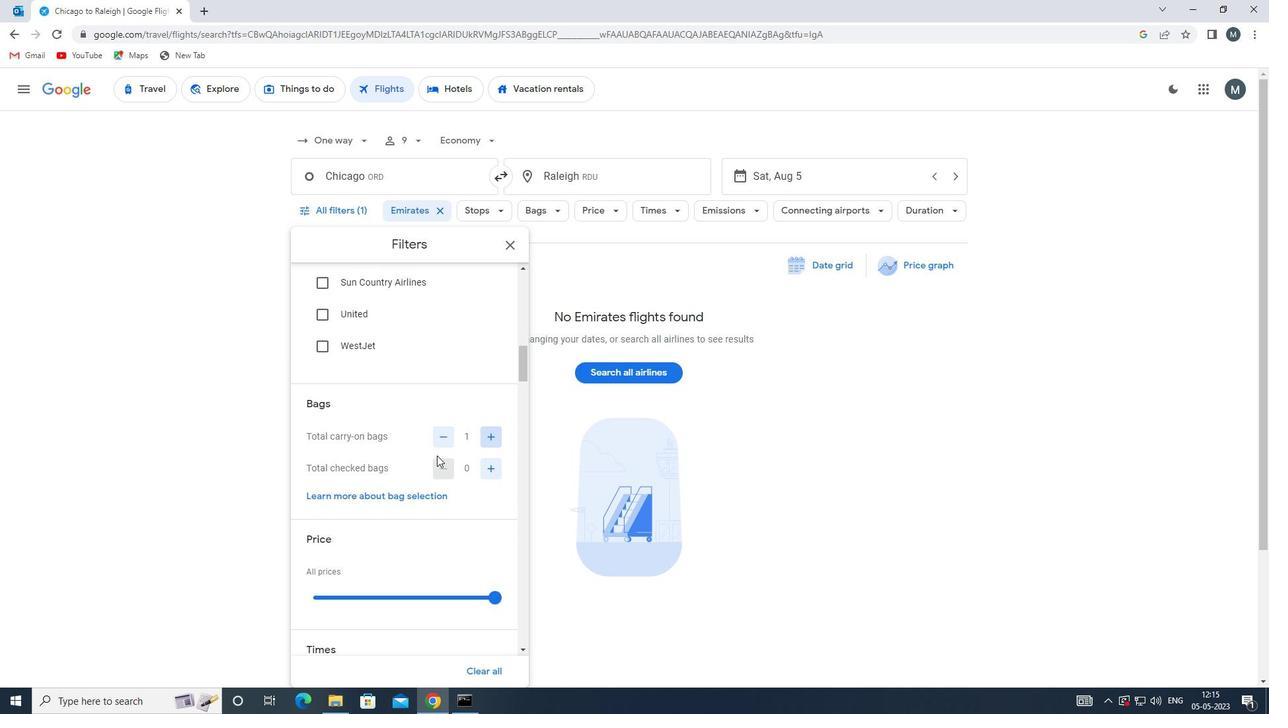 
Action: Mouse scrolled (412, 455) with delta (0, 0)
Screenshot: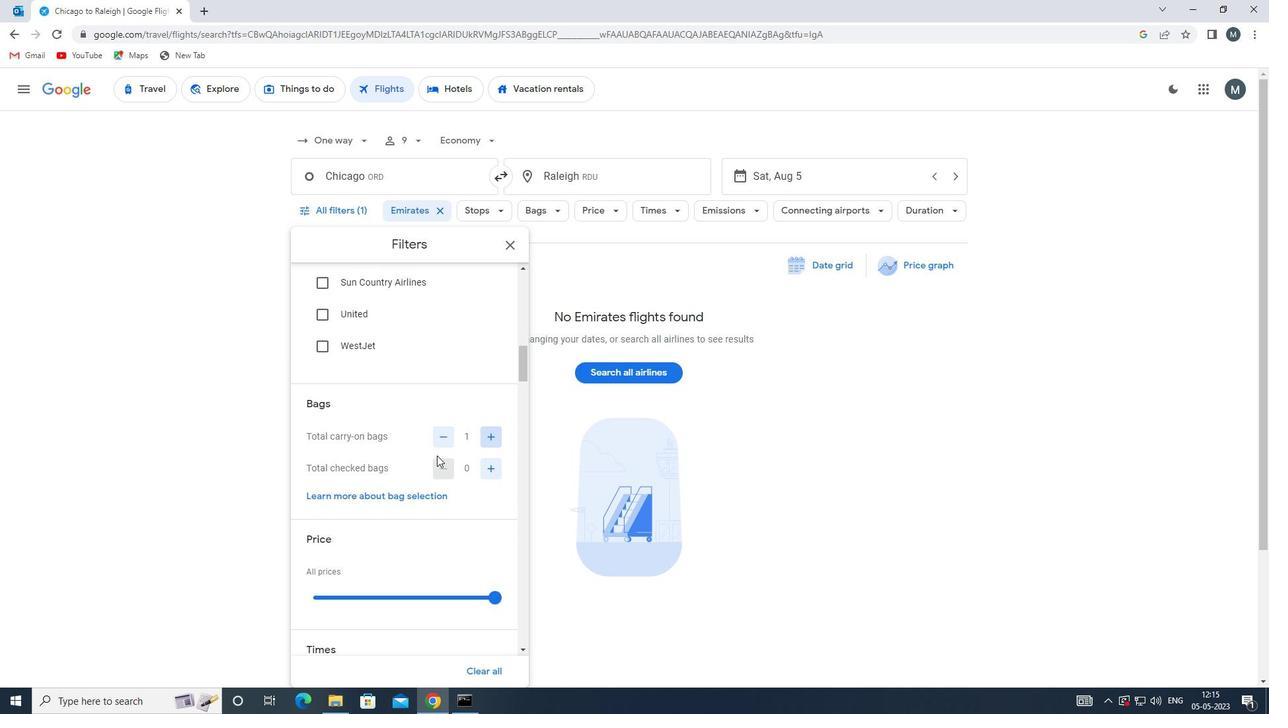 
Action: Mouse moved to (405, 456)
Screenshot: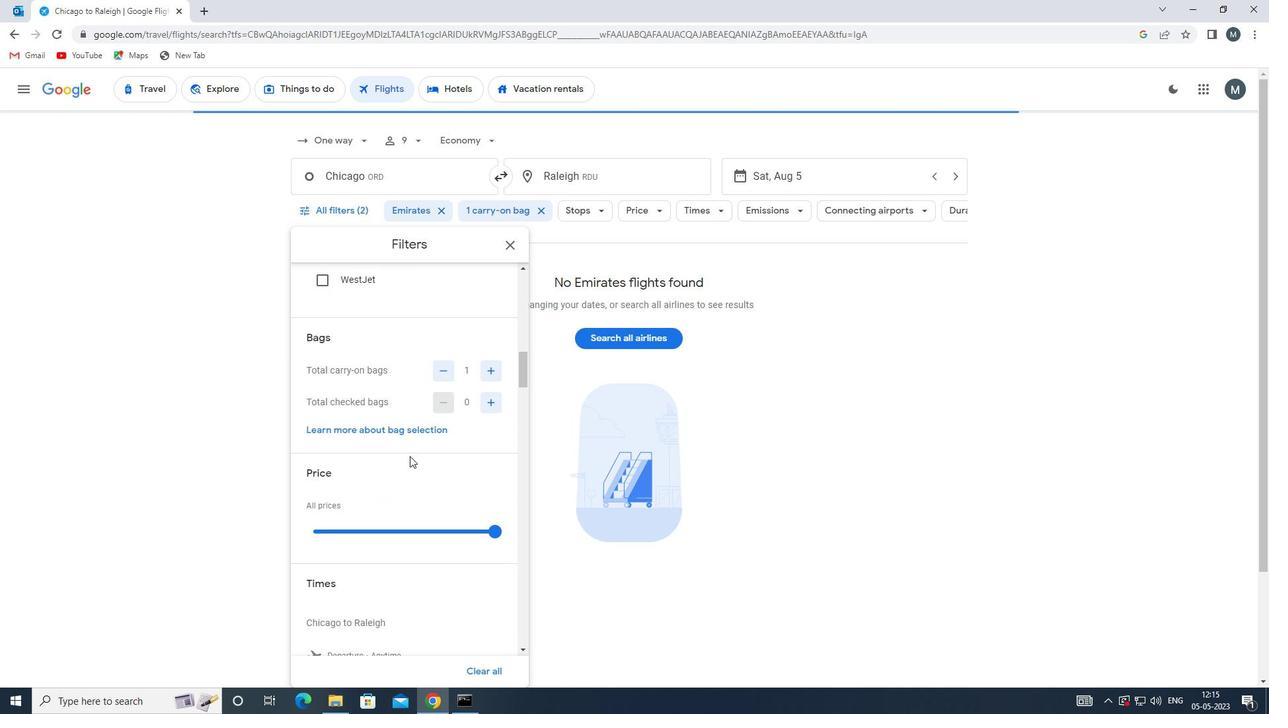 
Action: Mouse scrolled (405, 455) with delta (0, 0)
Screenshot: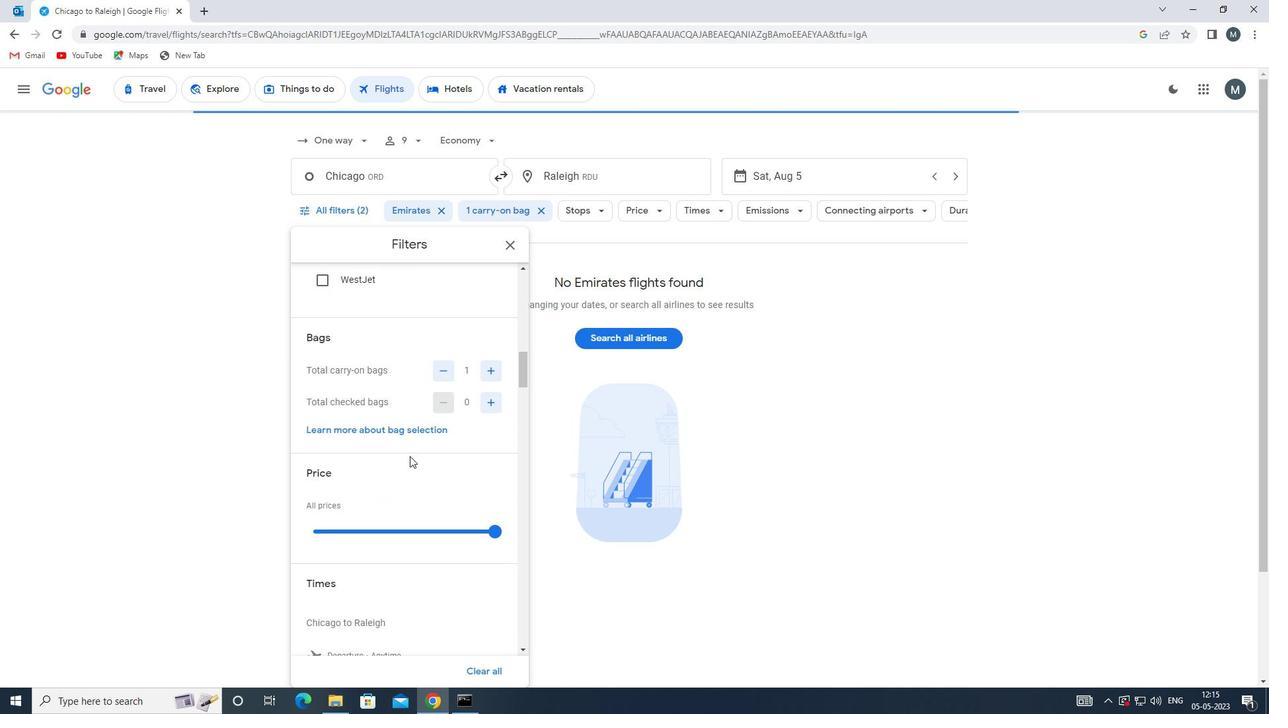 
Action: Mouse moved to (383, 459)
Screenshot: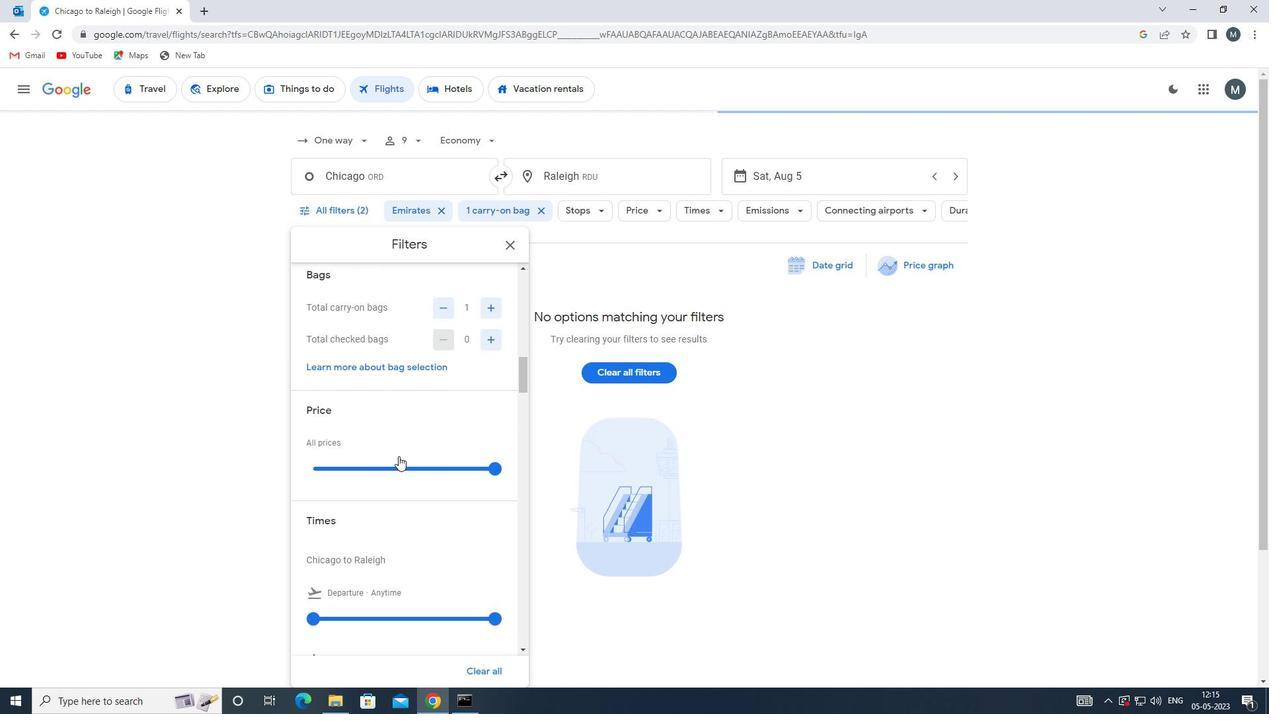 
Action: Mouse pressed left at (383, 459)
Screenshot: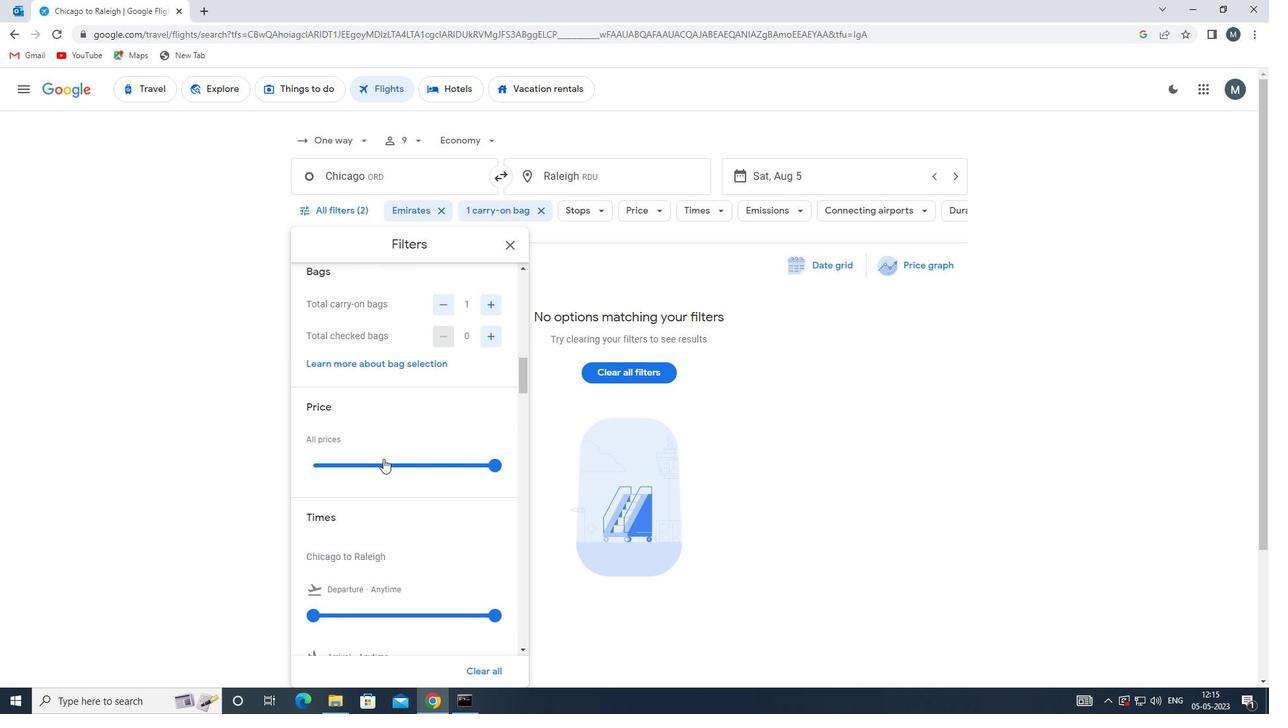 
Action: Mouse pressed left at (383, 459)
Screenshot: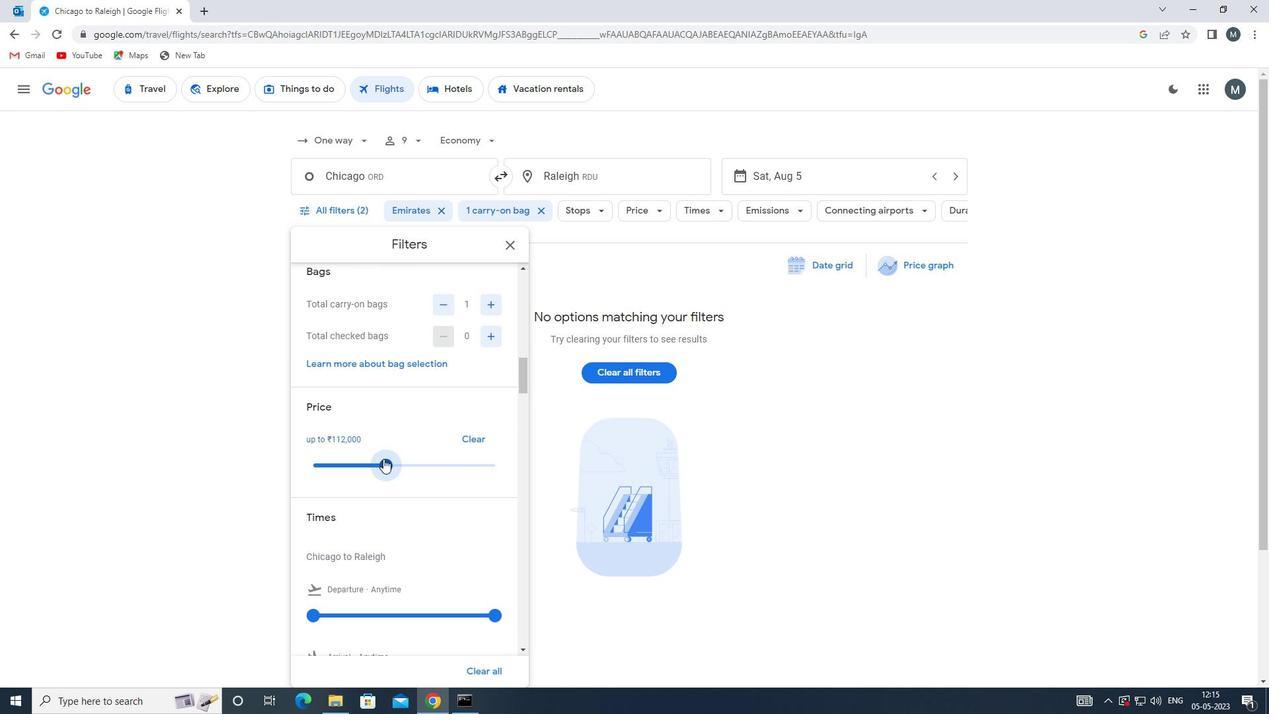 
Action: Mouse moved to (398, 429)
Screenshot: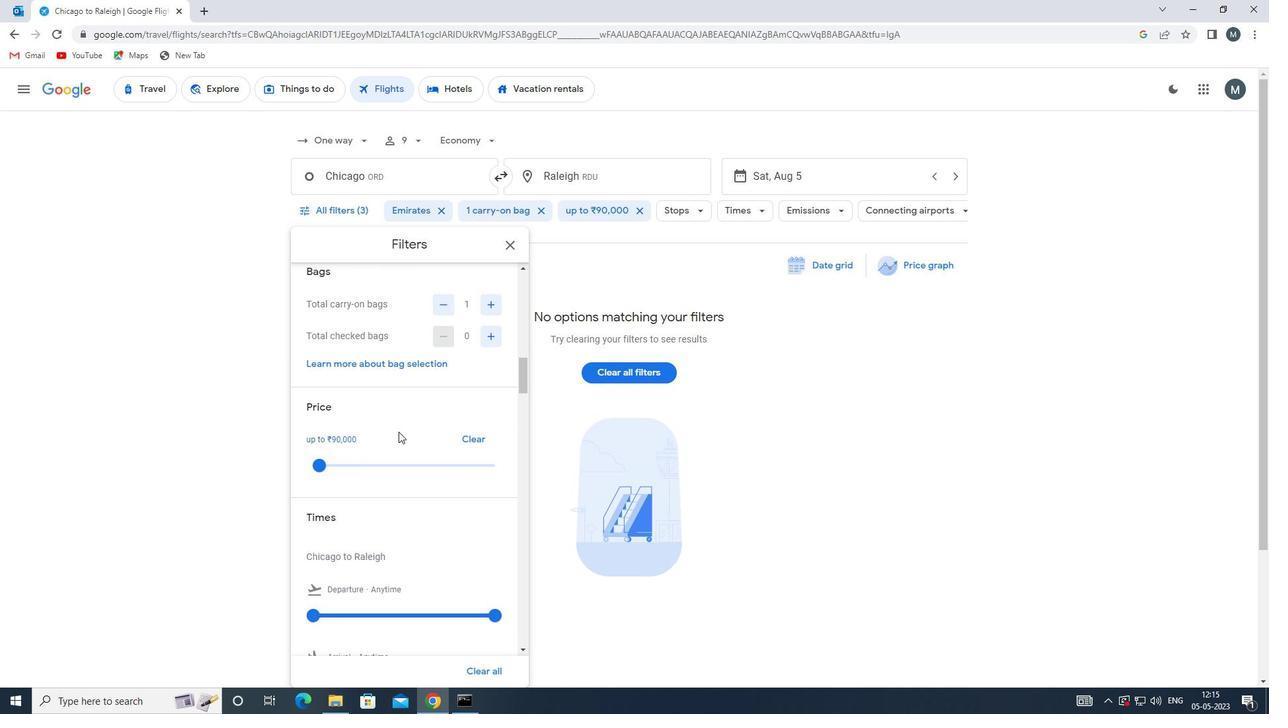 
Action: Mouse scrolled (398, 429) with delta (0, 0)
Screenshot: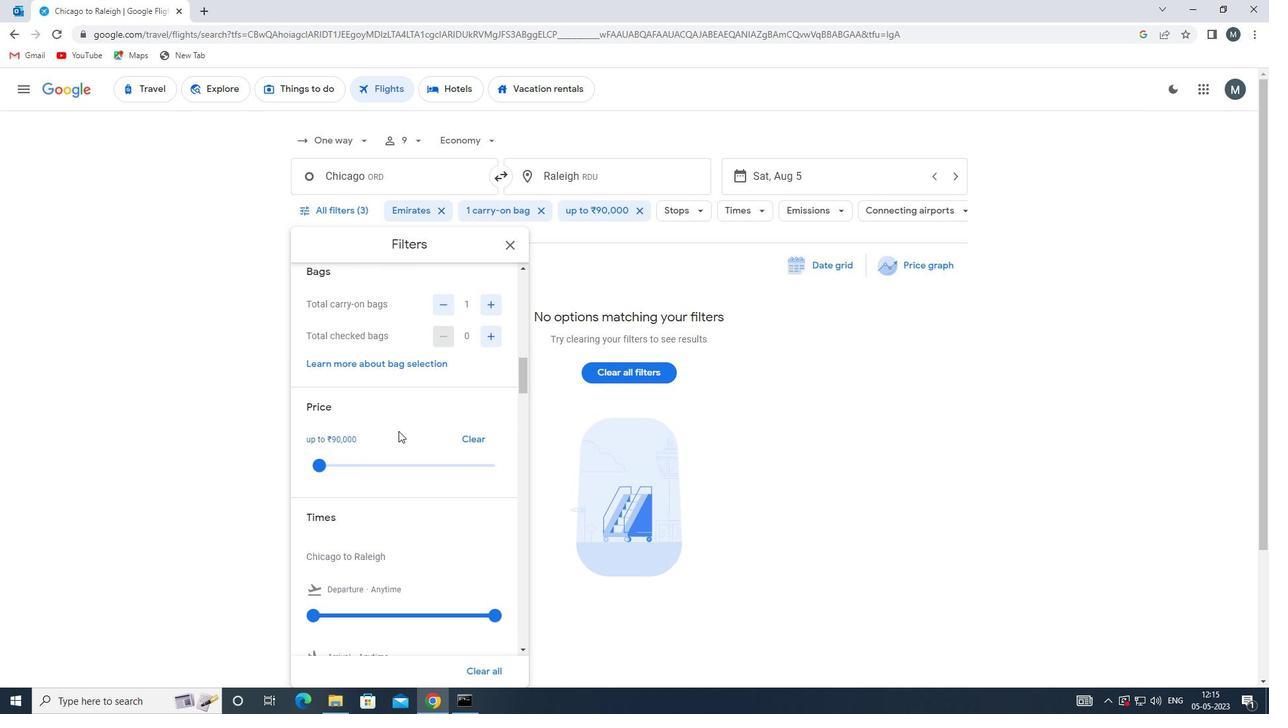 
Action: Mouse moved to (398, 429)
Screenshot: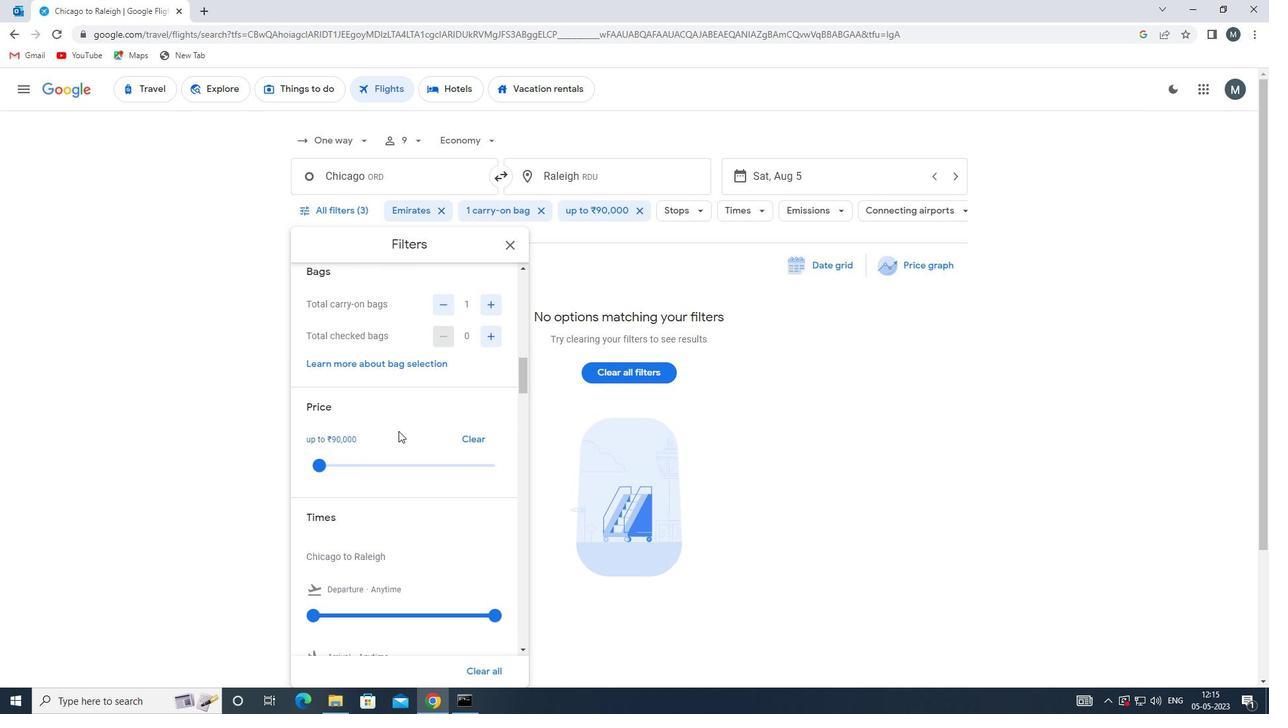 
Action: Mouse scrolled (398, 429) with delta (0, 0)
Screenshot: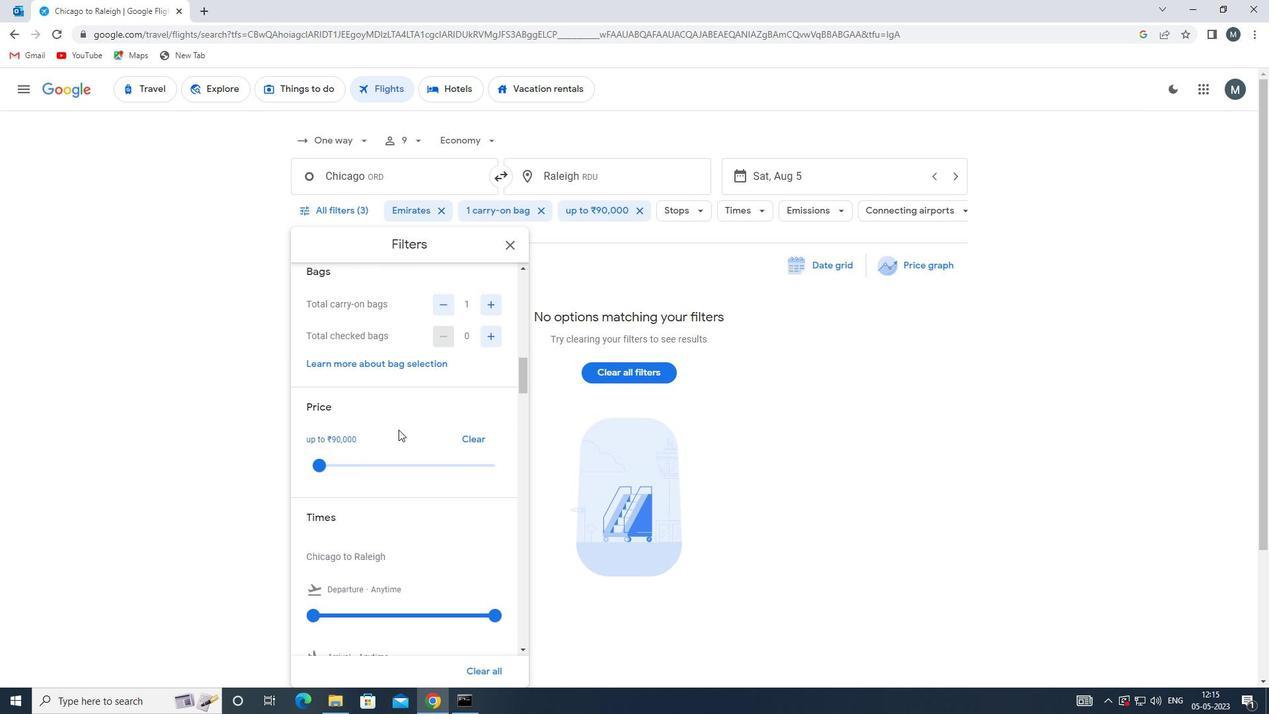 
Action: Mouse moved to (317, 480)
Screenshot: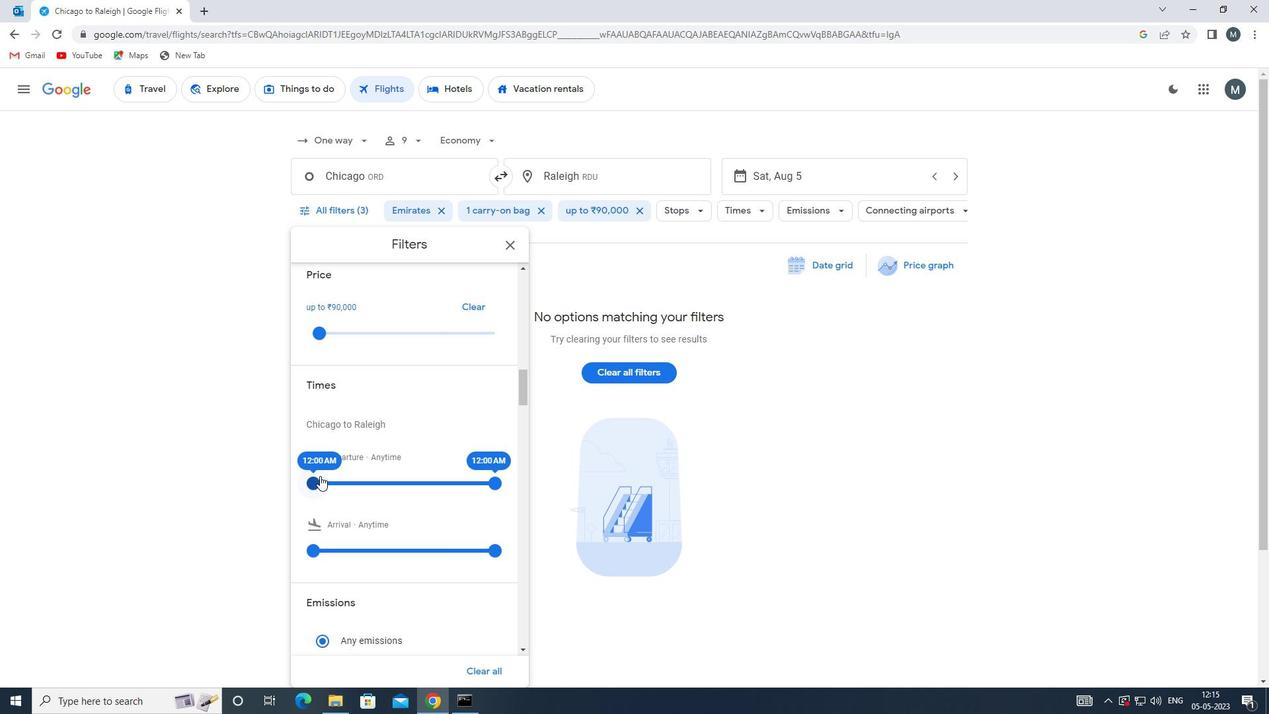 
Action: Mouse pressed left at (317, 480)
Screenshot: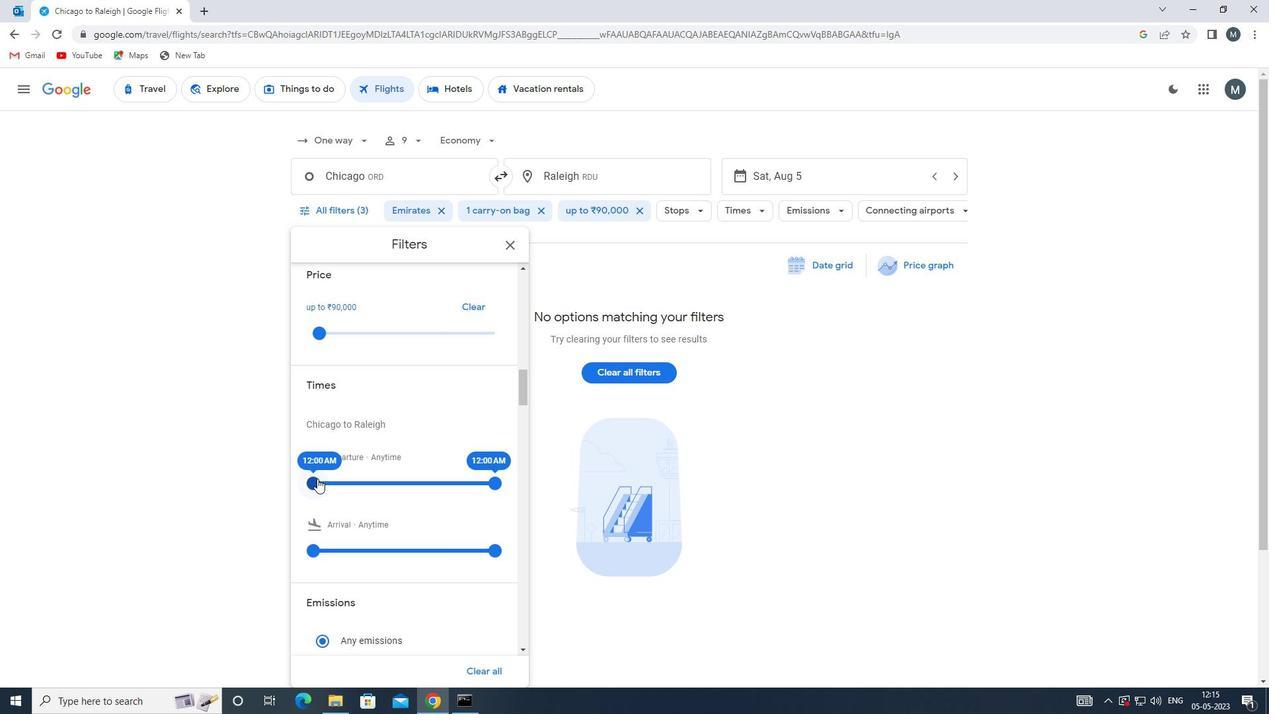
Action: Mouse moved to (490, 480)
Screenshot: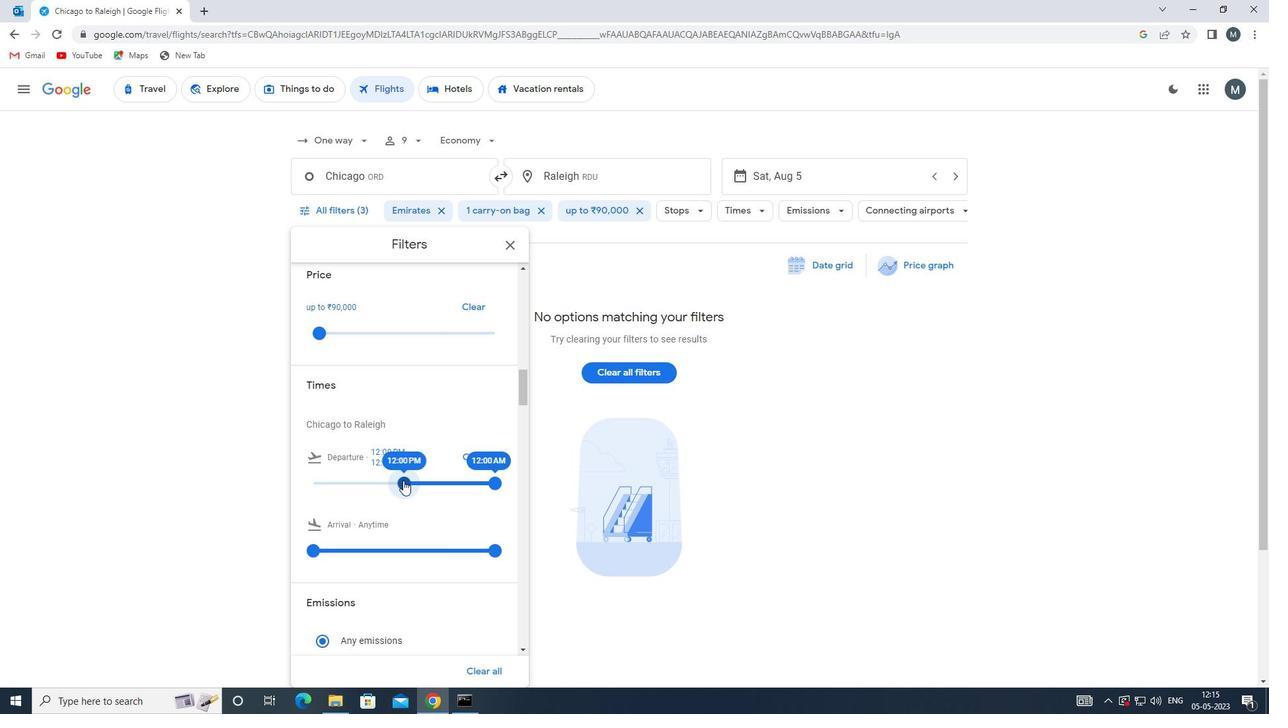 
Action: Mouse pressed left at (490, 480)
Screenshot: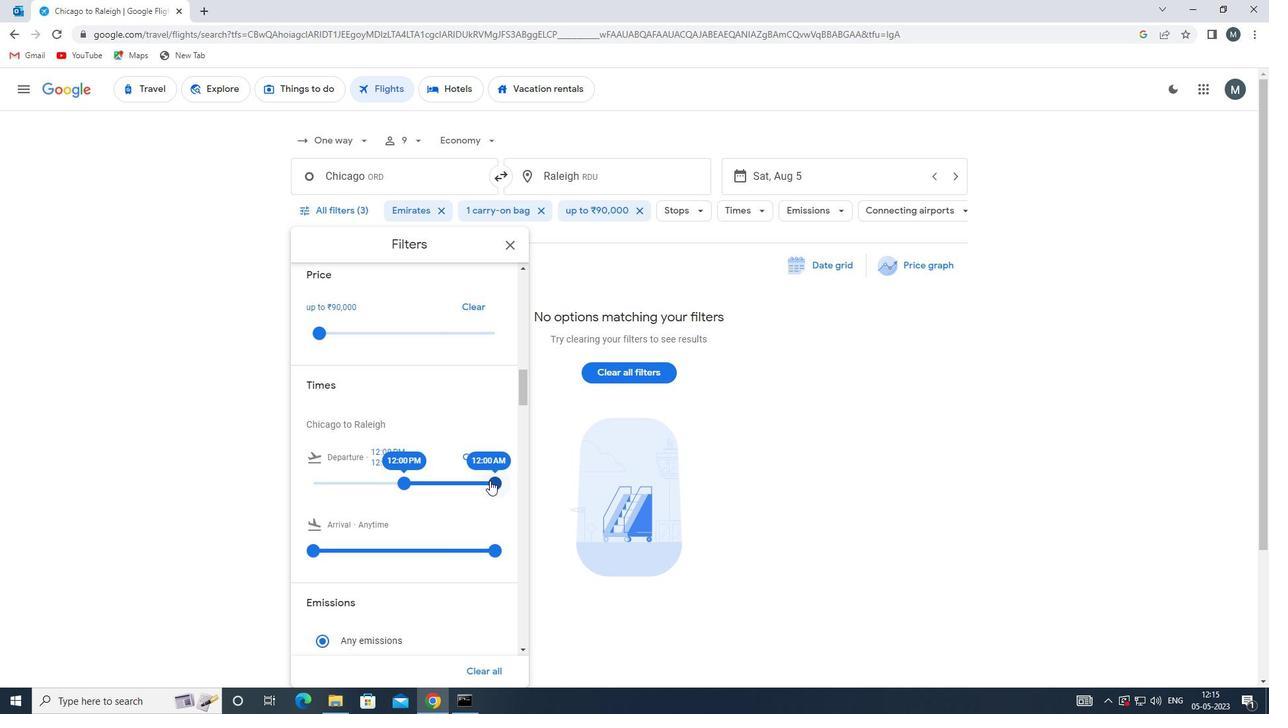
Action: Mouse moved to (428, 433)
Screenshot: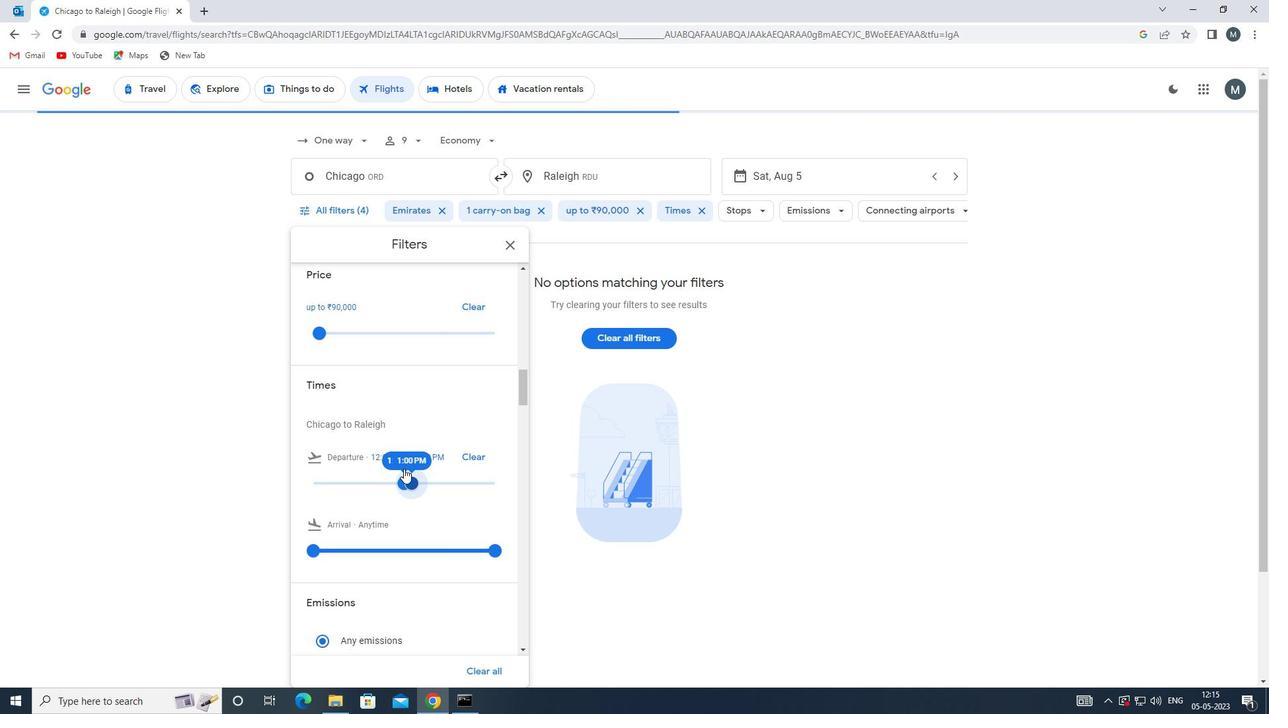 
Action: Mouse scrolled (428, 433) with delta (0, 0)
Screenshot: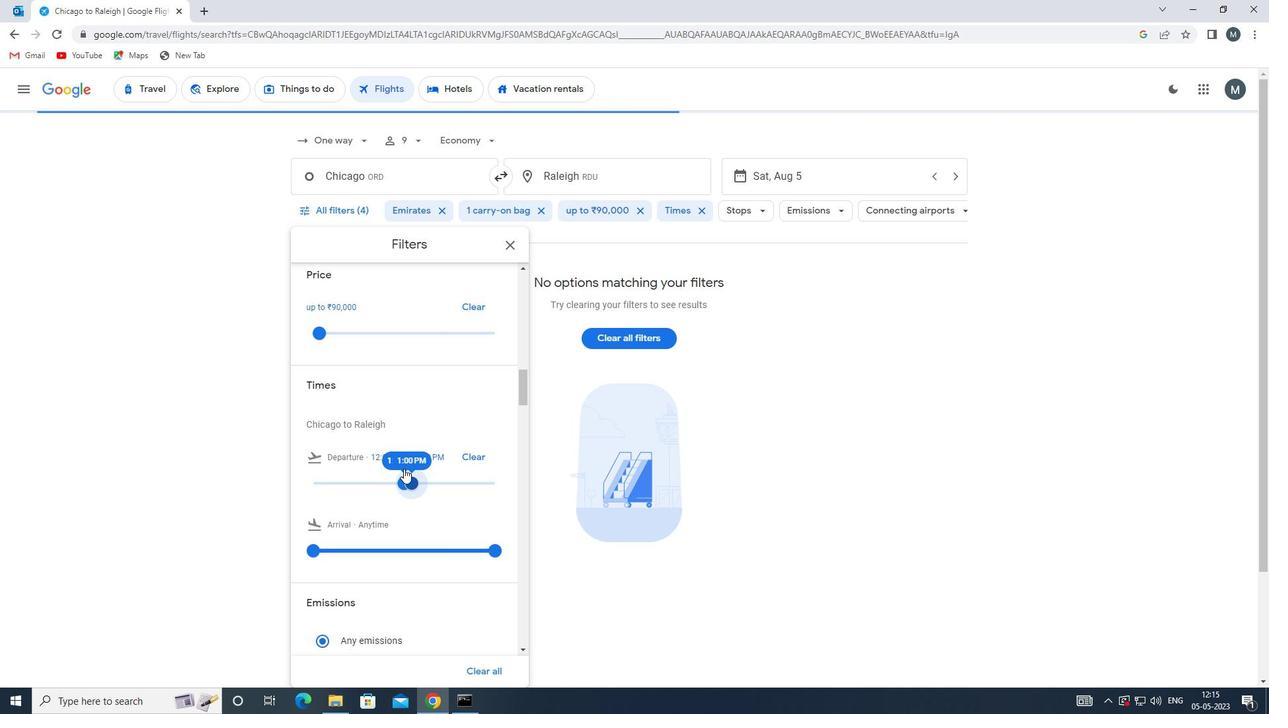 
Action: Mouse moved to (438, 425)
Screenshot: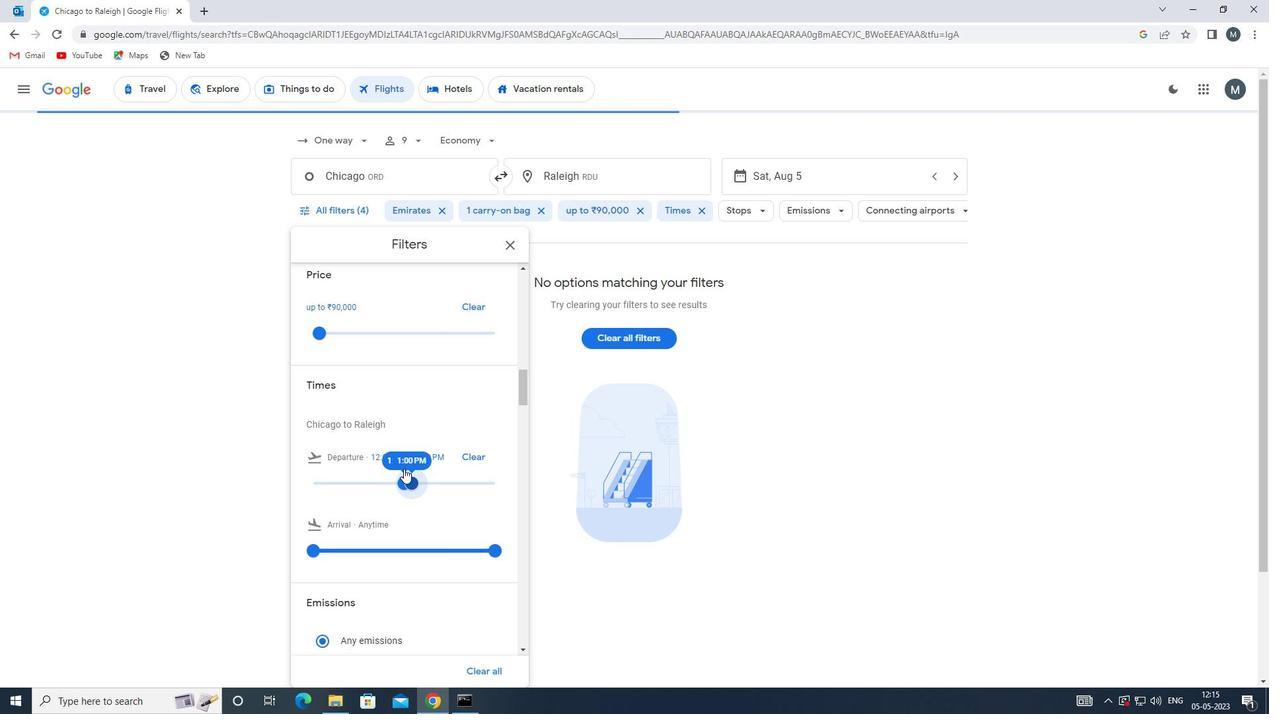 
Action: Mouse scrolled (438, 424) with delta (0, 0)
Screenshot: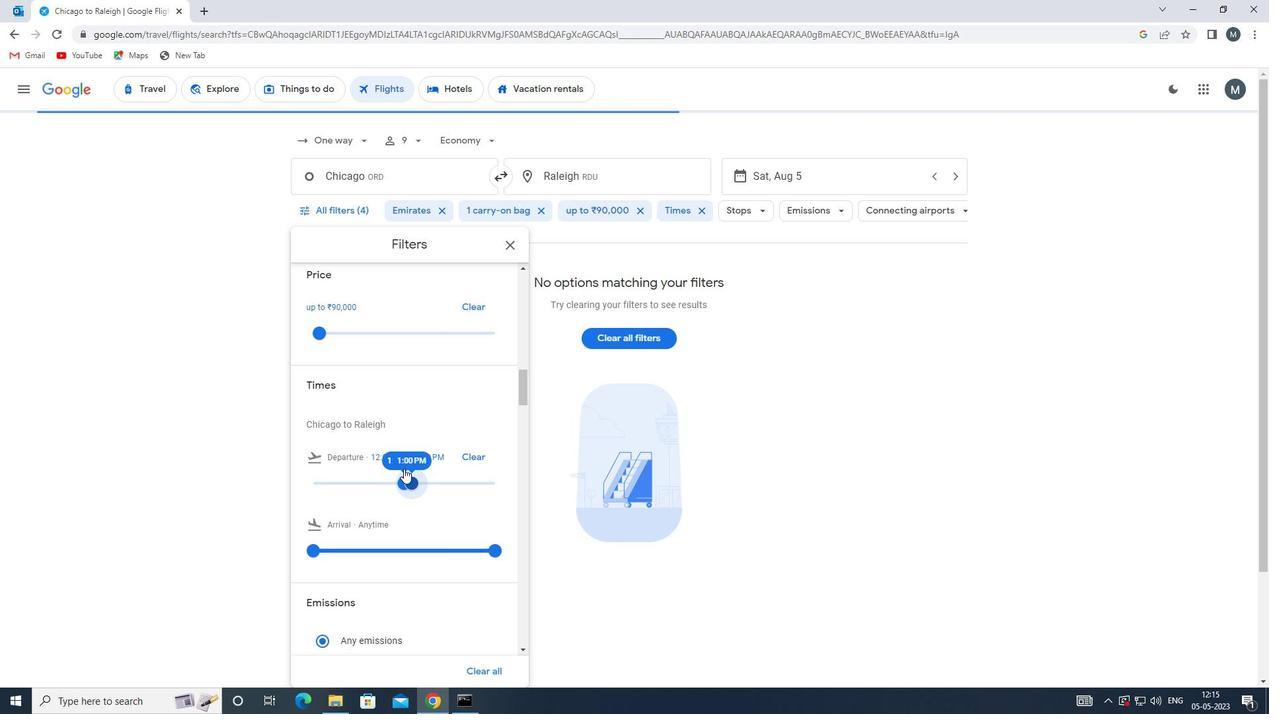 
Action: Mouse moved to (508, 242)
Screenshot: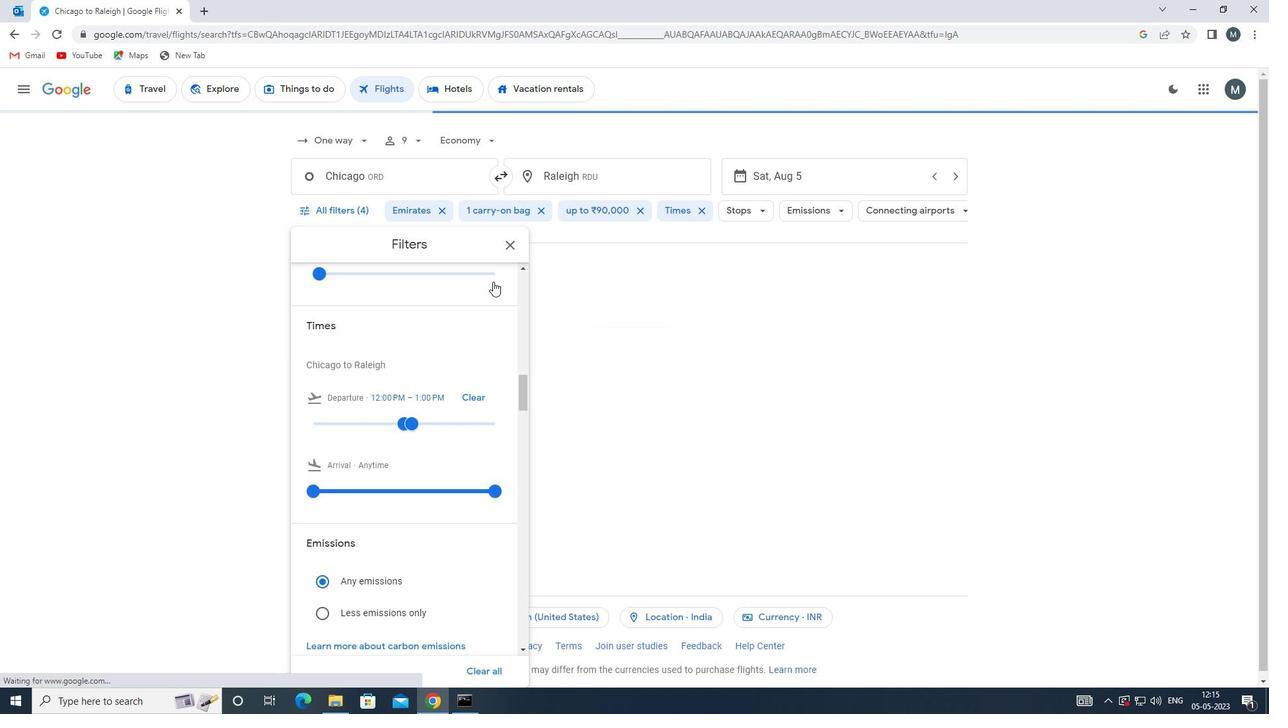 
Action: Mouse pressed left at (508, 242)
Screenshot: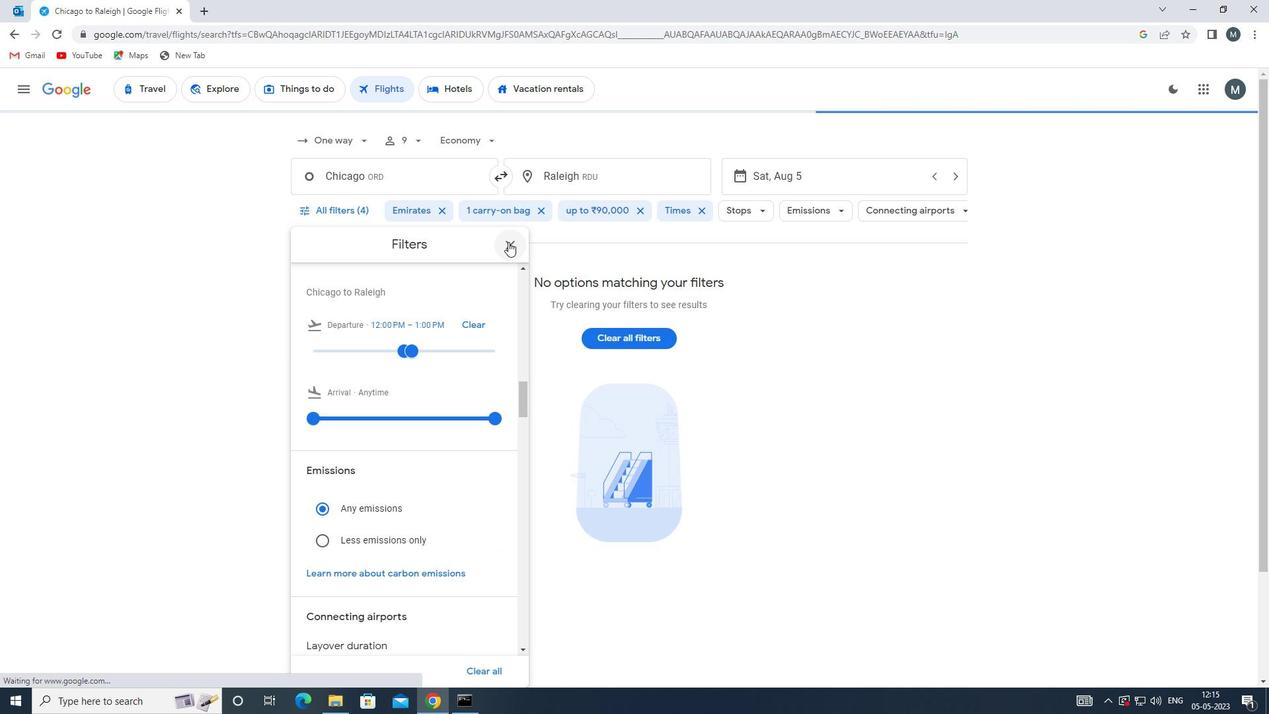 
Action: Mouse moved to (490, 274)
Screenshot: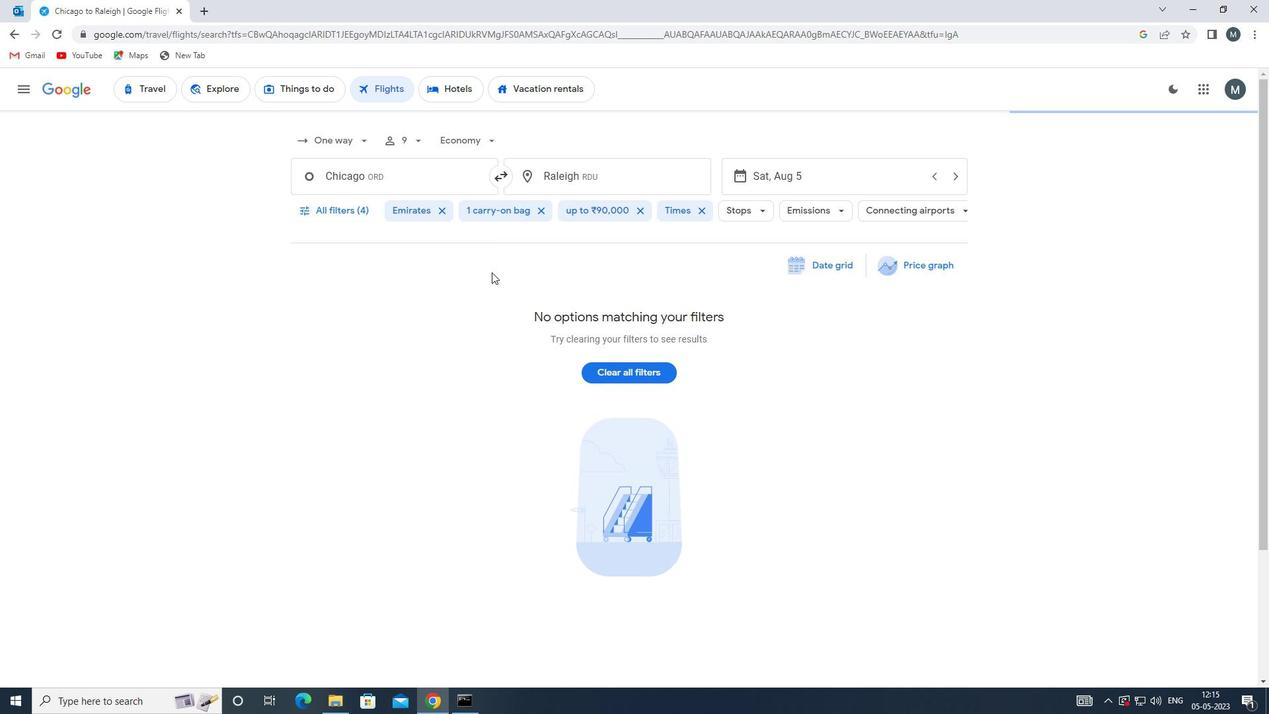 
